 Task: Look for space in Archena, Spain from 10th June, 2023 to 25th June, 2023 for 4 adults in price range Rs.10000 to Rs.15000. Place can be private room with 4 bedrooms having 4 beds and 4 bathrooms. Property type can be house, flat, guest house, hotel. Amenities needed are: wifi, TV, free parkinig on premises, gym, breakfast. Booking option can be shelf check-in. Required host language is English.
Action: Mouse moved to (444, 98)
Screenshot: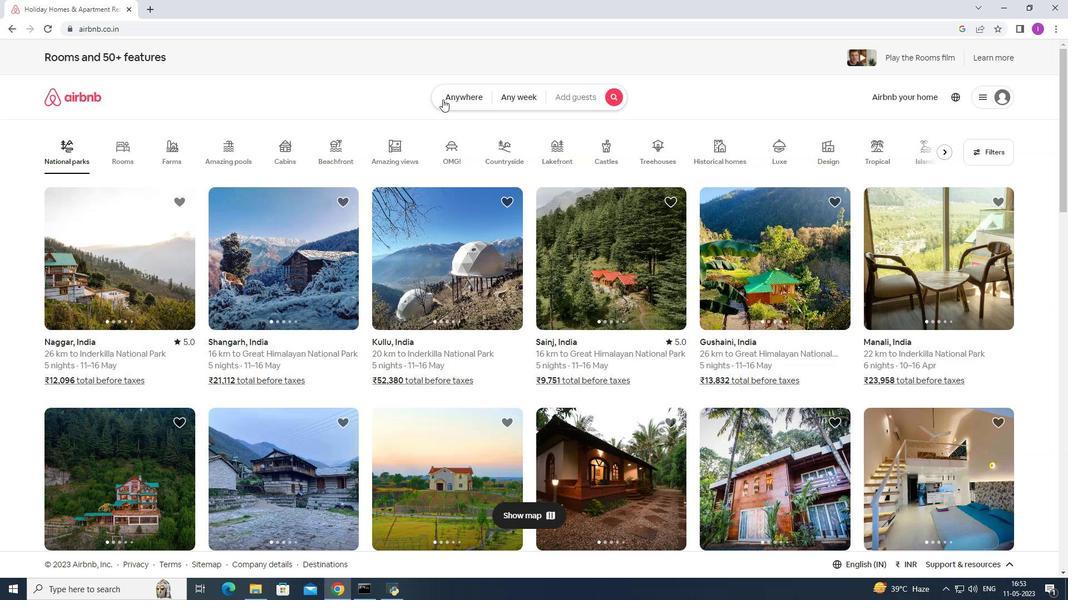 
Action: Mouse pressed left at (444, 98)
Screenshot: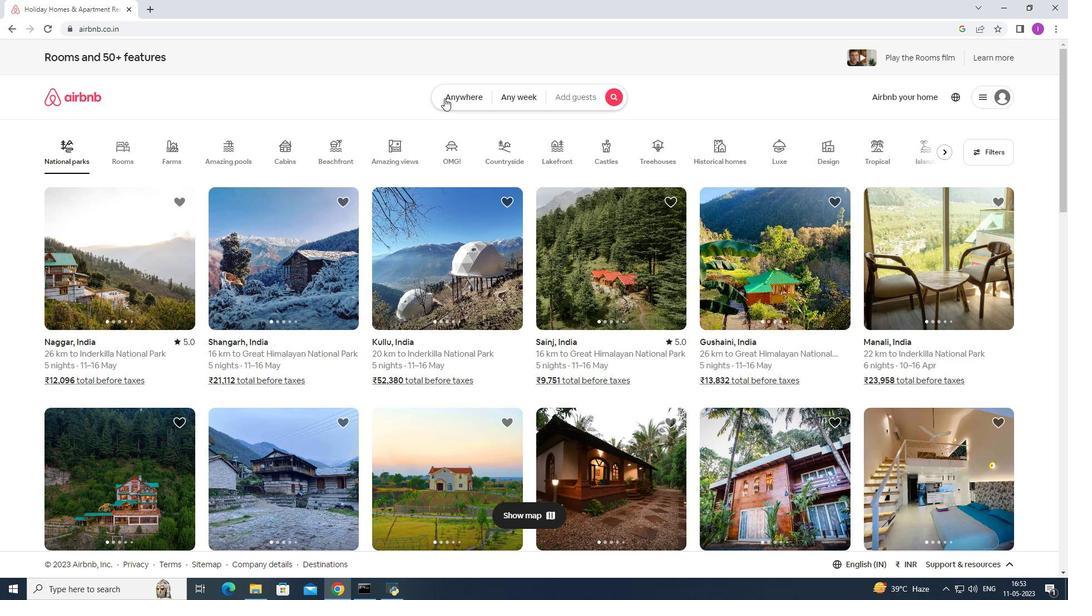 
Action: Mouse moved to (379, 134)
Screenshot: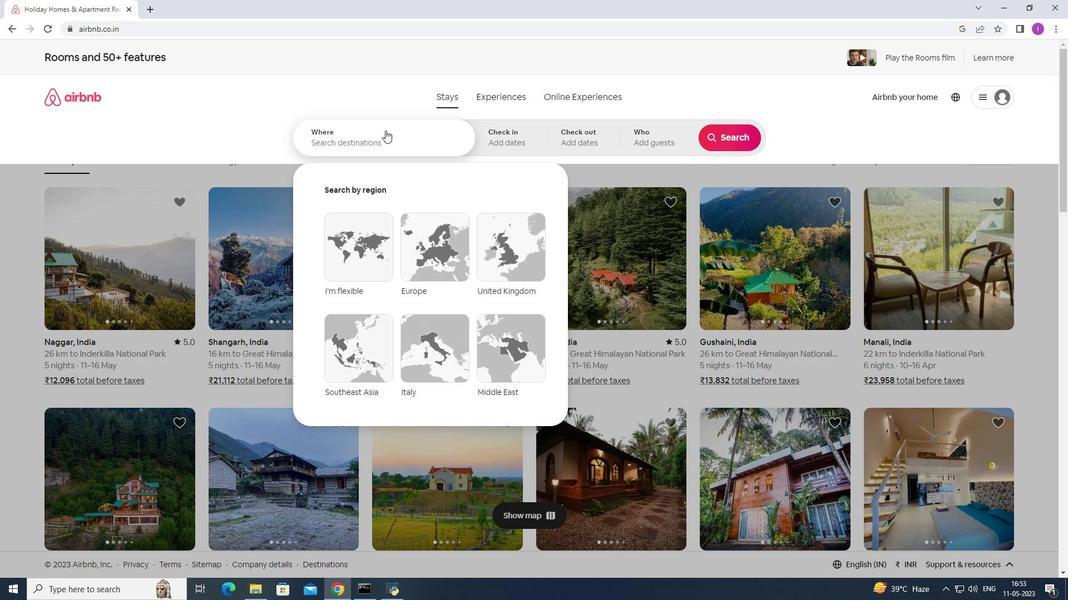 
Action: Mouse pressed left at (379, 134)
Screenshot: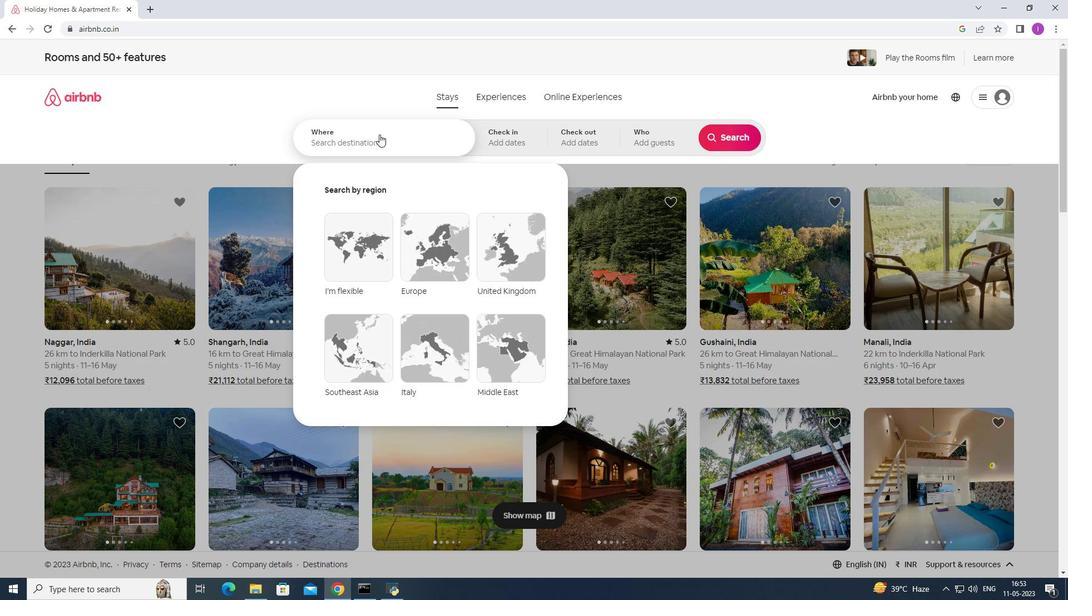 
Action: Mouse moved to (425, 119)
Screenshot: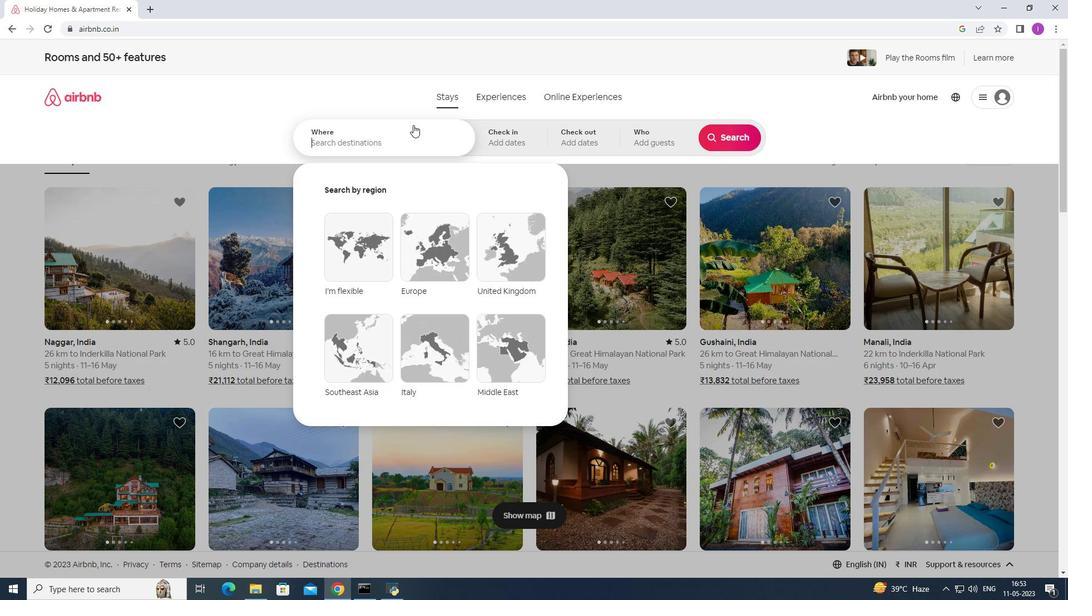 
Action: Key pressed <Key.shift>Archena,<Key.shift>Spain
Screenshot: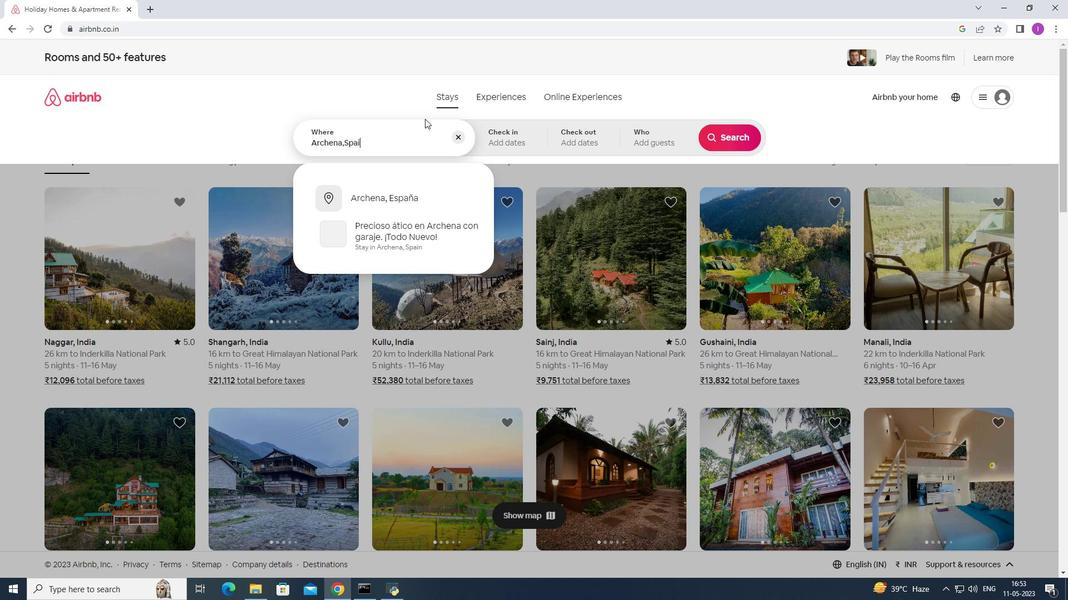 
Action: Mouse moved to (508, 146)
Screenshot: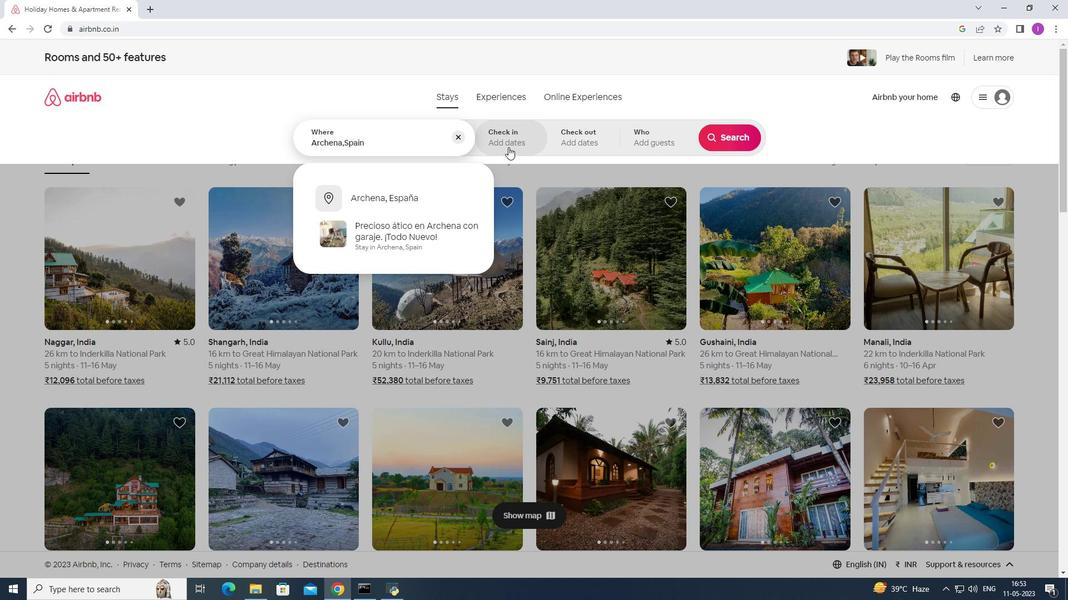
Action: Mouse pressed left at (508, 146)
Screenshot: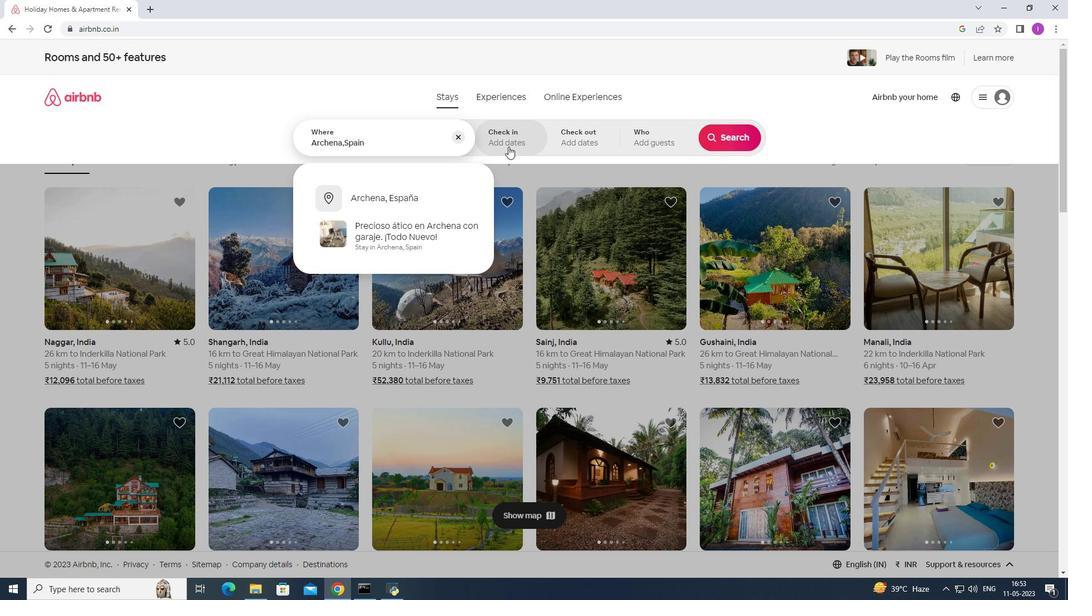 
Action: Mouse moved to (728, 229)
Screenshot: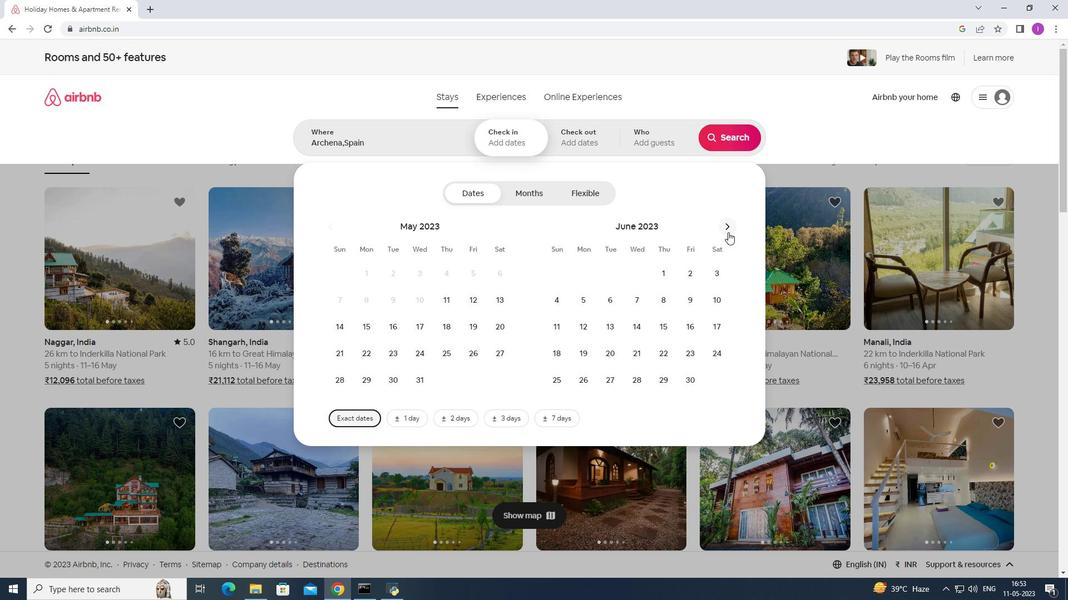 
Action: Mouse pressed left at (728, 229)
Screenshot: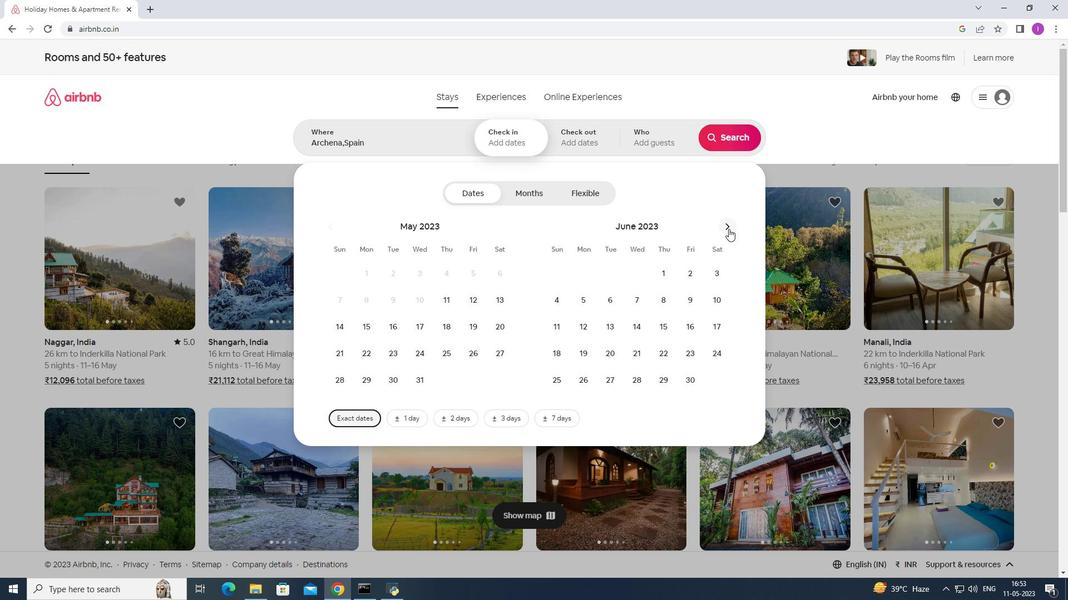 
Action: Mouse pressed left at (728, 229)
Screenshot: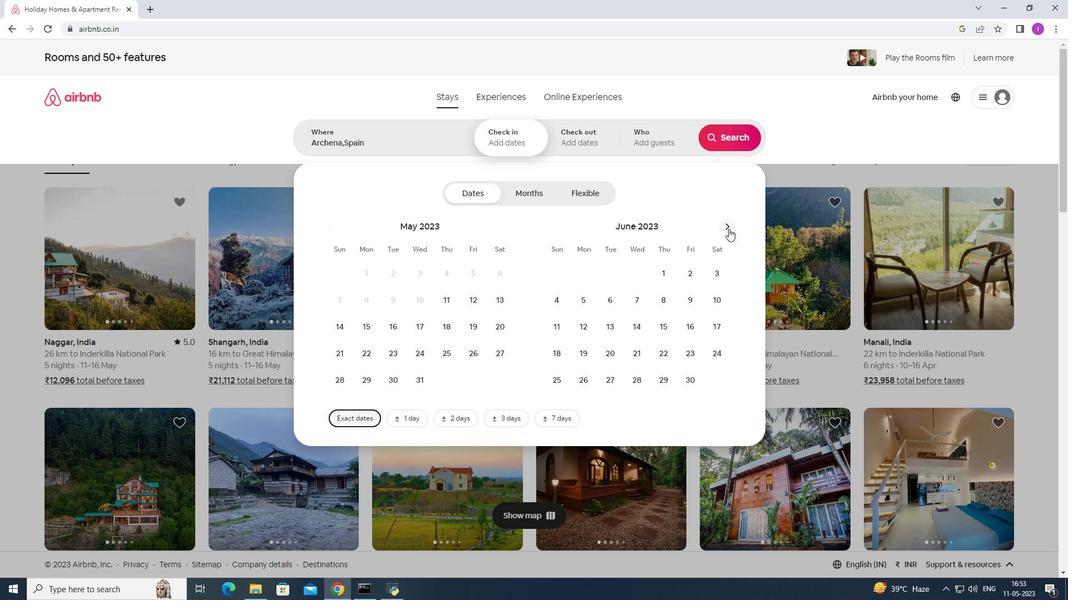 
Action: Mouse moved to (506, 298)
Screenshot: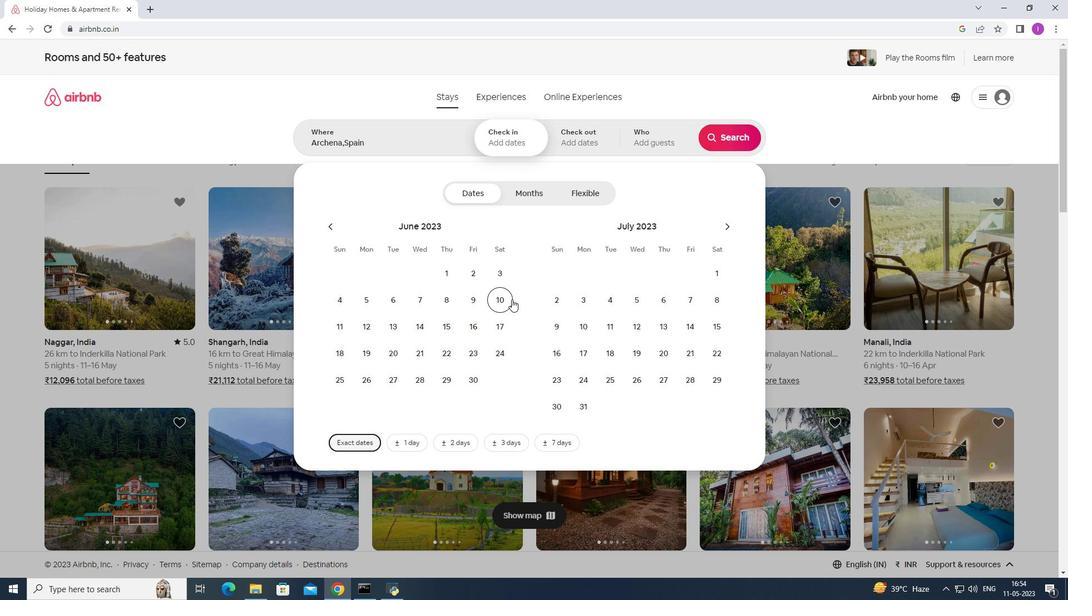 
Action: Mouse pressed left at (506, 298)
Screenshot: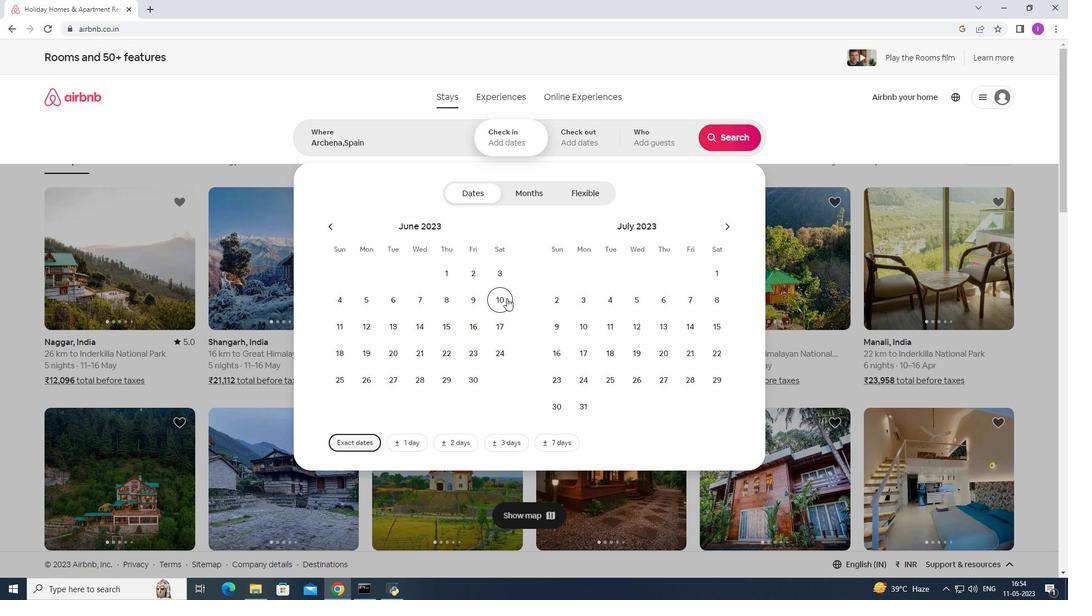 
Action: Mouse moved to (340, 382)
Screenshot: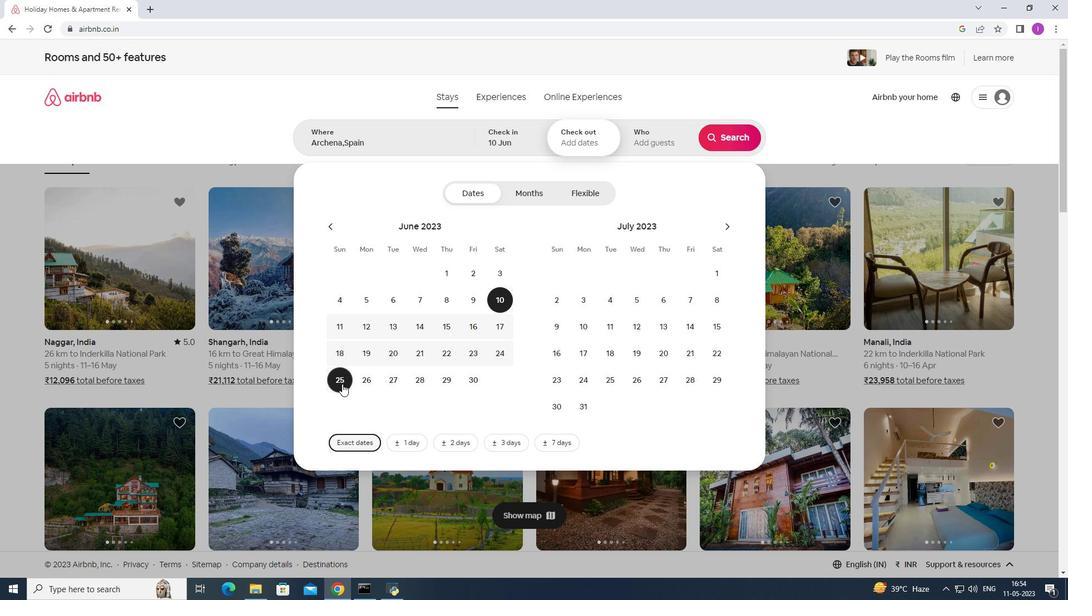 
Action: Mouse pressed left at (340, 382)
Screenshot: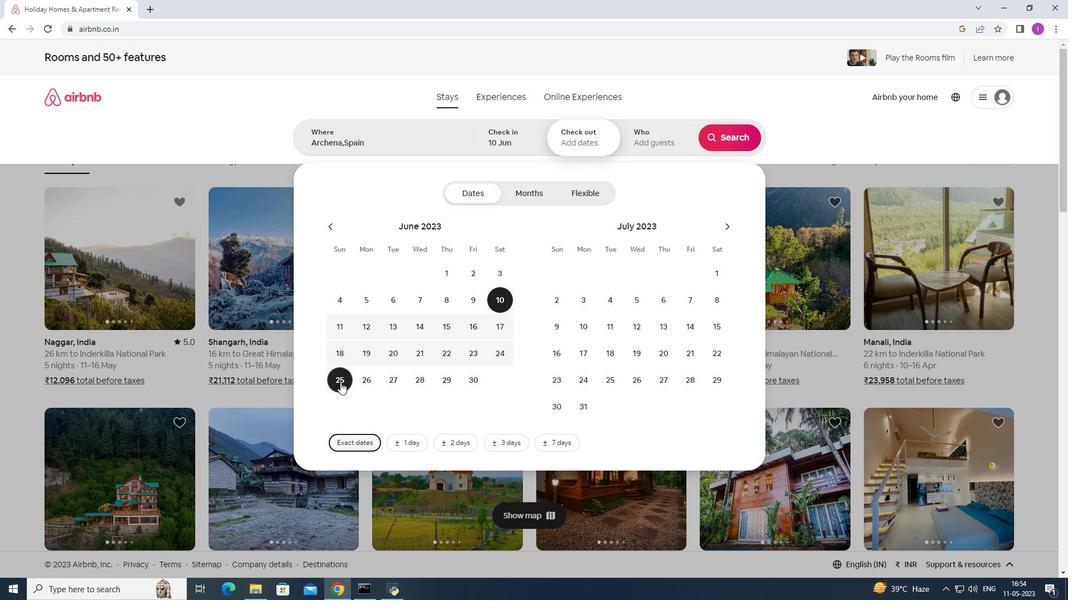 
Action: Mouse moved to (649, 146)
Screenshot: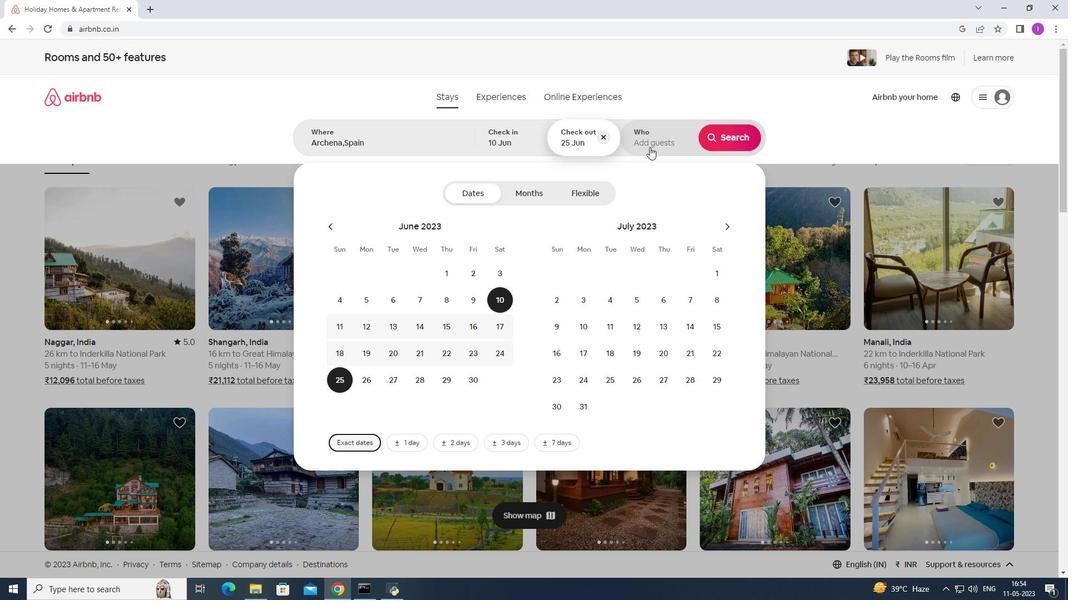 
Action: Mouse pressed left at (649, 146)
Screenshot: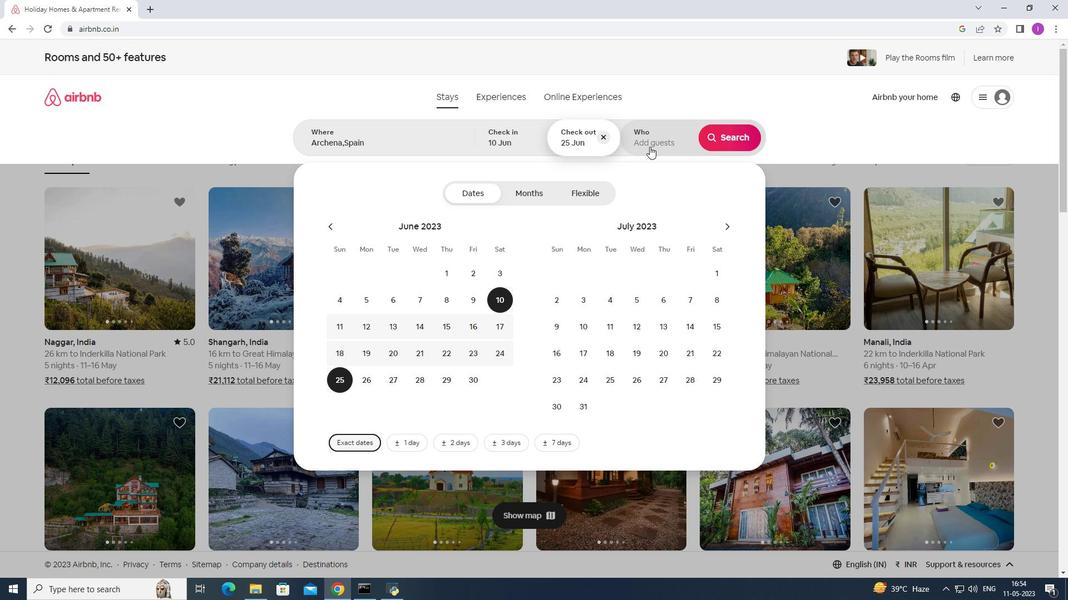 
Action: Mouse moved to (732, 194)
Screenshot: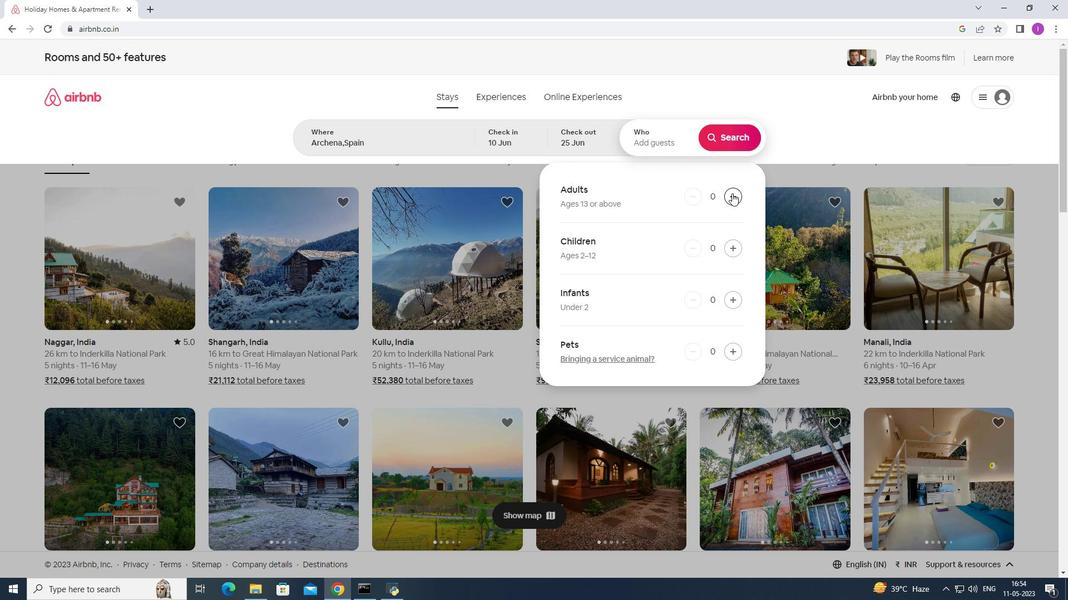 
Action: Mouse pressed left at (732, 194)
Screenshot: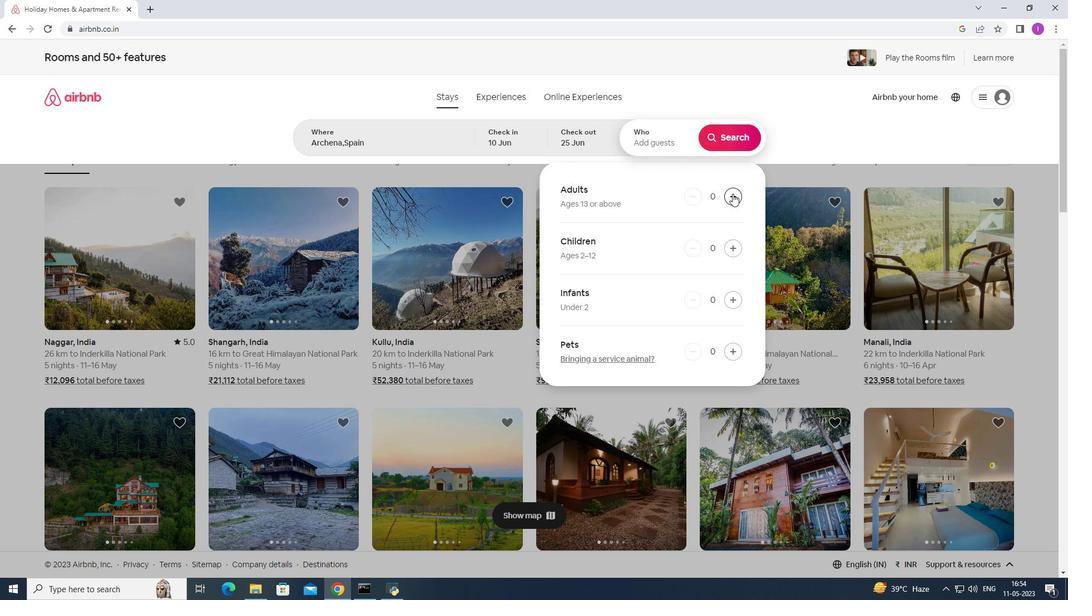 
Action: Mouse pressed left at (732, 194)
Screenshot: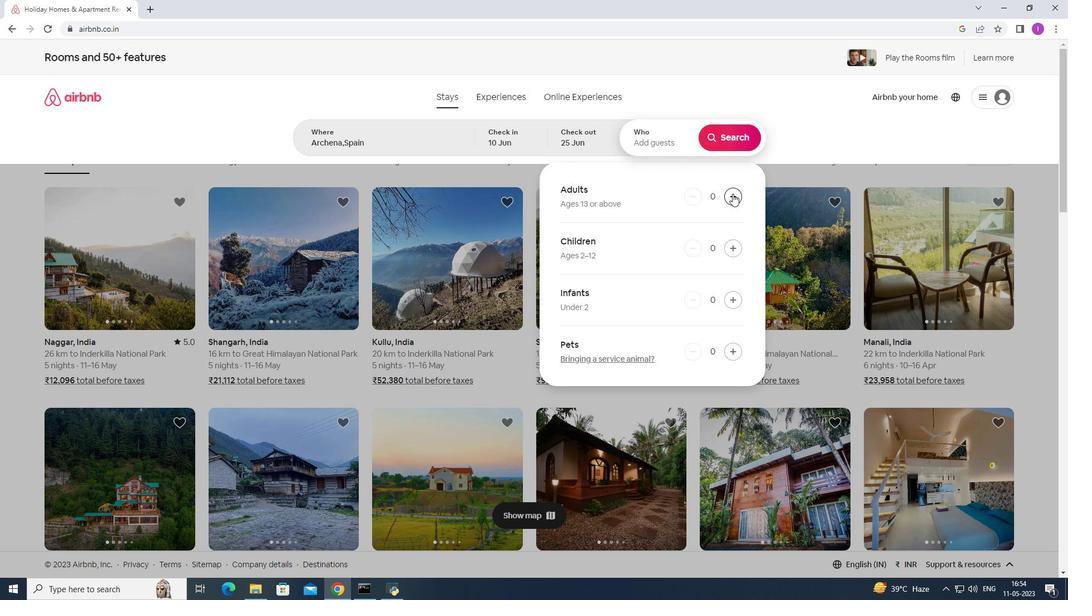 
Action: Mouse pressed left at (732, 194)
Screenshot: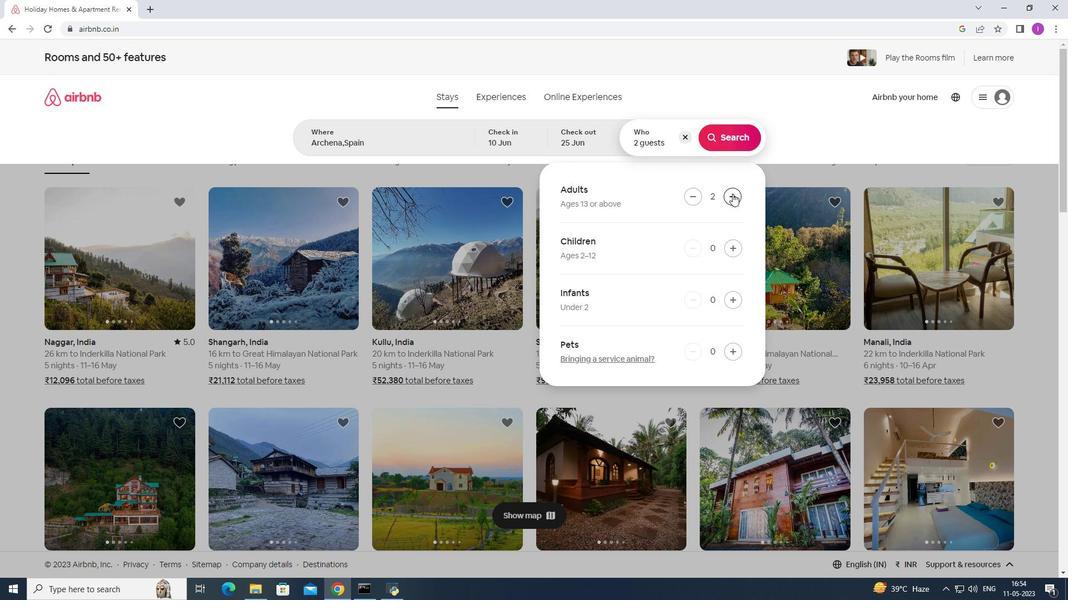 
Action: Mouse pressed left at (732, 194)
Screenshot: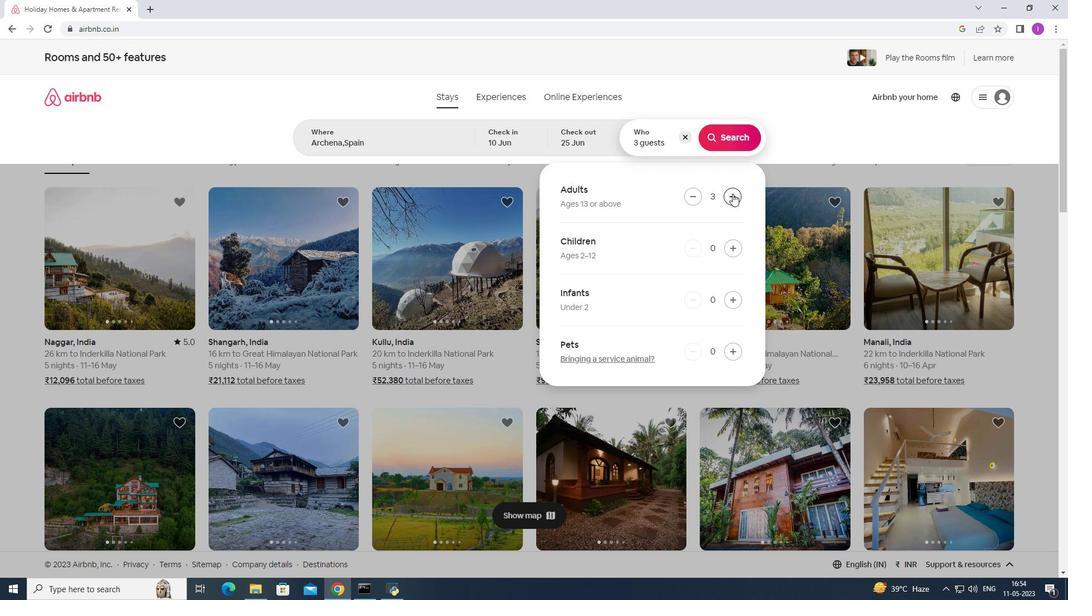
Action: Mouse moved to (720, 138)
Screenshot: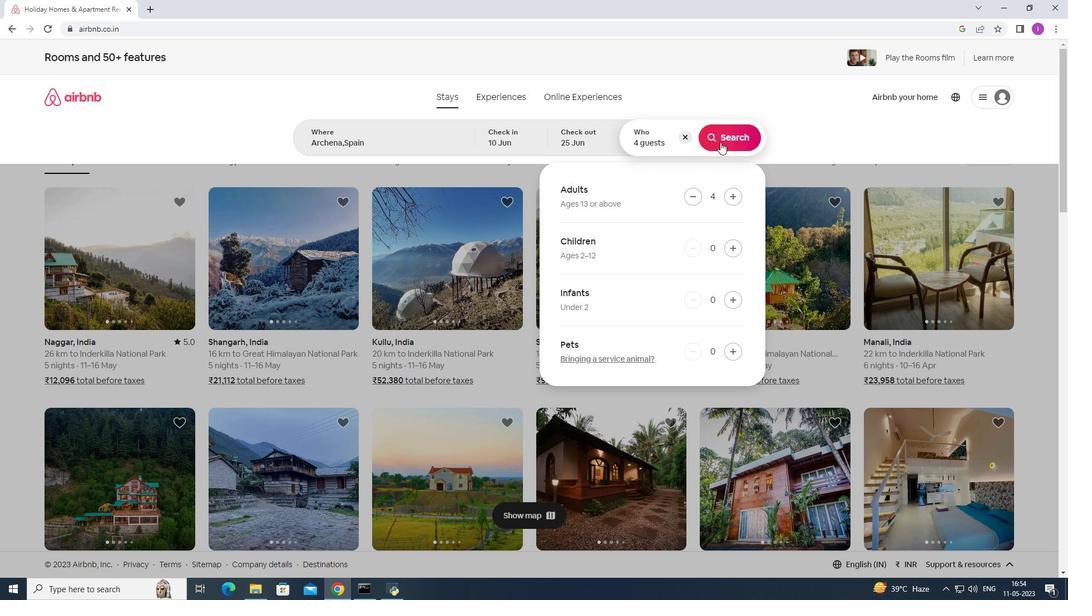 
Action: Mouse pressed left at (720, 138)
Screenshot: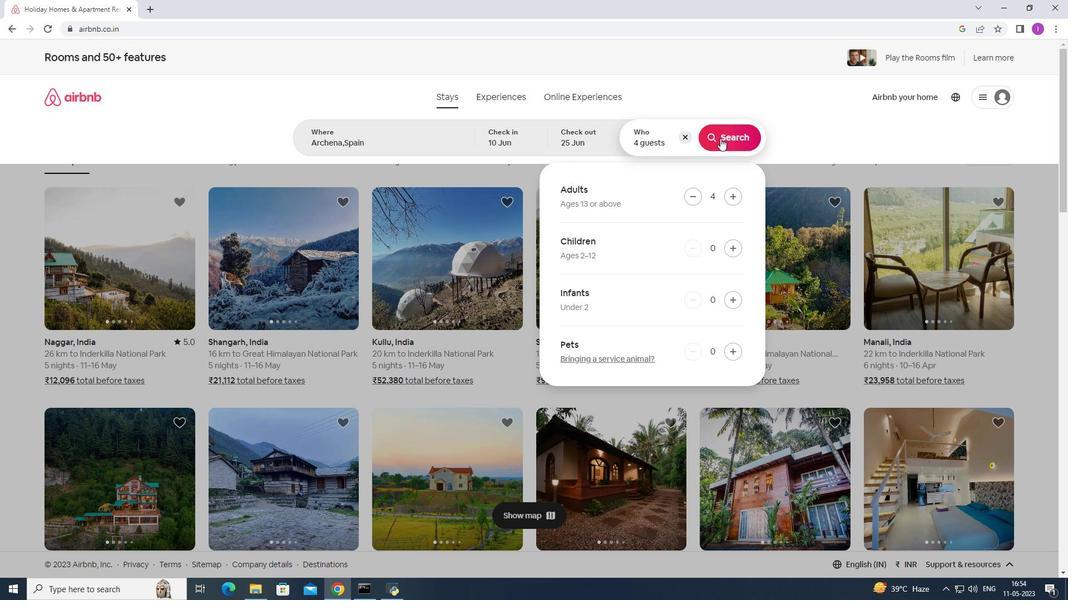 
Action: Mouse moved to (1039, 106)
Screenshot: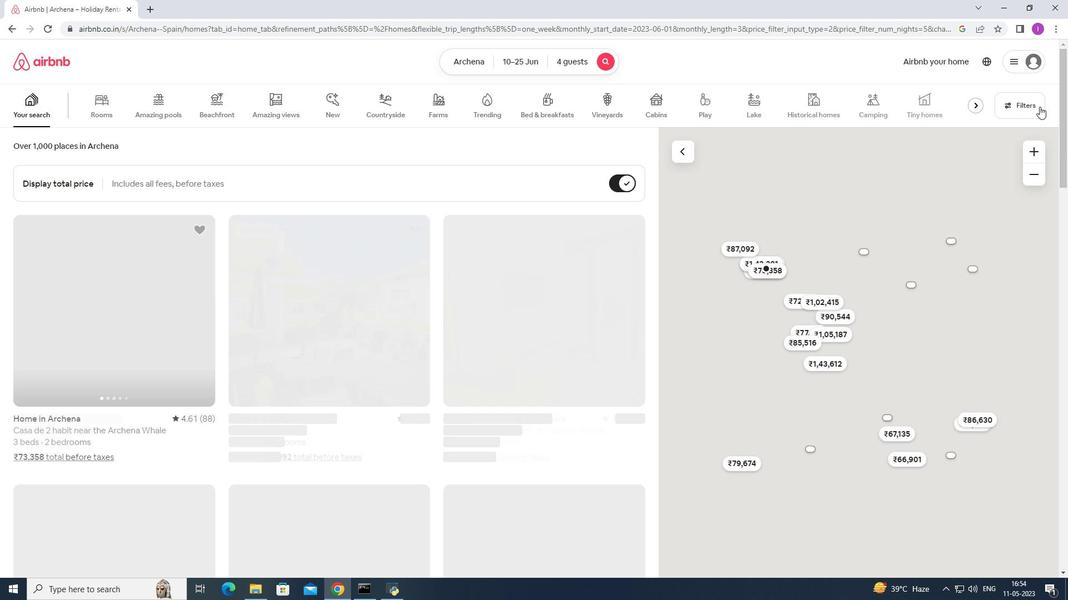 
Action: Mouse pressed left at (1039, 106)
Screenshot: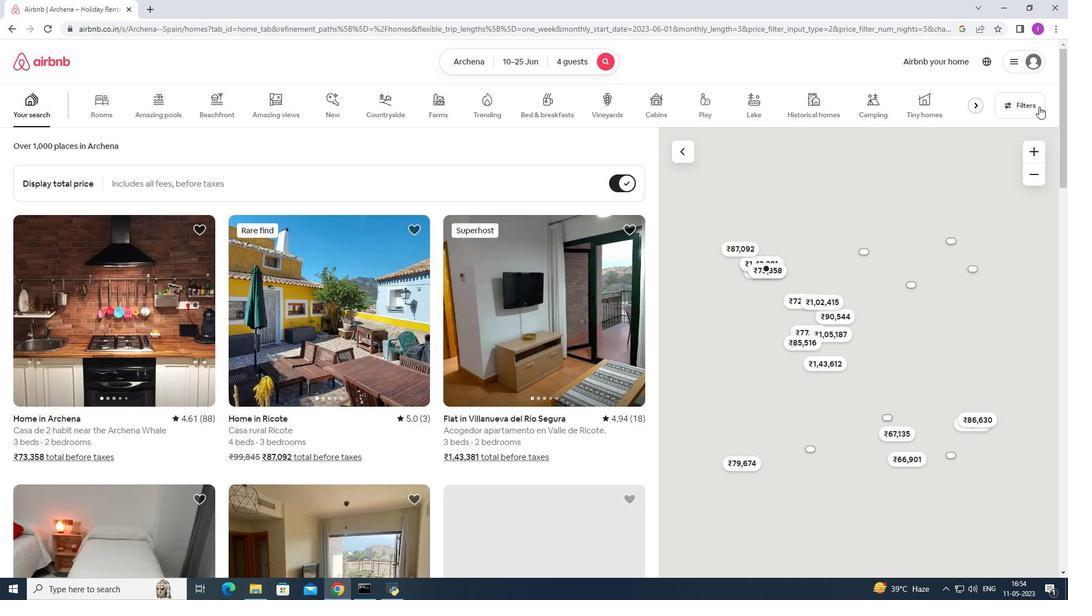 
Action: Mouse moved to (615, 373)
Screenshot: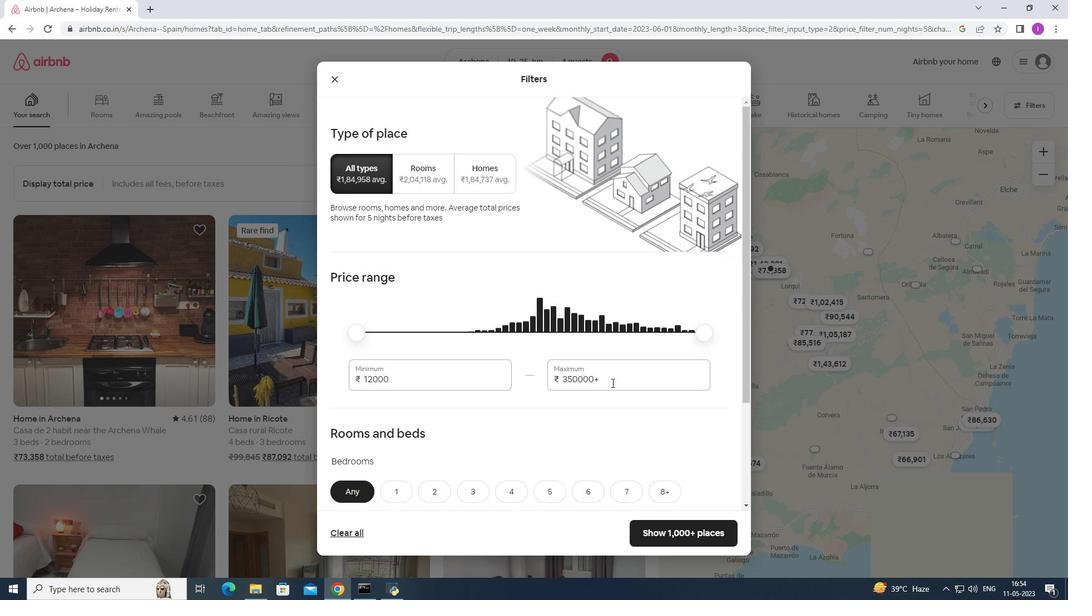 
Action: Mouse pressed left at (615, 373)
Screenshot: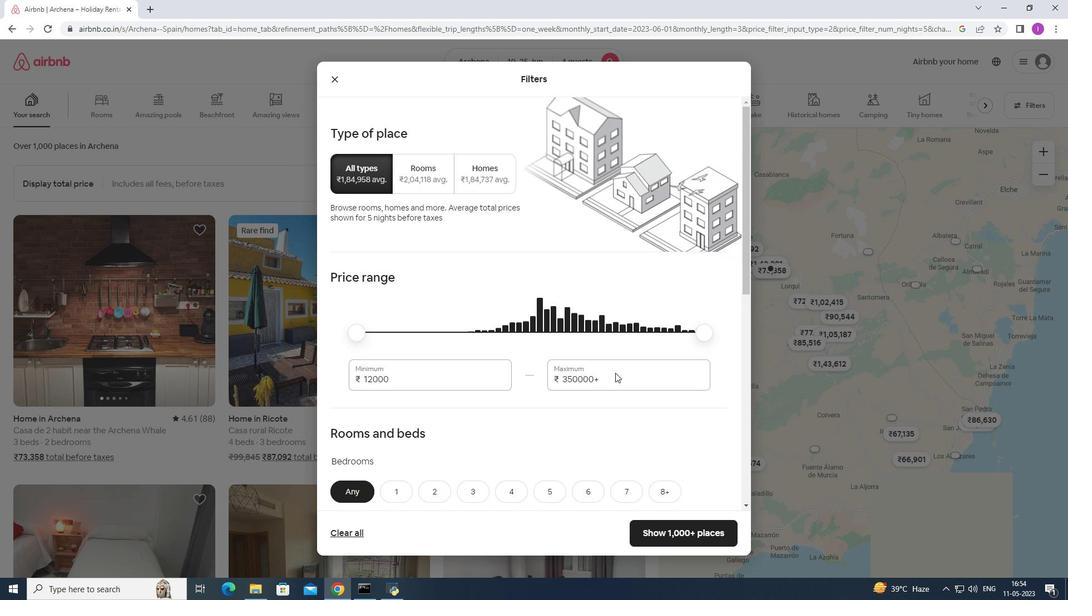 
Action: Mouse moved to (614, 374)
Screenshot: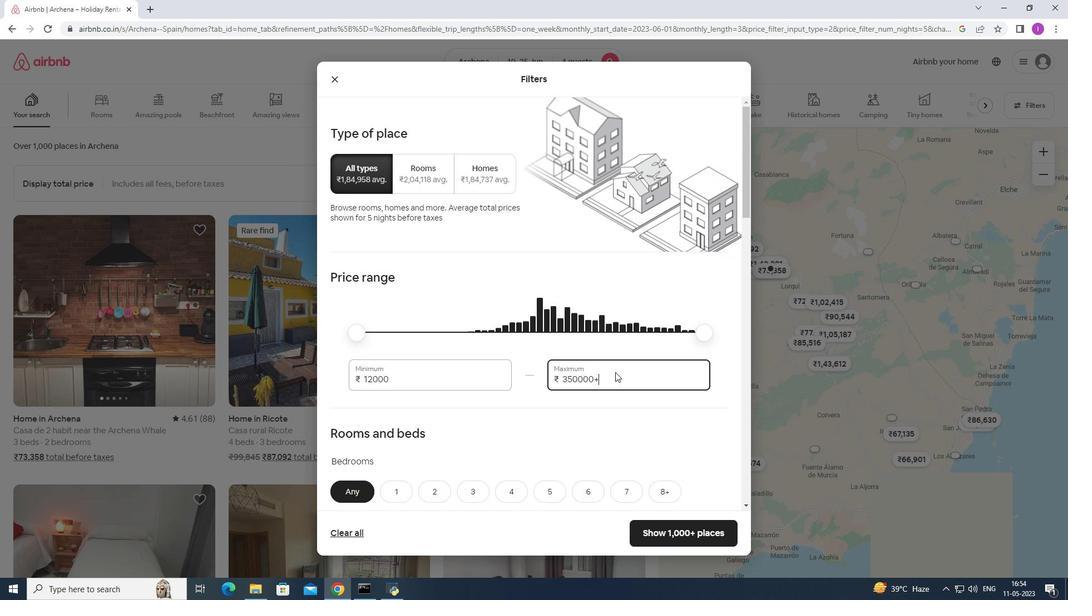 
Action: Mouse pressed left at (614, 374)
Screenshot: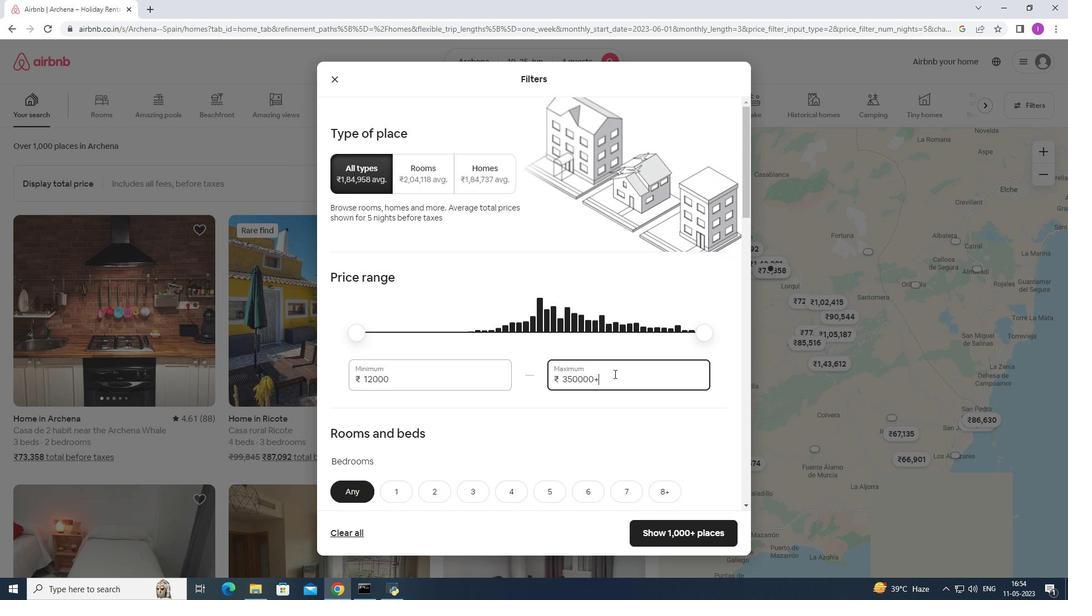 
Action: Mouse moved to (716, 397)
Screenshot: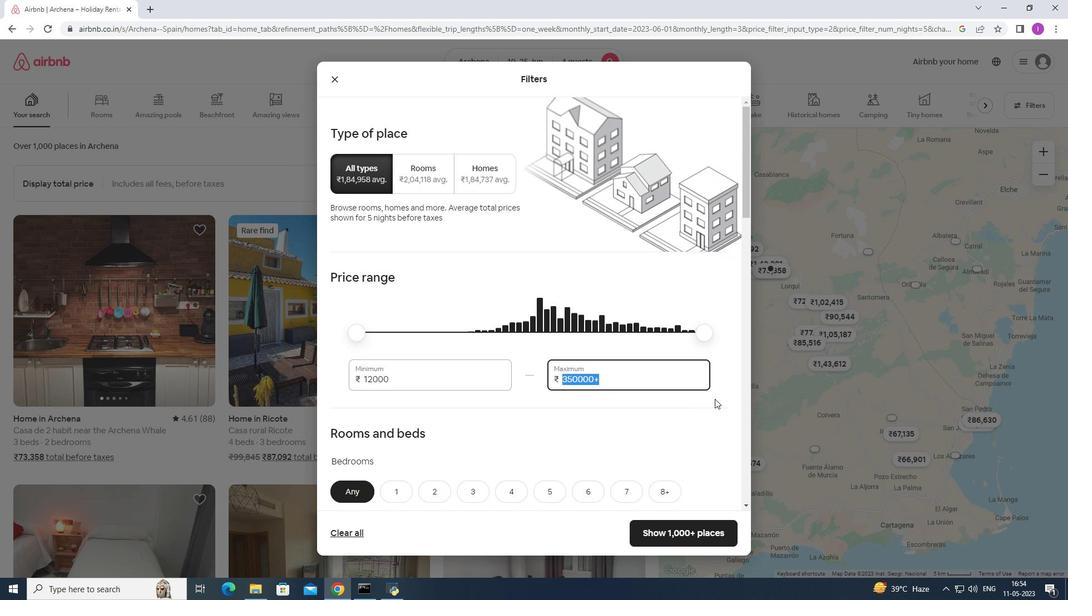 
Action: Key pressed 15000
Screenshot: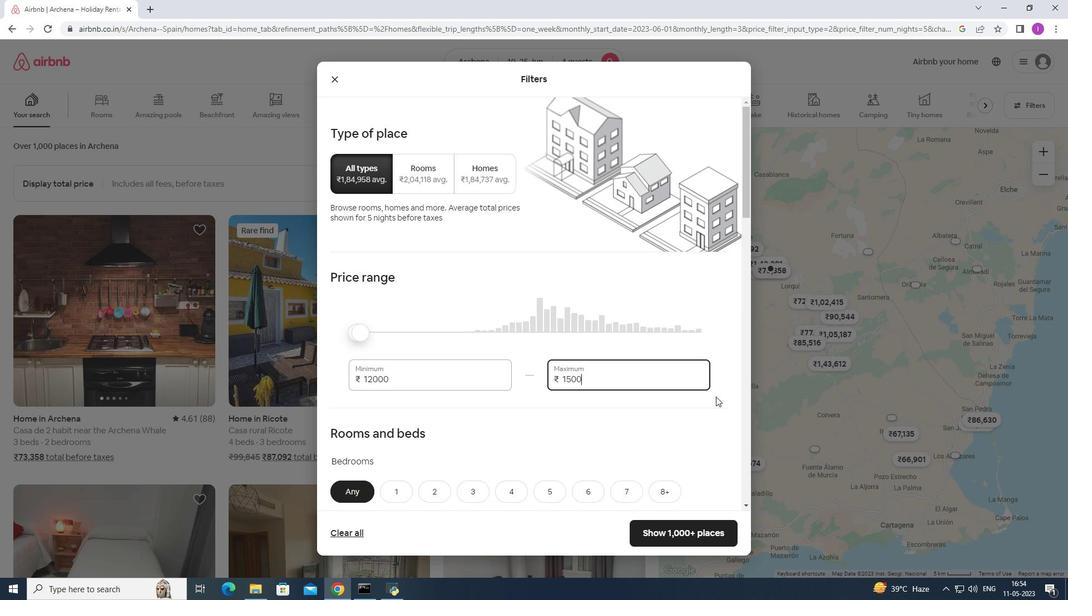 
Action: Mouse moved to (401, 378)
Screenshot: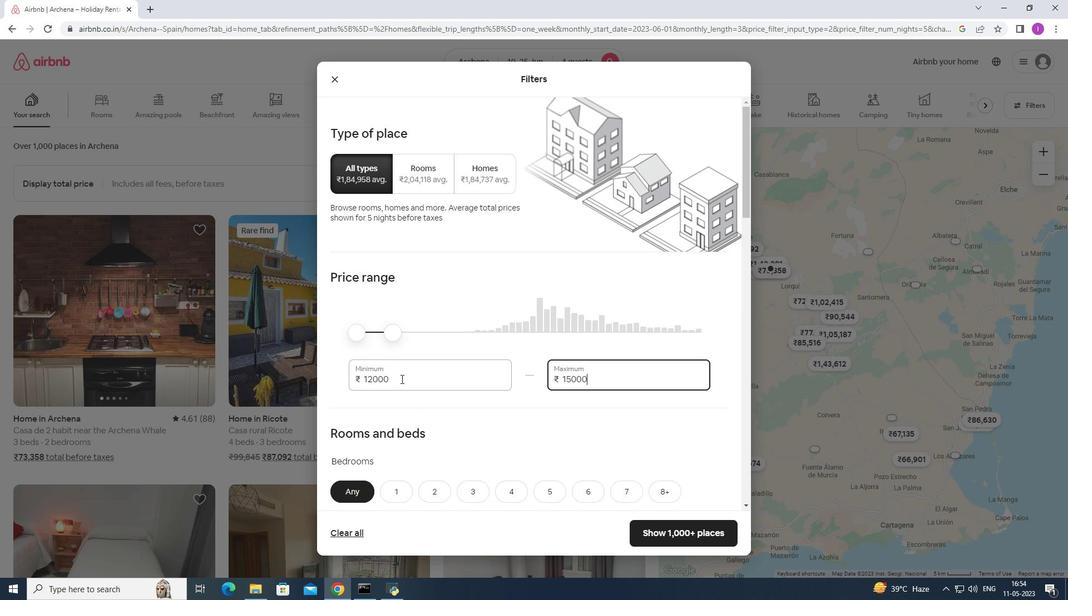 
Action: Mouse pressed left at (401, 378)
Screenshot: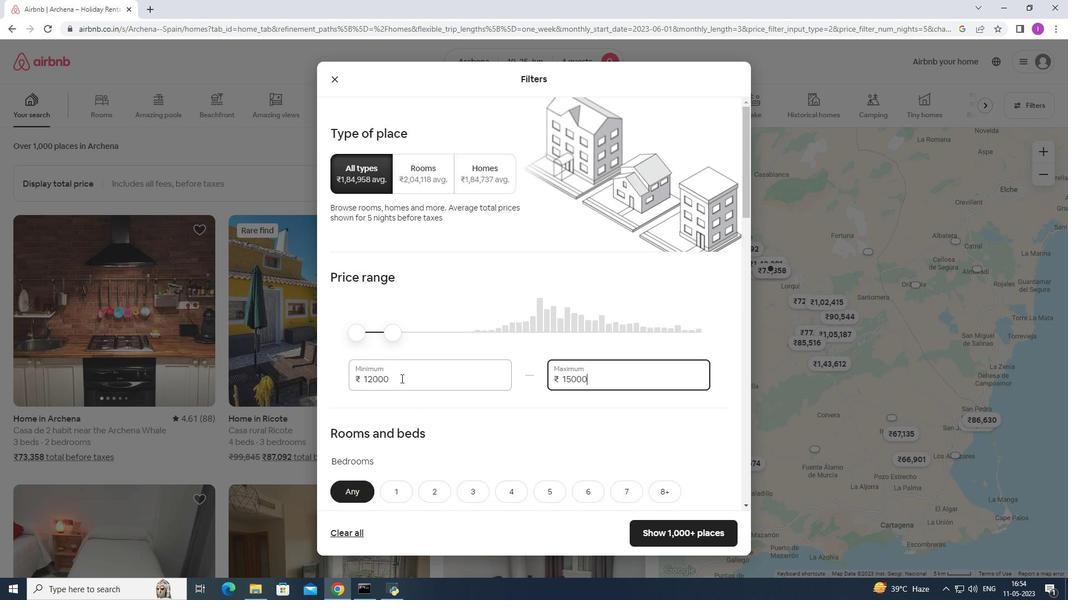 
Action: Mouse moved to (402, 398)
Screenshot: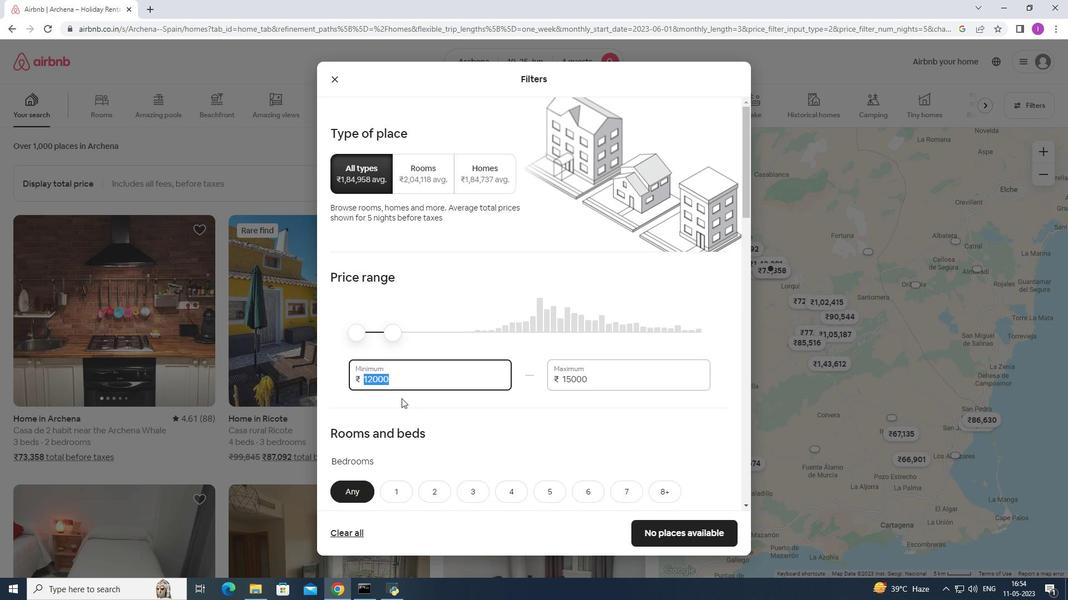 
Action: Key pressed 000
Screenshot: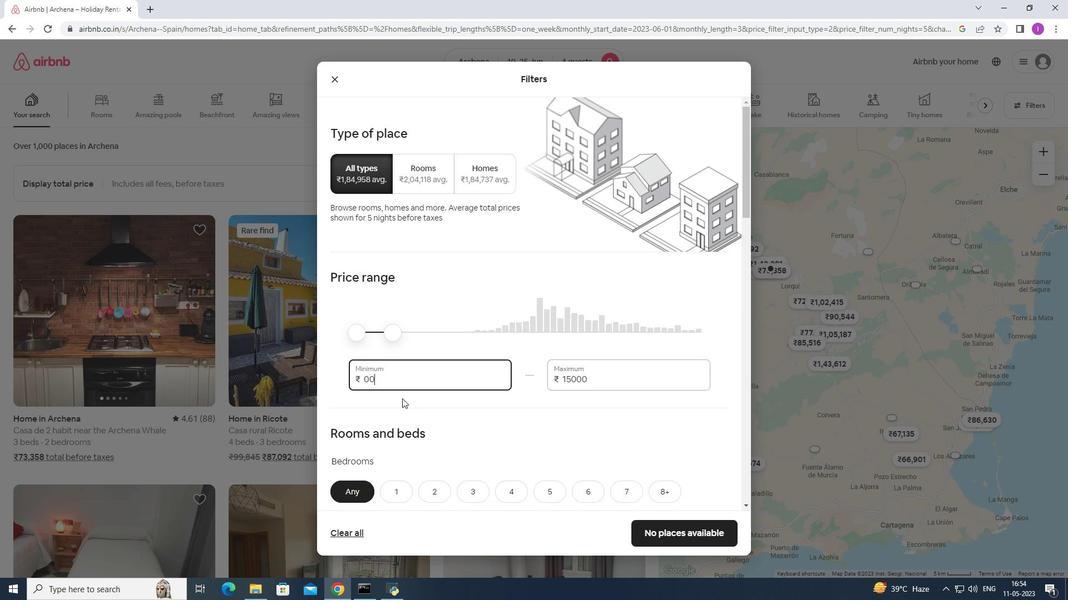 
Action: Mouse moved to (391, 385)
Screenshot: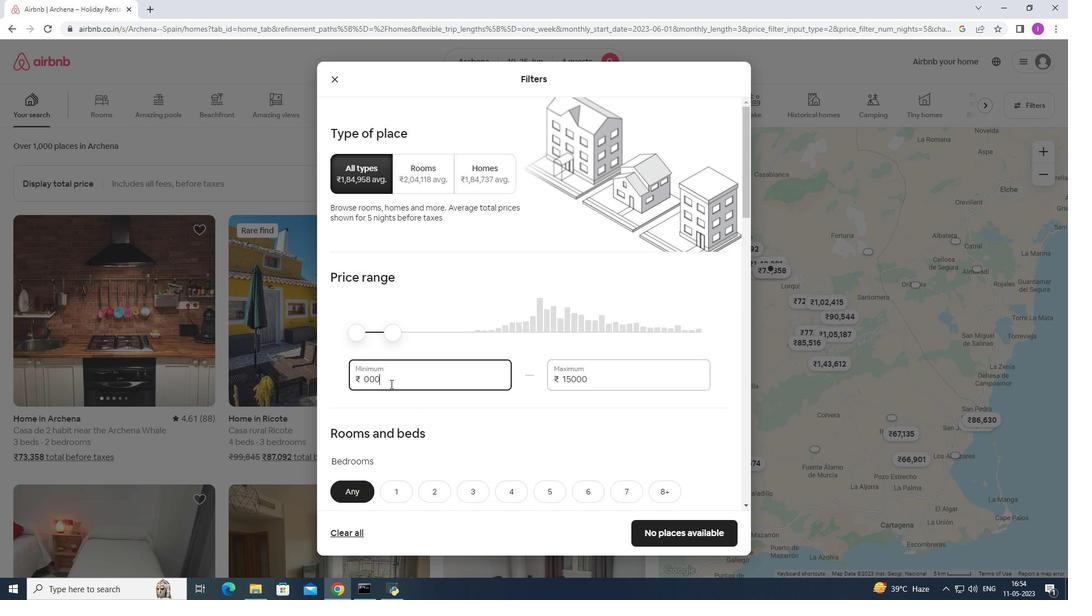 
Action: Key pressed <Key.backspace>
Screenshot: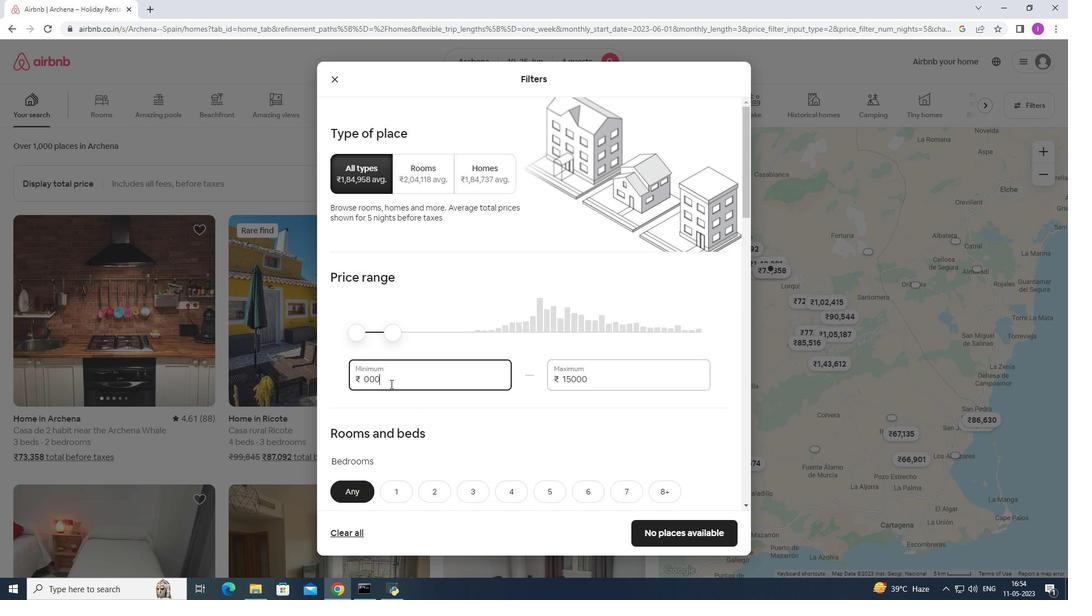 
Action: Mouse moved to (391, 386)
Screenshot: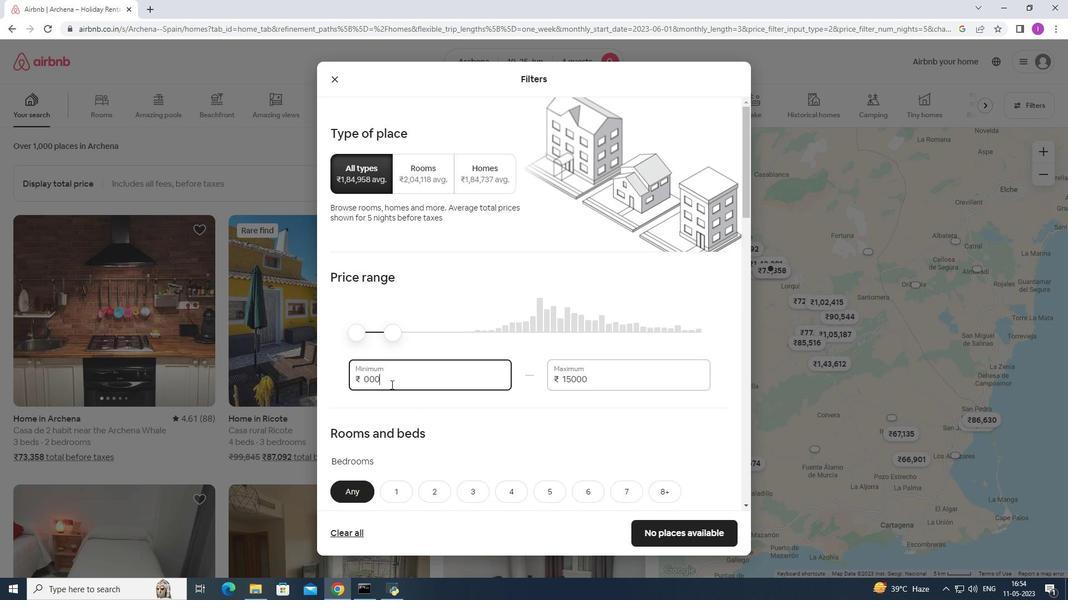 
Action: Key pressed <Key.backspace>
Screenshot: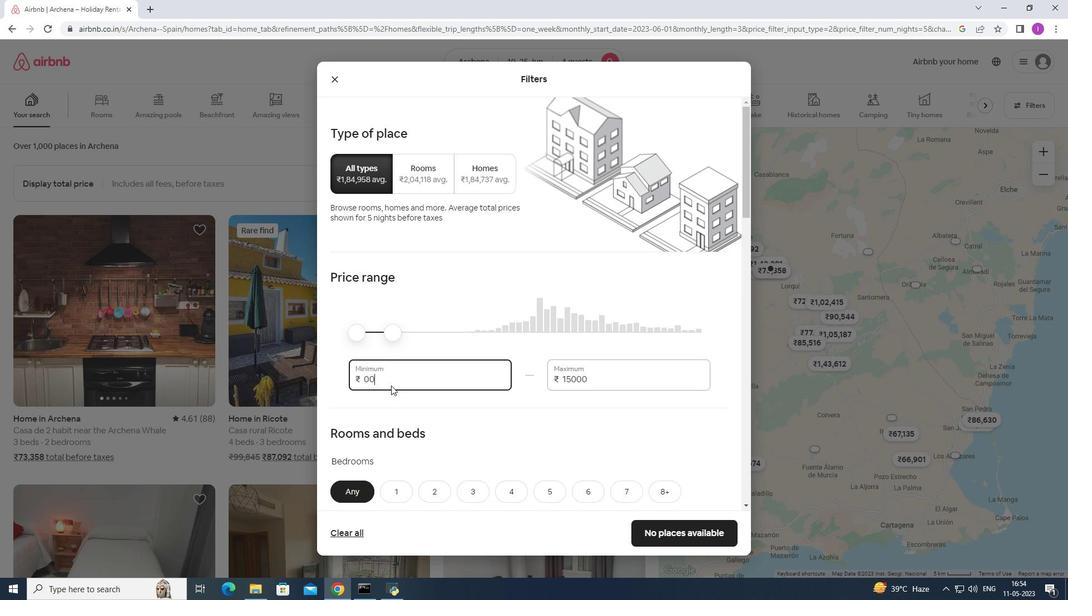 
Action: Mouse moved to (391, 386)
Screenshot: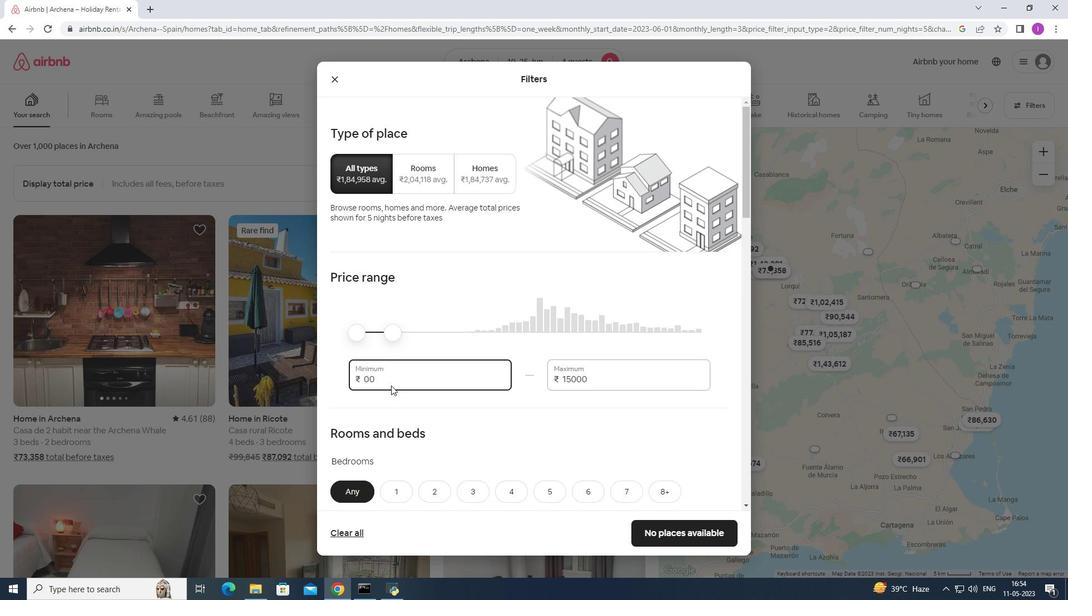 
Action: Key pressed <Key.backspace>
Screenshot: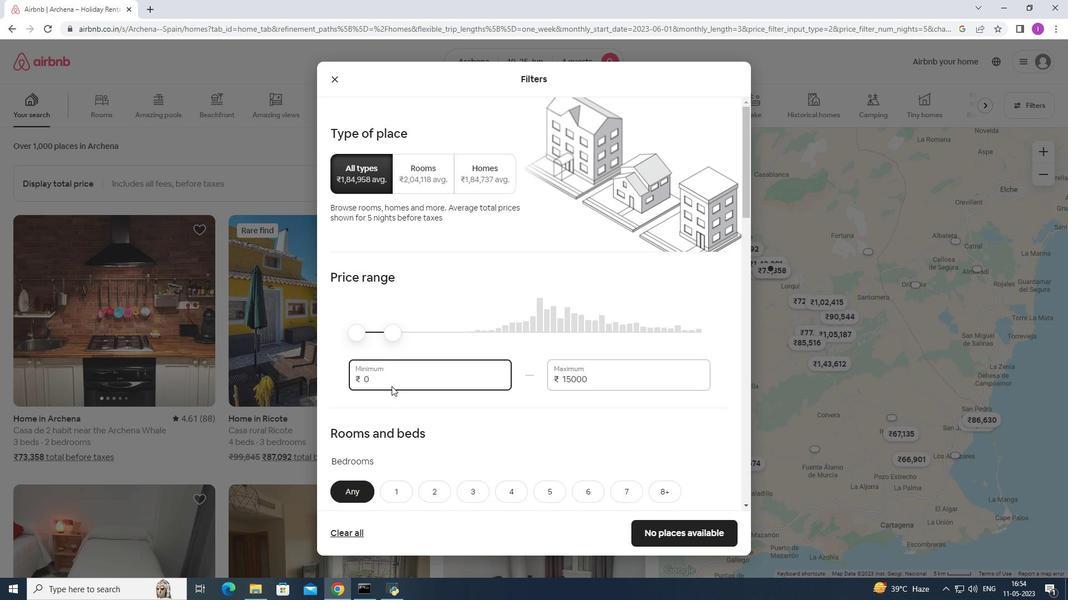 
Action: Mouse moved to (398, 385)
Screenshot: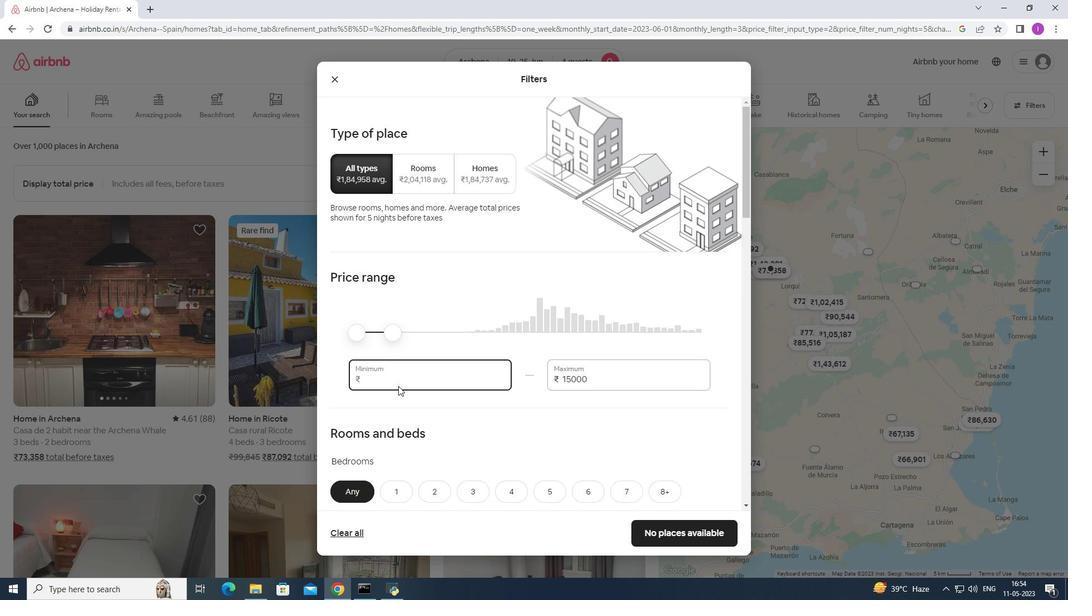 
Action: Key pressed 1
Screenshot: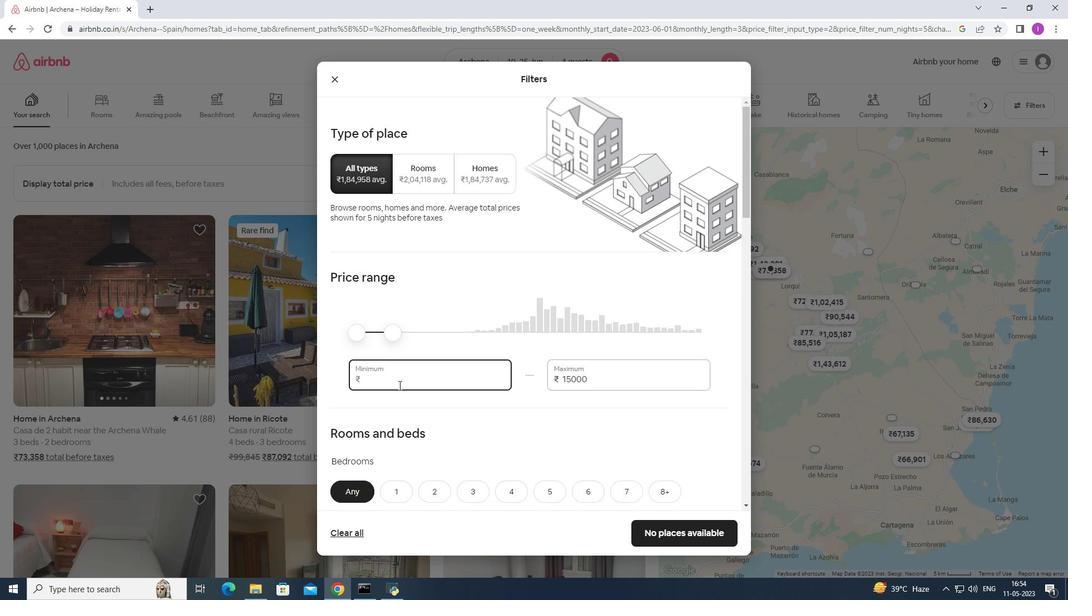 
Action: Mouse moved to (400, 386)
Screenshot: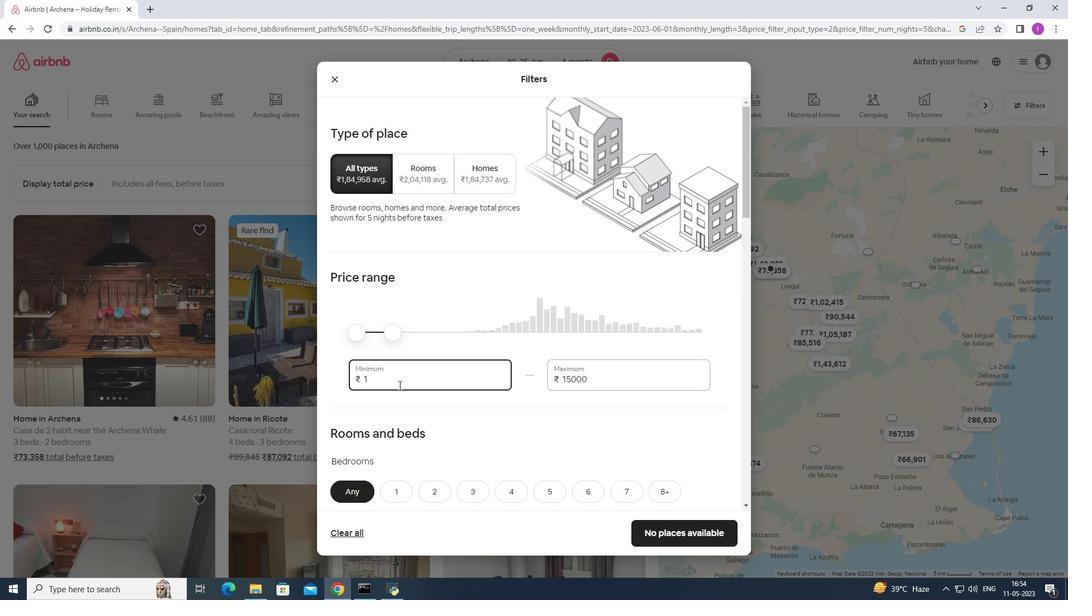 
Action: Key pressed 00
Screenshot: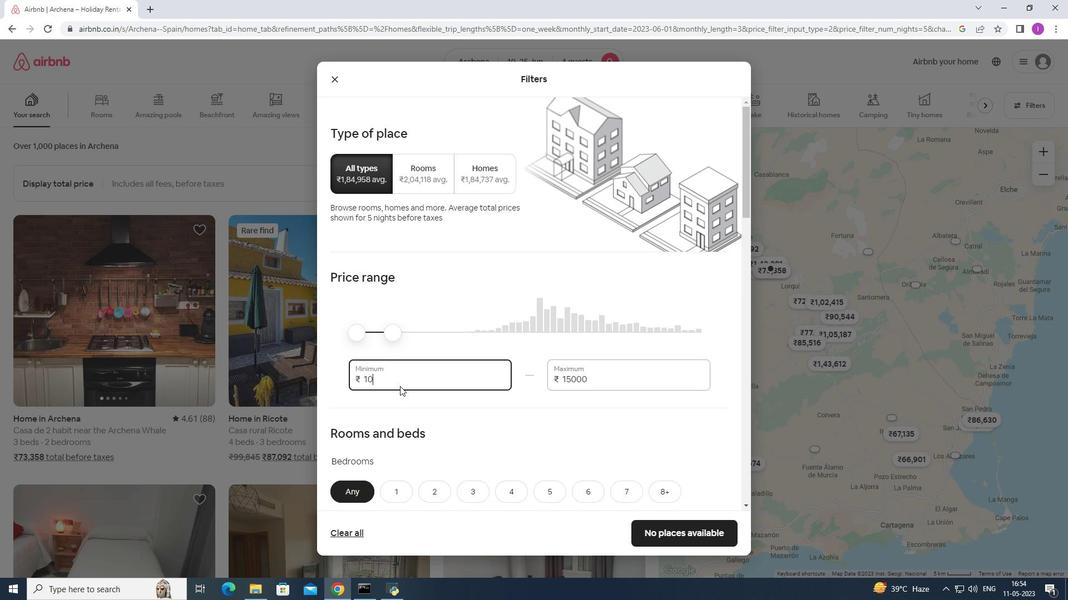
Action: Mouse moved to (400, 386)
Screenshot: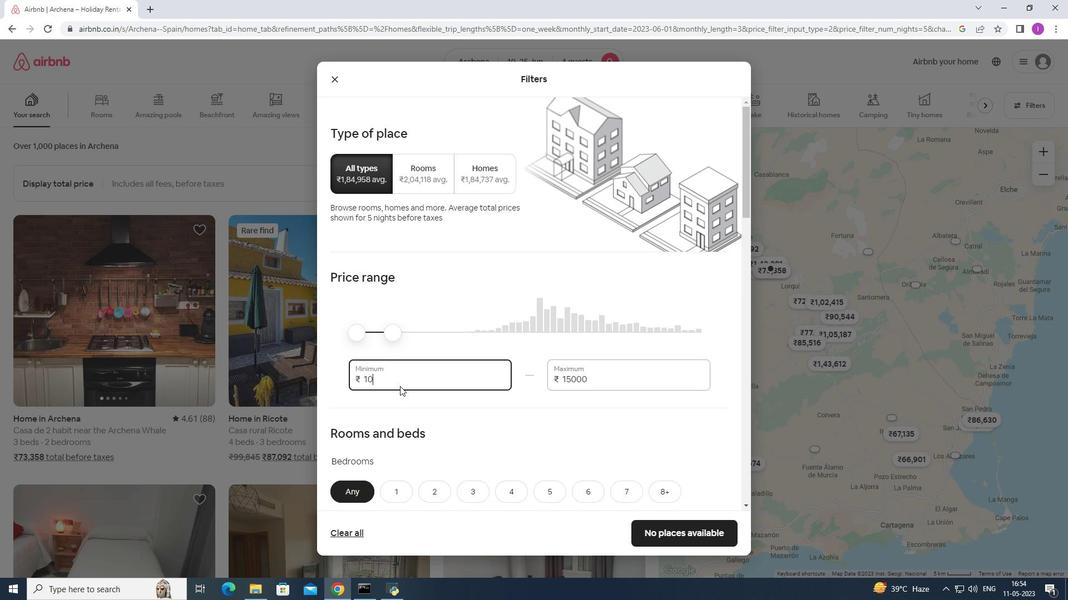 
Action: Key pressed 00
Screenshot: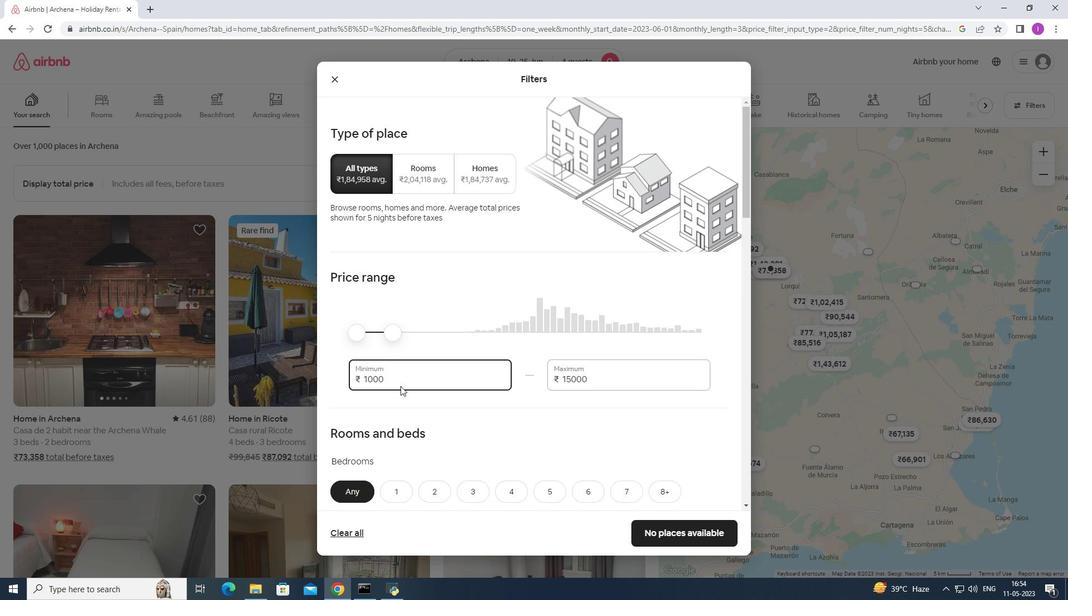 
Action: Mouse moved to (376, 416)
Screenshot: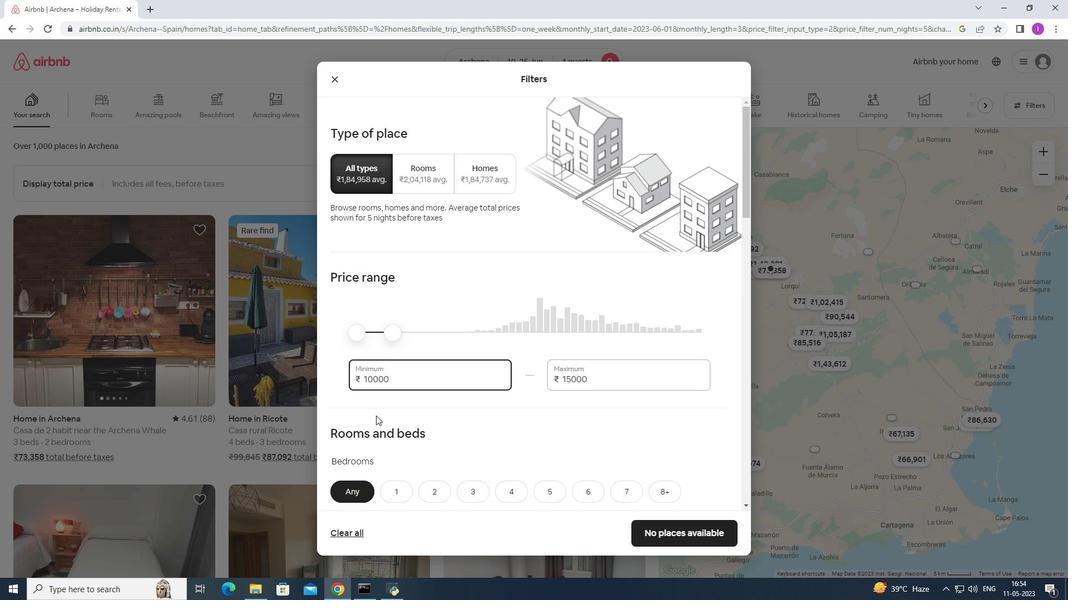 
Action: Mouse scrolled (376, 415) with delta (0, 0)
Screenshot: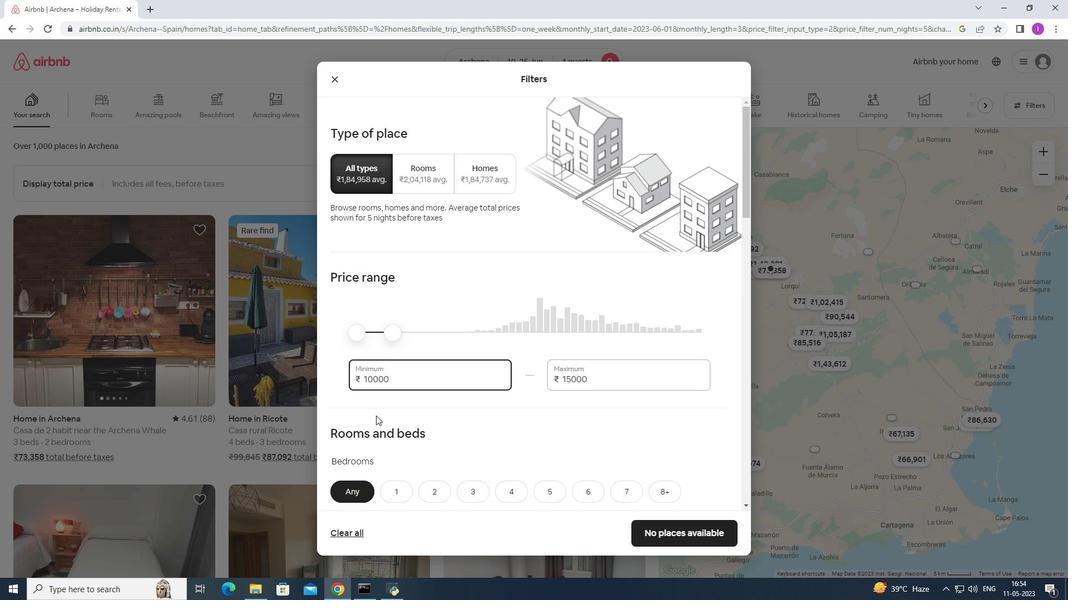
Action: Mouse moved to (381, 414)
Screenshot: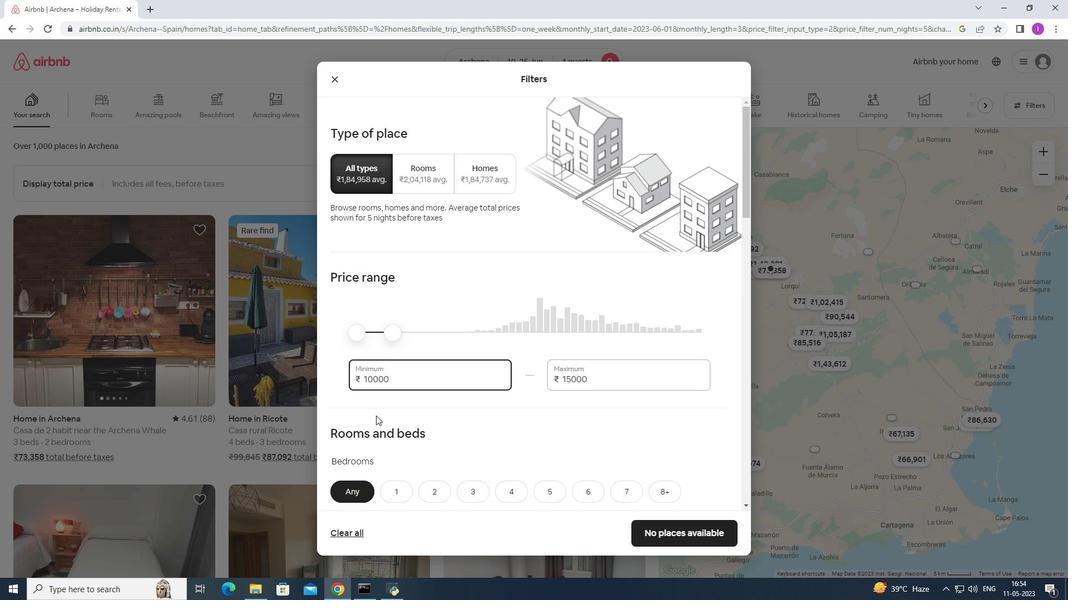 
Action: Mouse scrolled (381, 413) with delta (0, 0)
Screenshot: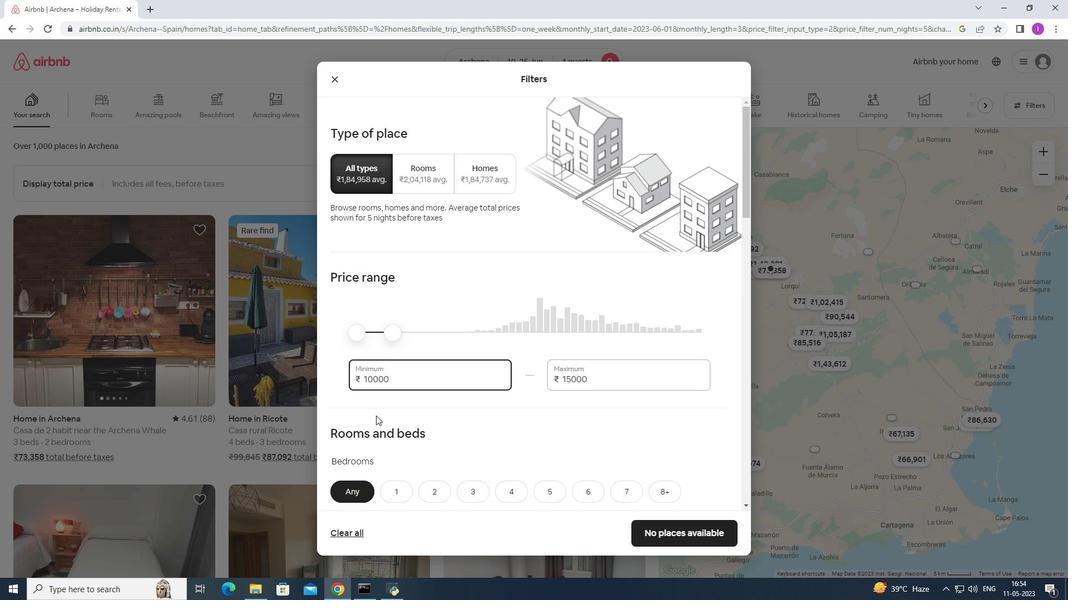 
Action: Mouse moved to (517, 378)
Screenshot: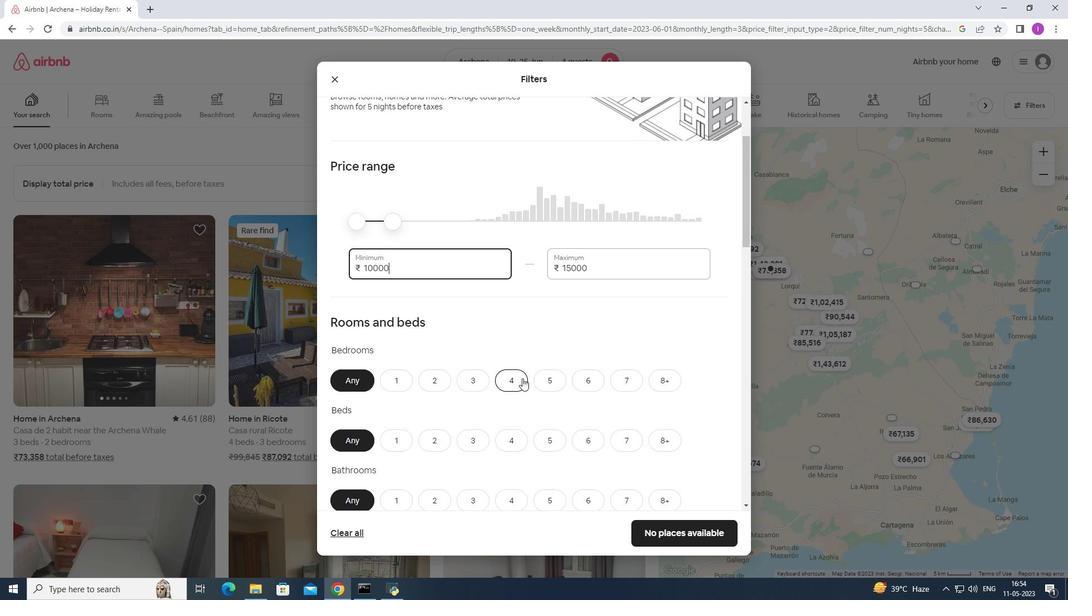 
Action: Mouse pressed left at (517, 378)
Screenshot: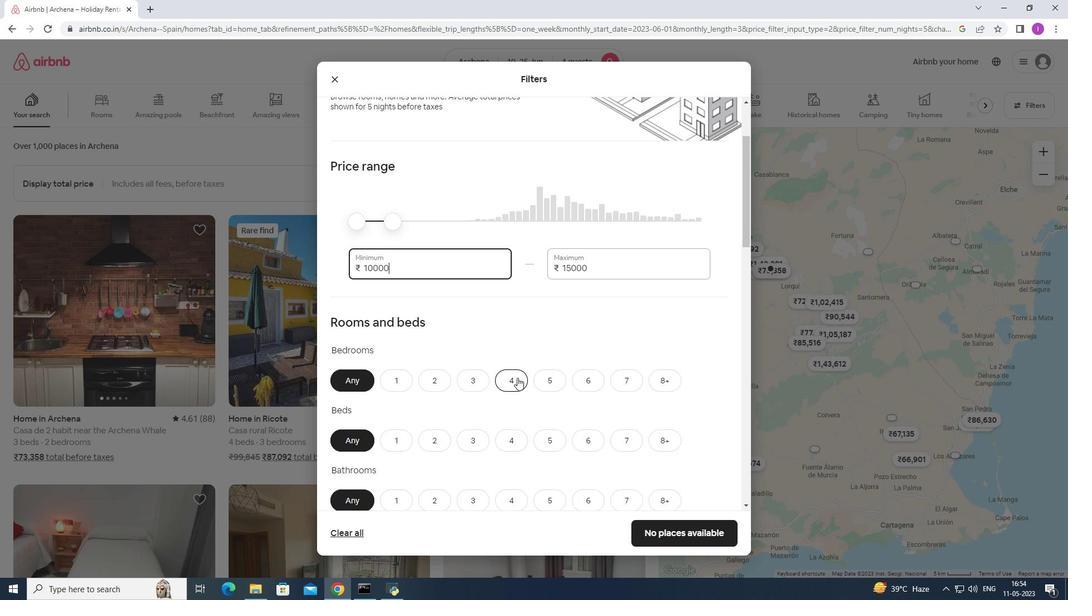 
Action: Mouse moved to (516, 441)
Screenshot: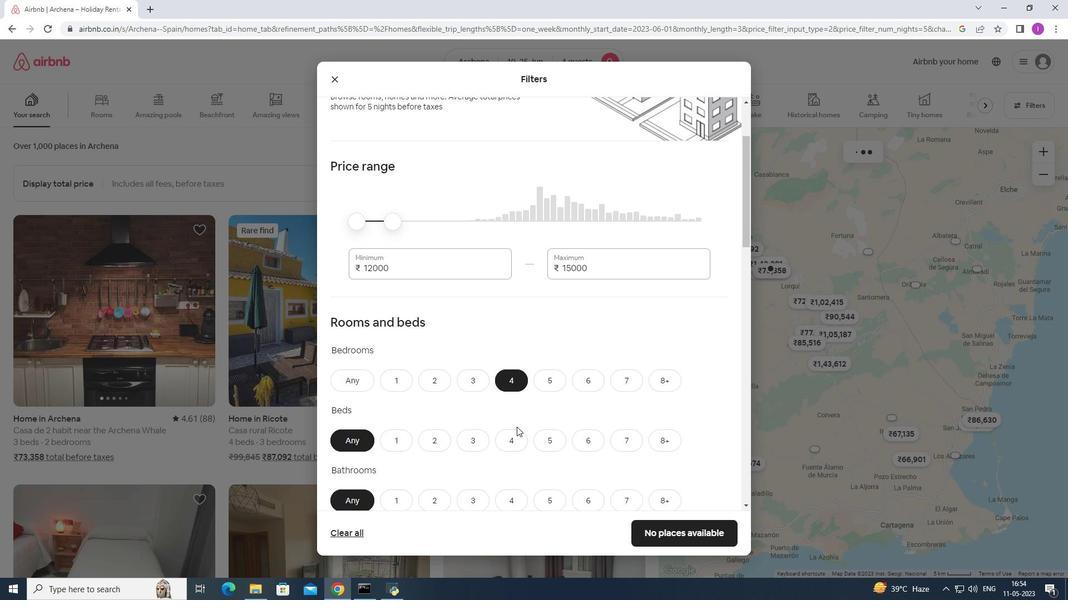 
Action: Mouse pressed left at (516, 441)
Screenshot: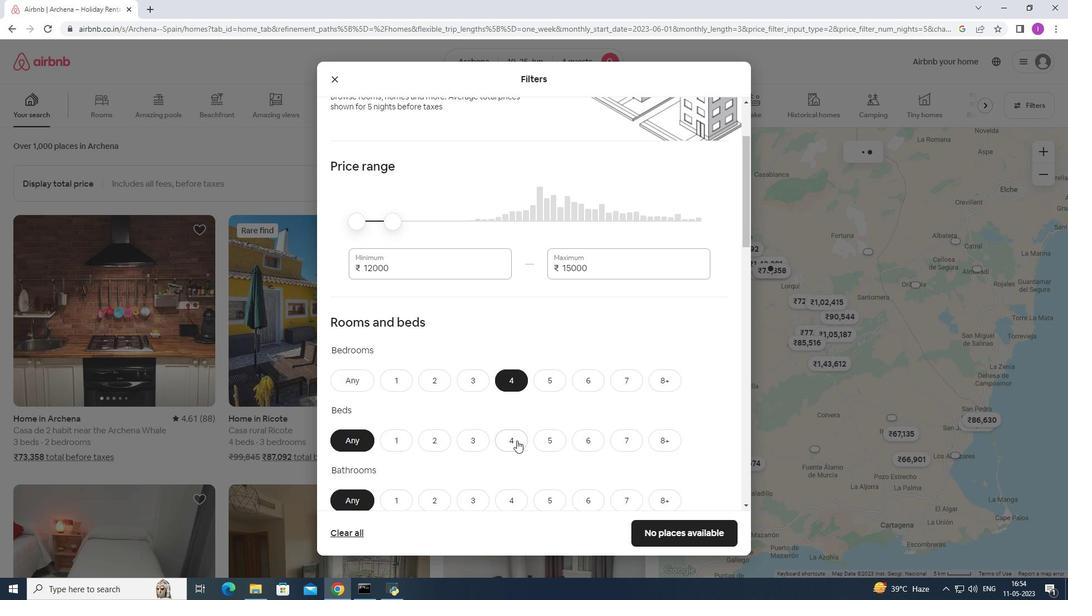 
Action: Mouse moved to (511, 497)
Screenshot: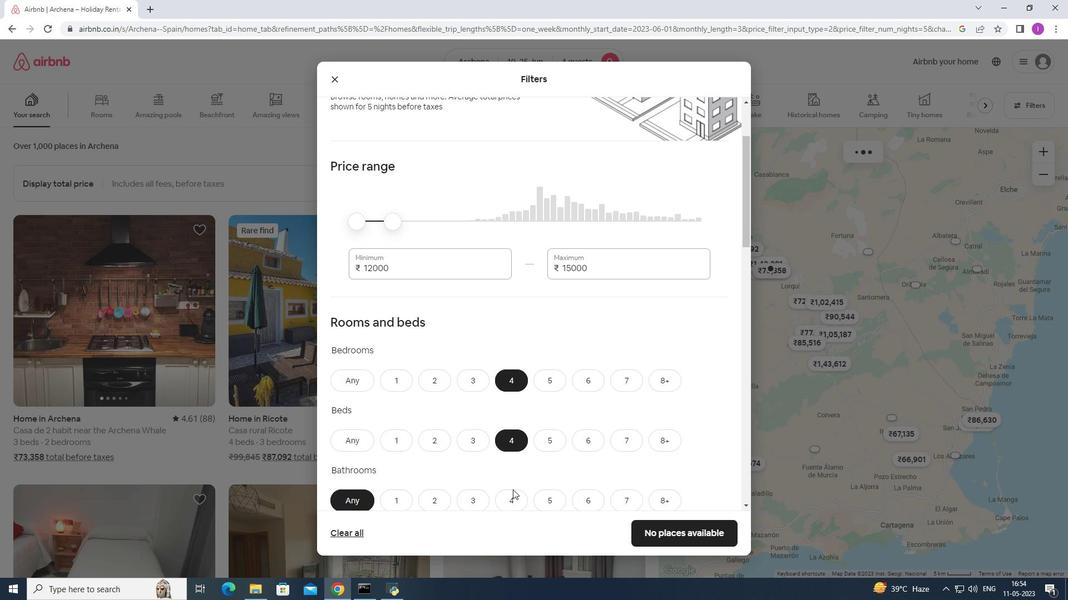 
Action: Mouse pressed left at (511, 497)
Screenshot: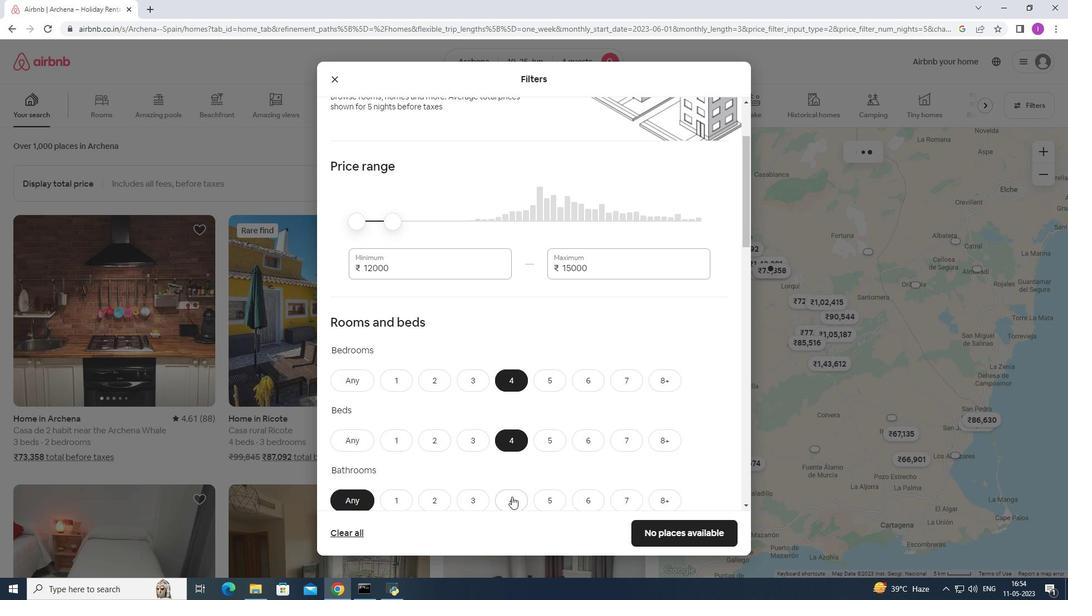 
Action: Mouse moved to (490, 429)
Screenshot: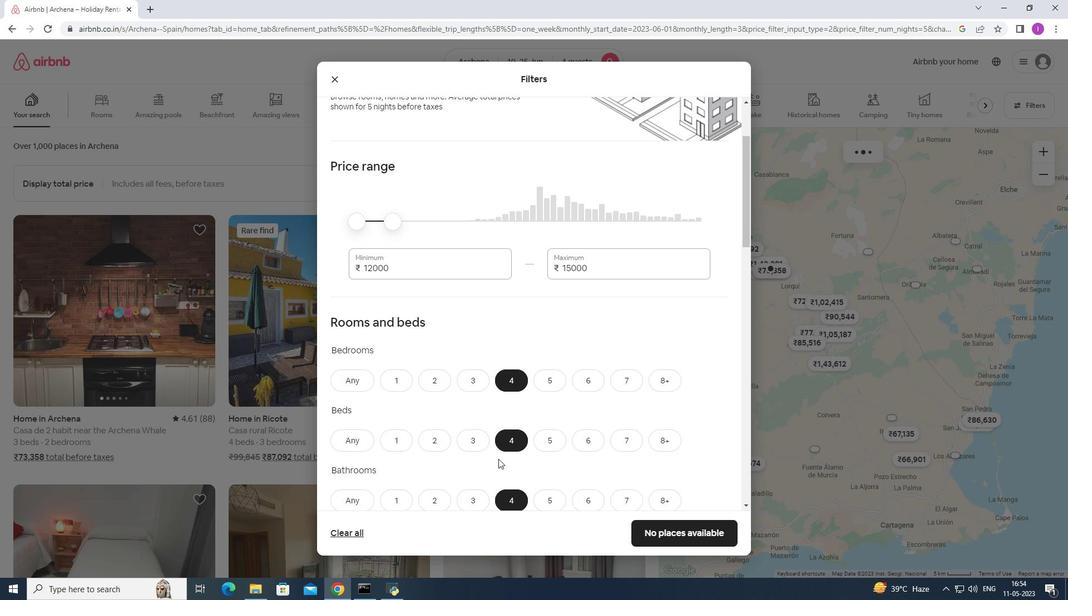 
Action: Mouse scrolled (490, 429) with delta (0, 0)
Screenshot: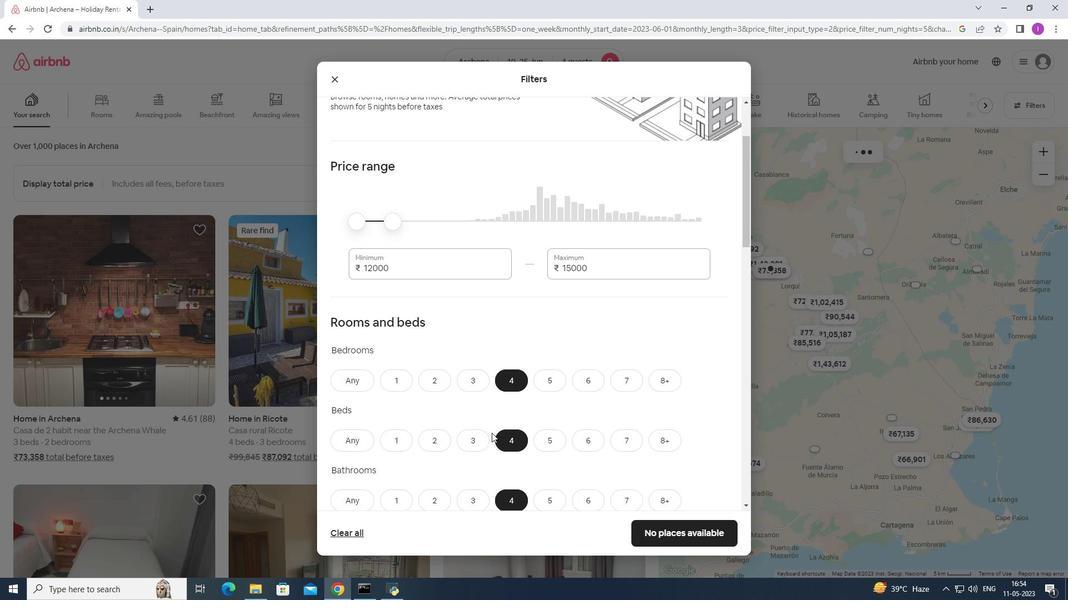 
Action: Mouse scrolled (490, 429) with delta (0, 0)
Screenshot: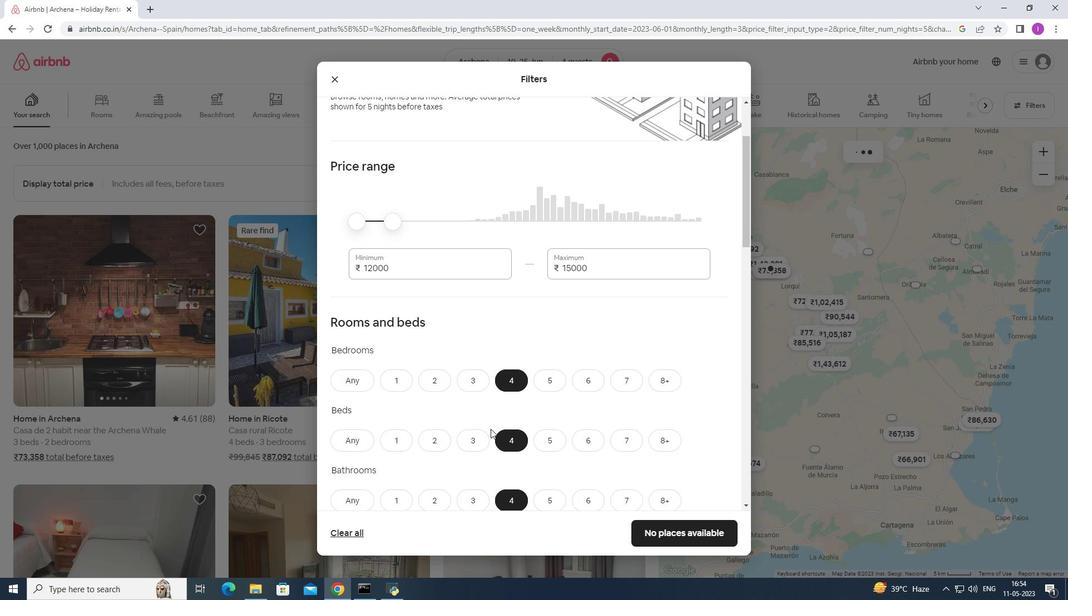 
Action: Mouse scrolled (490, 429) with delta (0, 0)
Screenshot: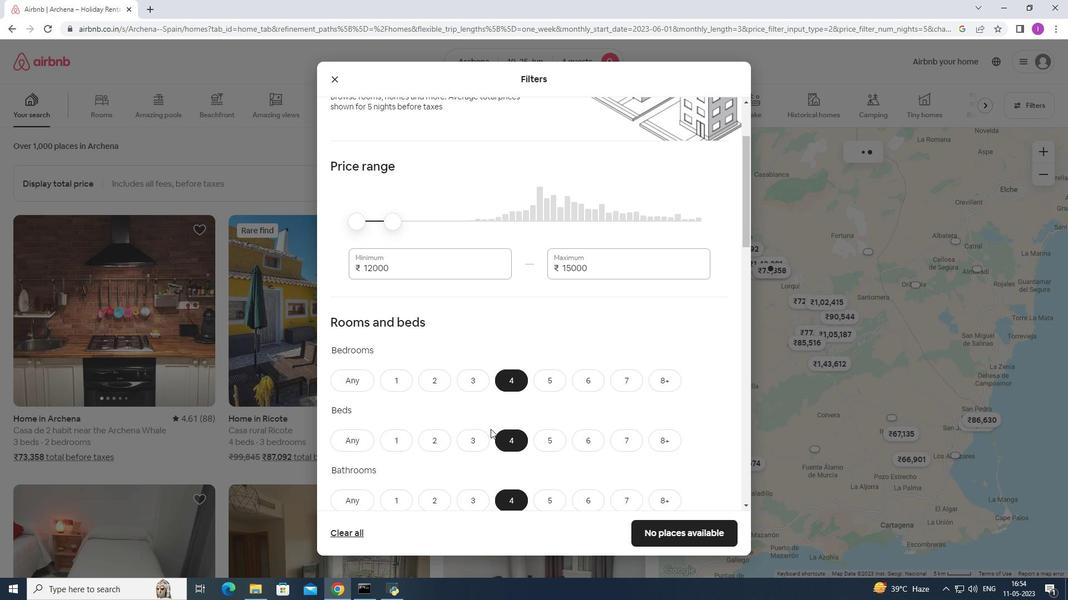 
Action: Mouse scrolled (490, 429) with delta (0, 0)
Screenshot: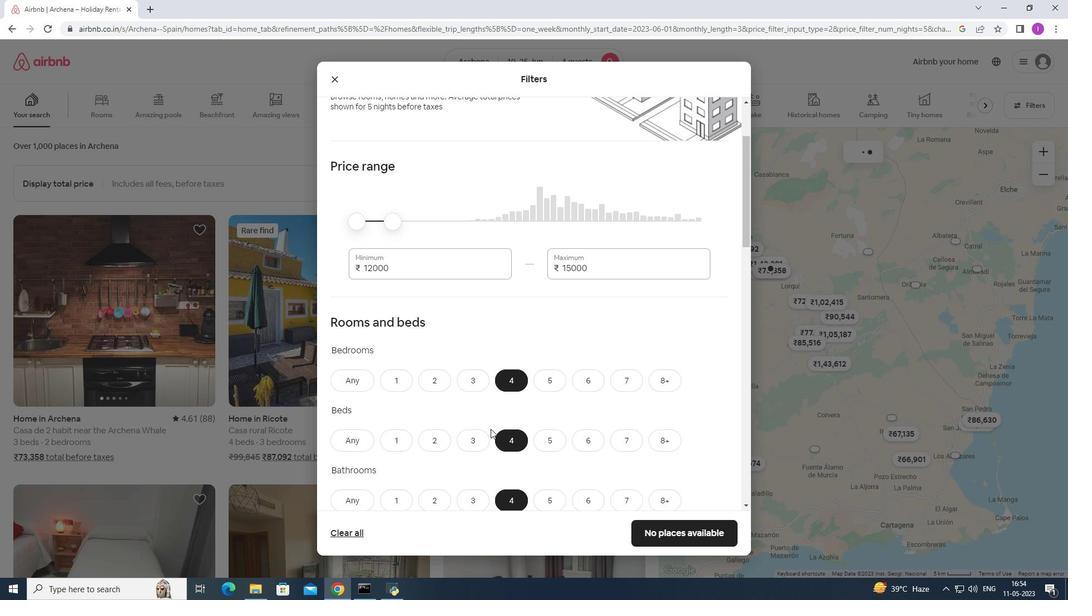 
Action: Mouse moved to (365, 398)
Screenshot: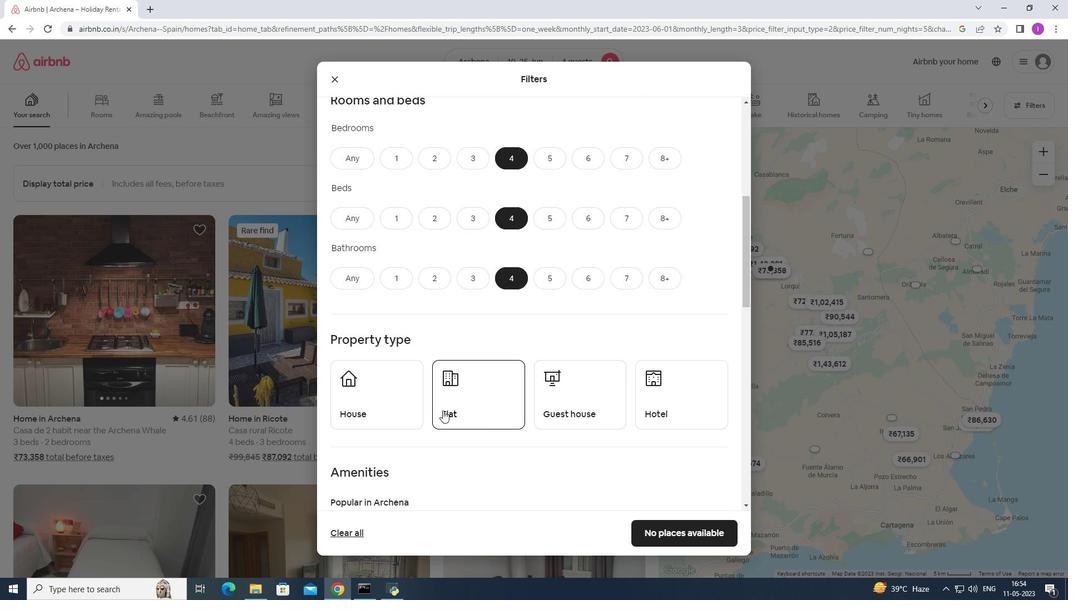 
Action: Mouse pressed left at (365, 398)
Screenshot: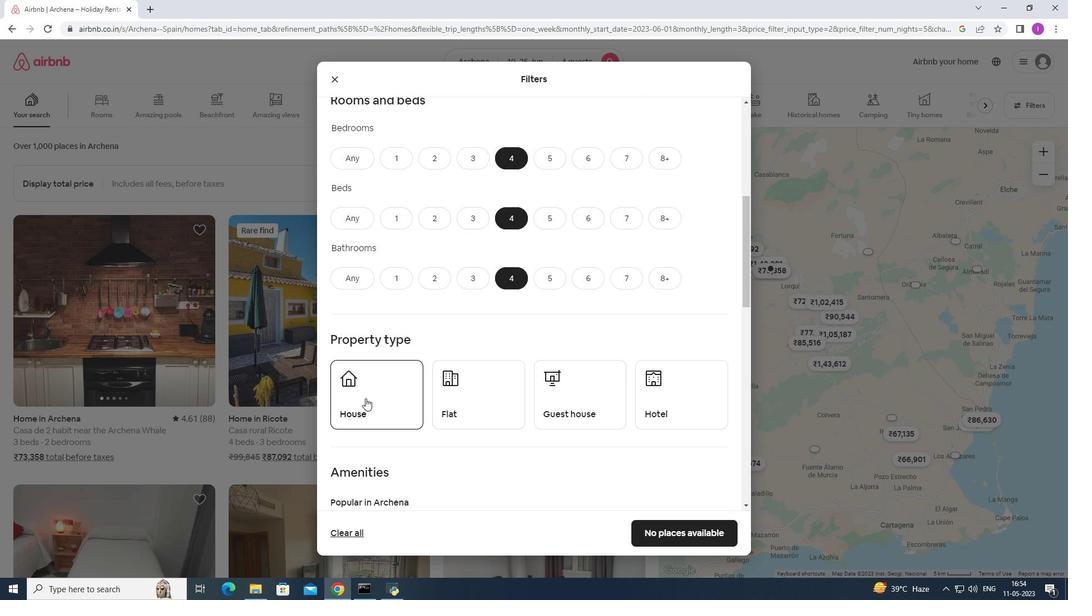 
Action: Mouse moved to (466, 398)
Screenshot: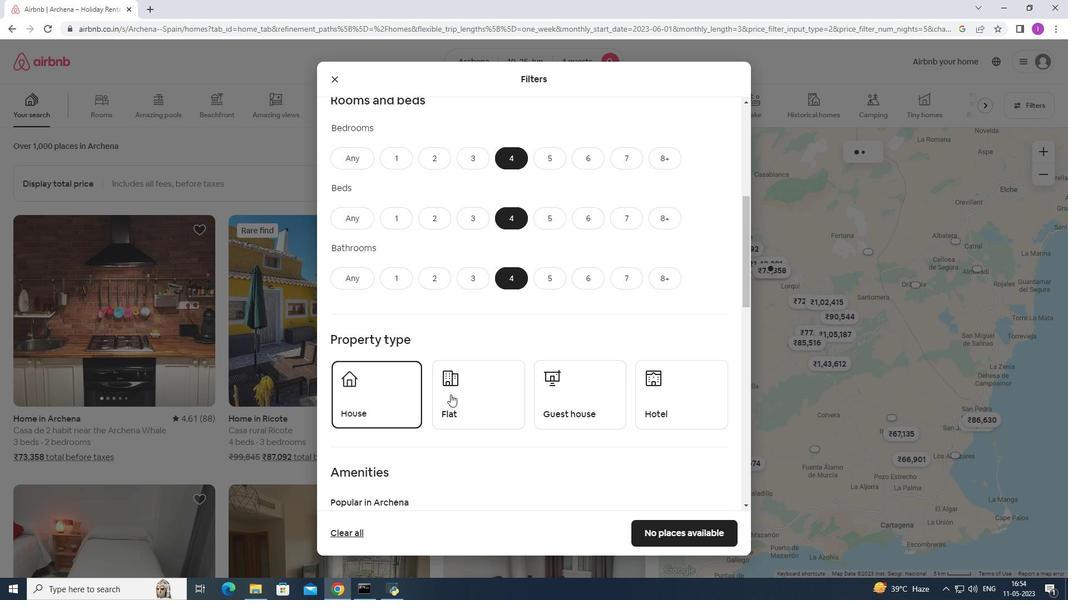 
Action: Mouse pressed left at (466, 398)
Screenshot: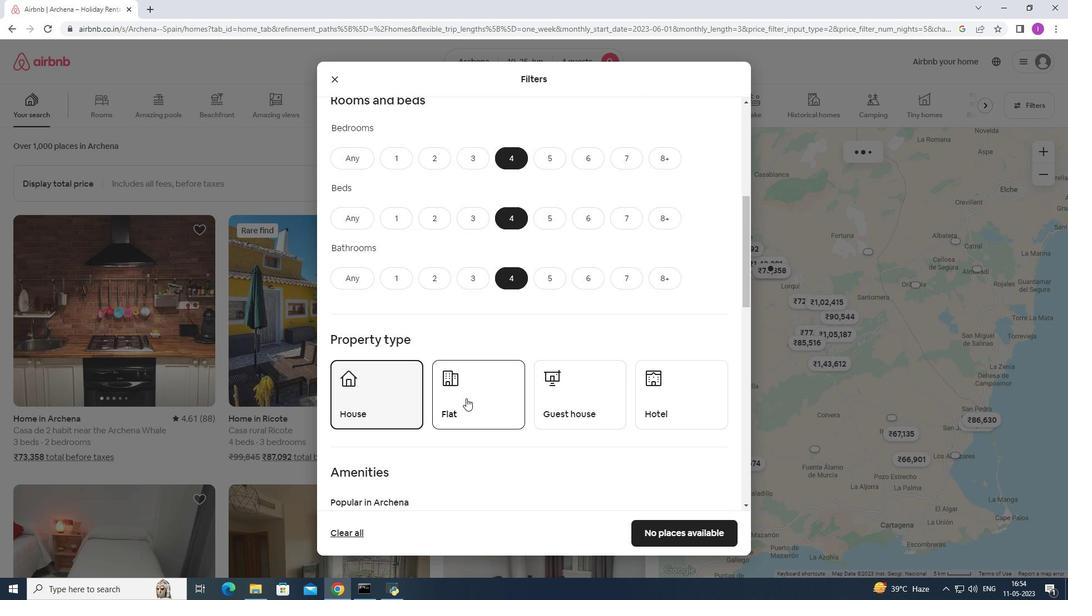 
Action: Mouse moved to (567, 398)
Screenshot: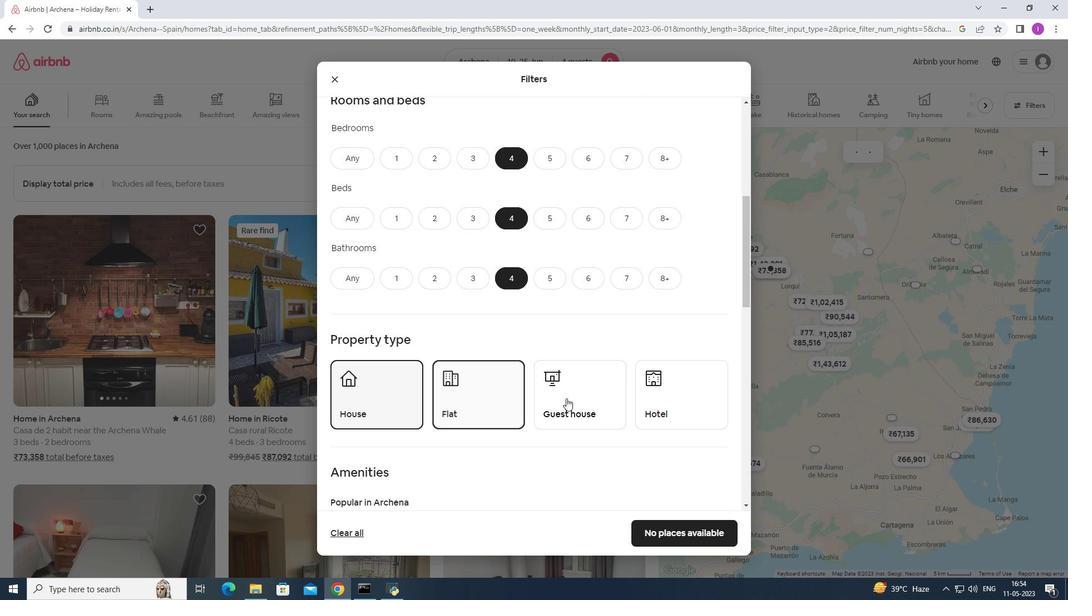 
Action: Mouse pressed left at (567, 398)
Screenshot: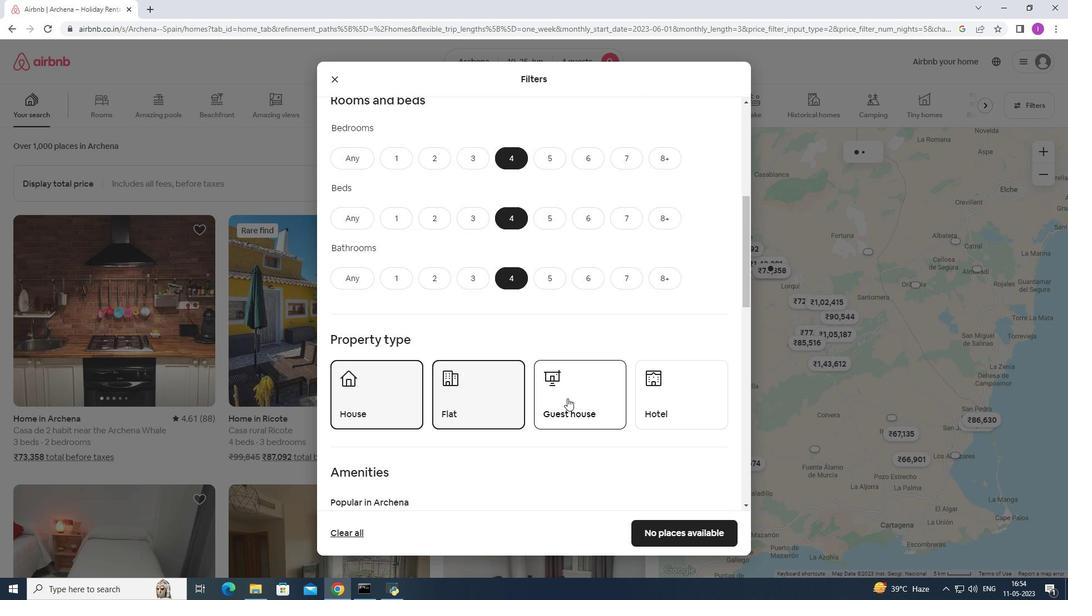
Action: Mouse moved to (645, 405)
Screenshot: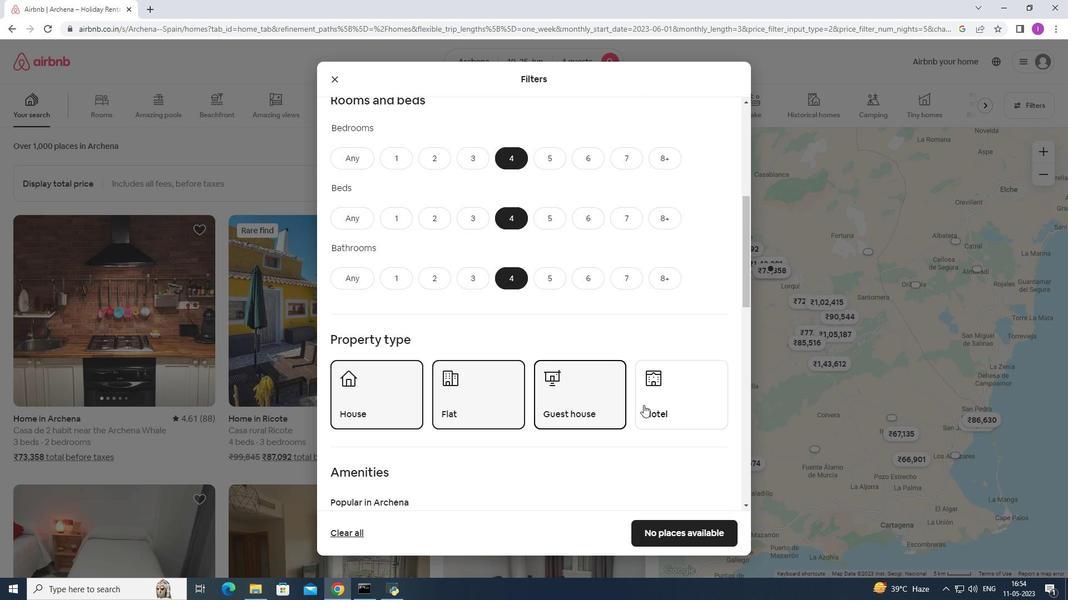 
Action: Mouse pressed left at (645, 405)
Screenshot: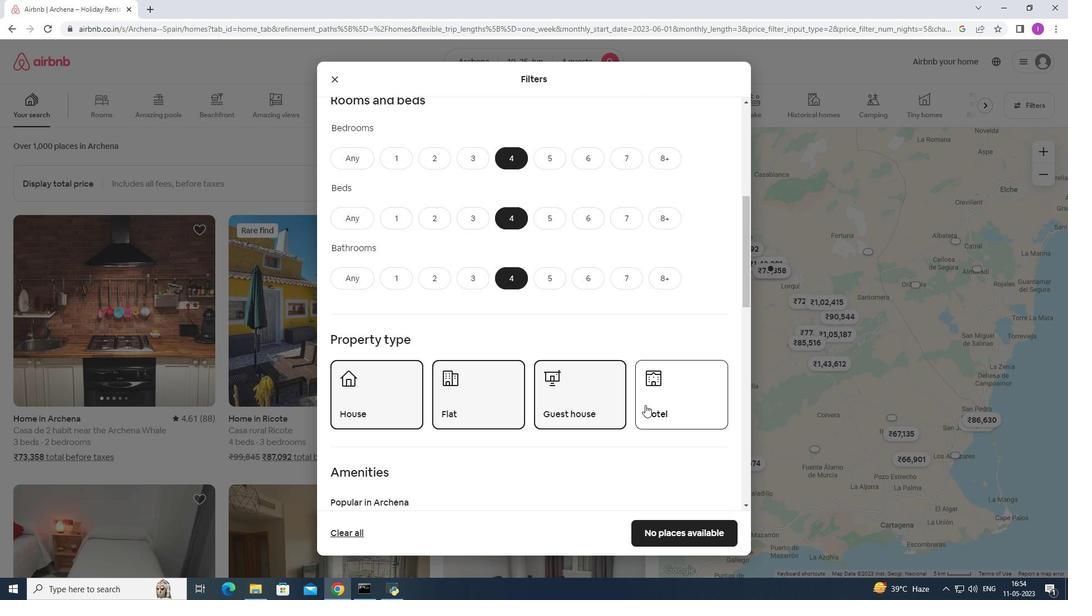 
Action: Mouse moved to (598, 422)
Screenshot: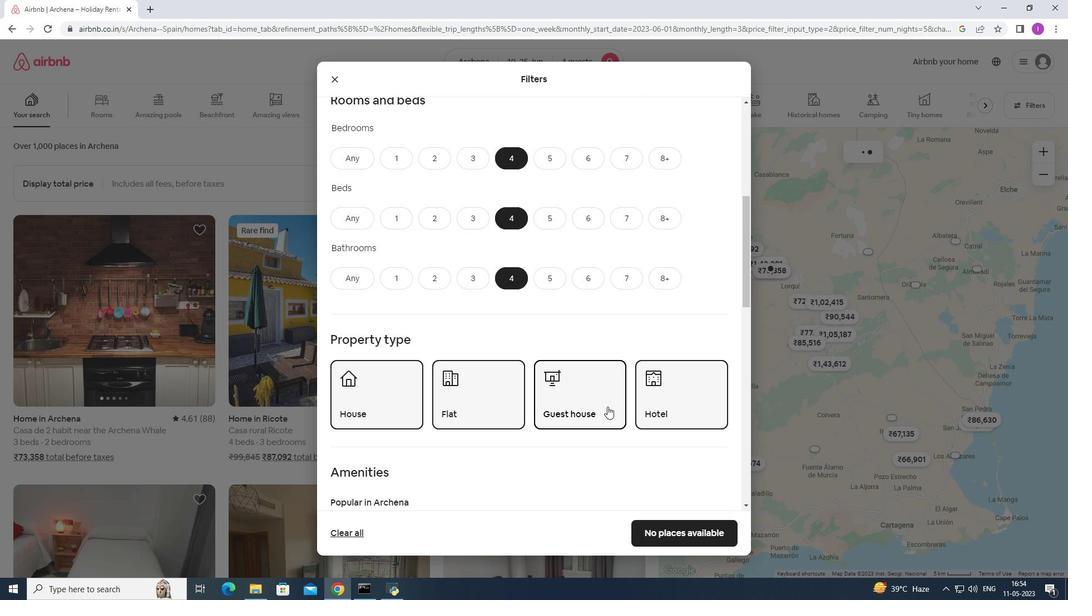 
Action: Mouse scrolled (598, 421) with delta (0, 0)
Screenshot: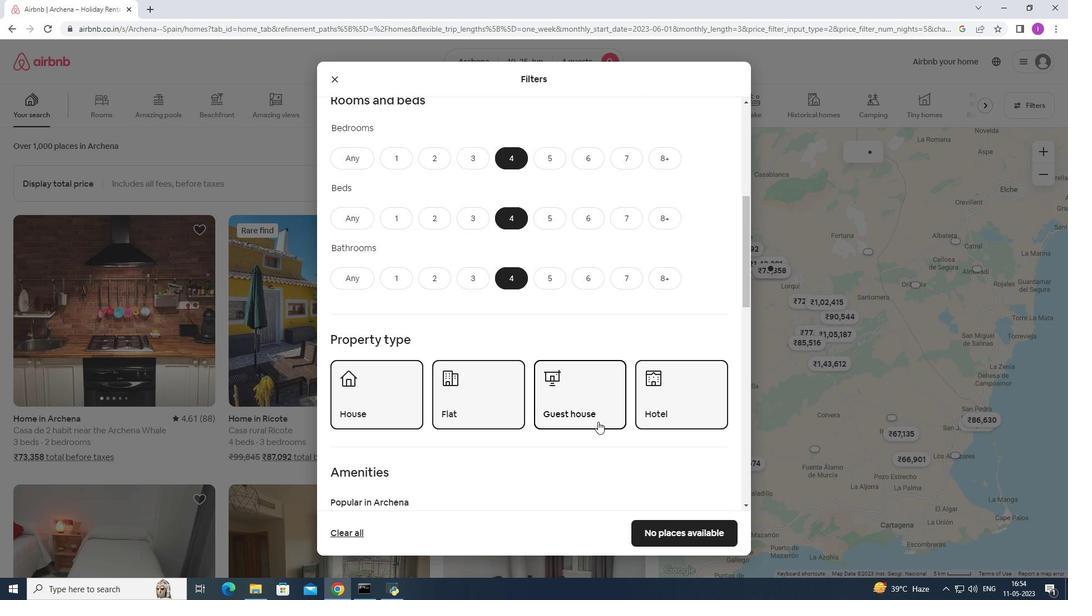 
Action: Mouse scrolled (598, 421) with delta (0, 0)
Screenshot: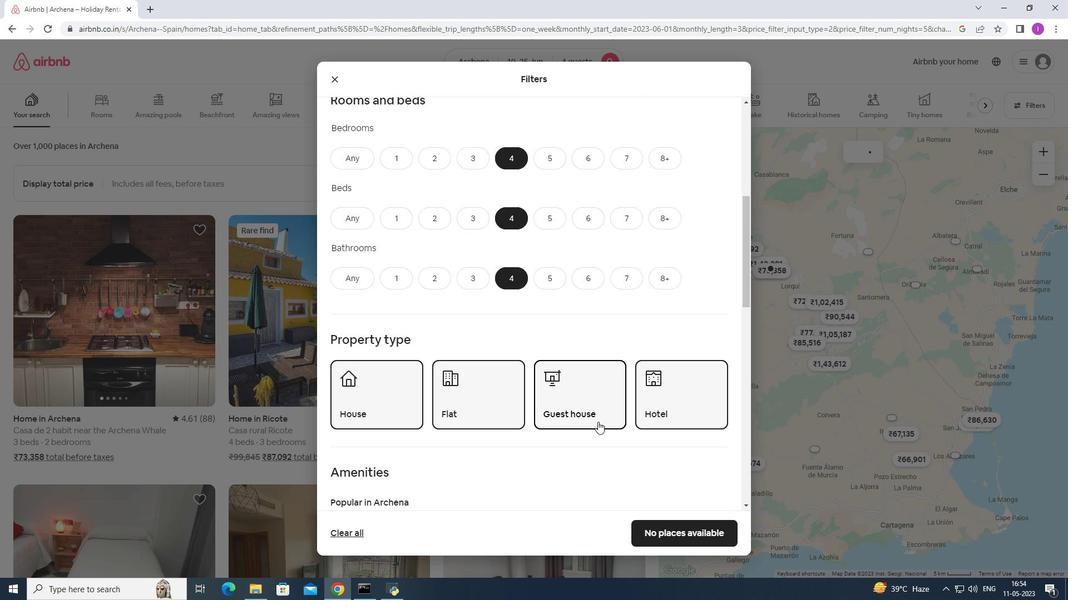 
Action: Mouse scrolled (598, 421) with delta (0, 0)
Screenshot: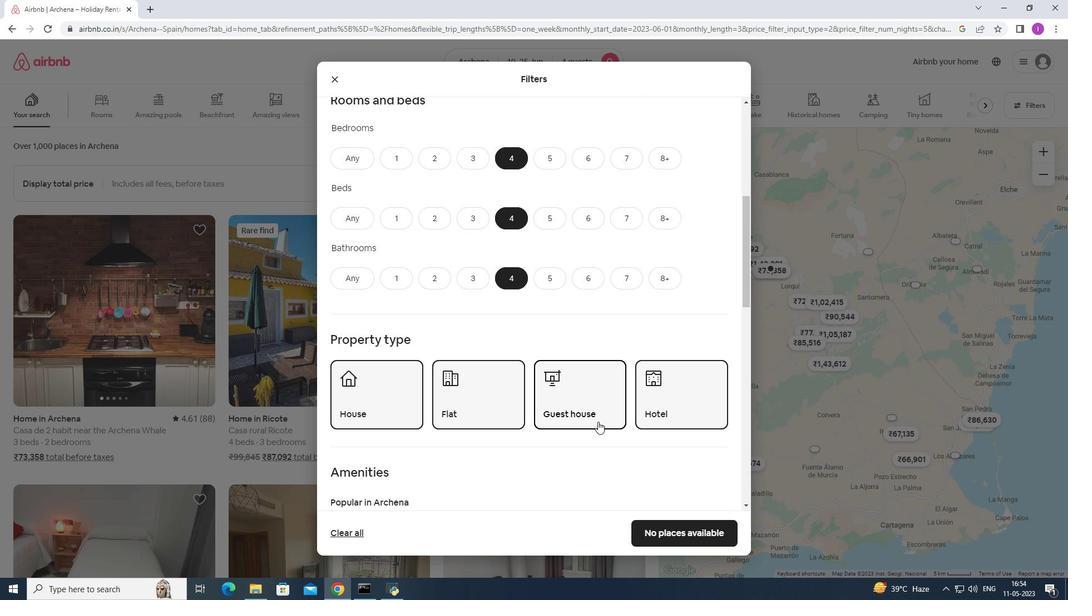 
Action: Mouse moved to (357, 441)
Screenshot: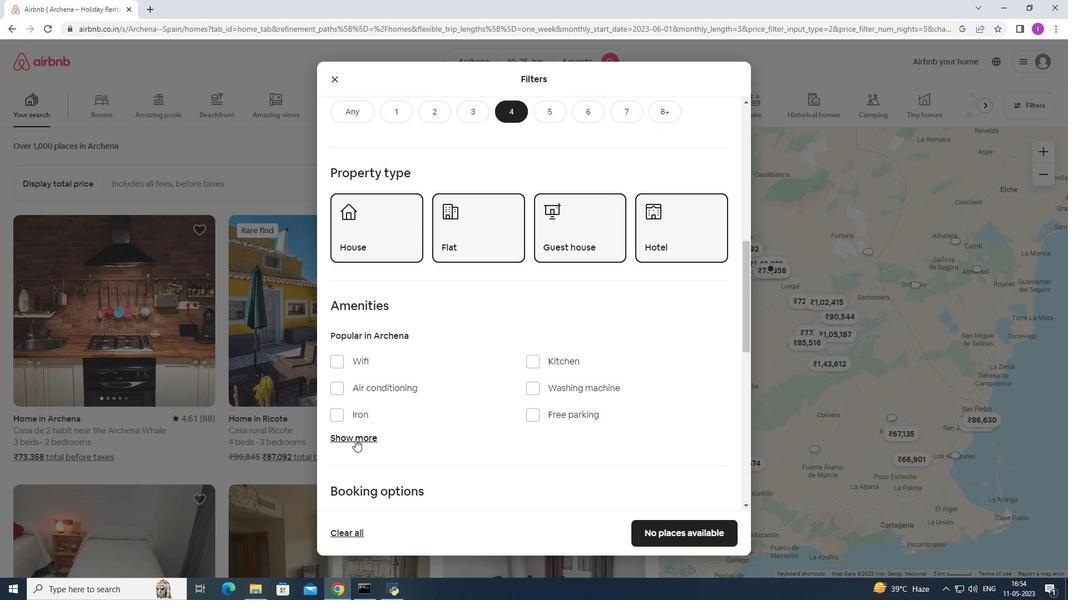 
Action: Mouse pressed left at (357, 441)
Screenshot: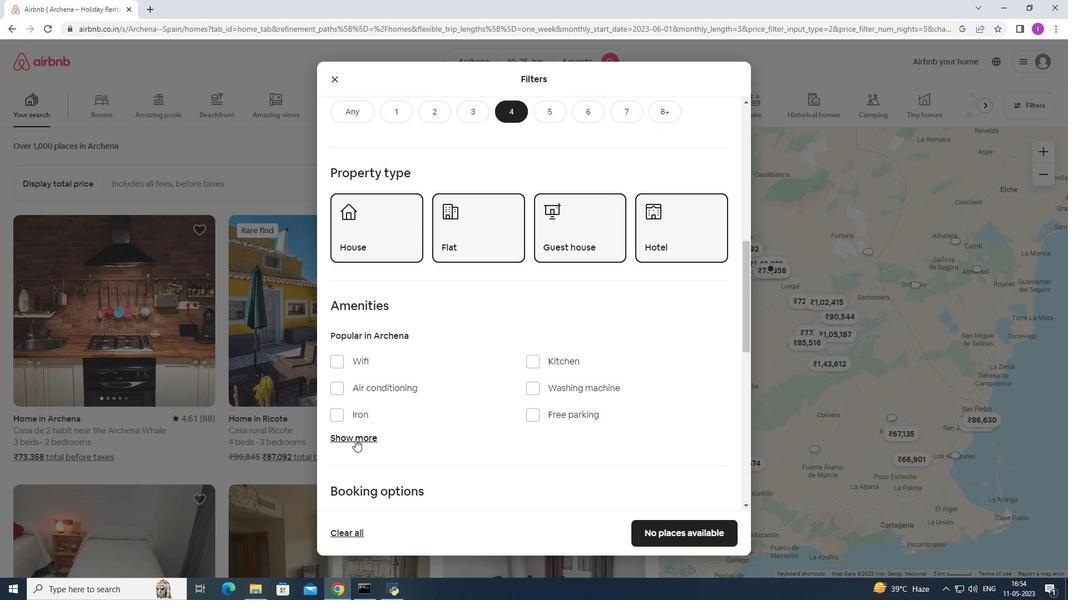 
Action: Mouse moved to (339, 365)
Screenshot: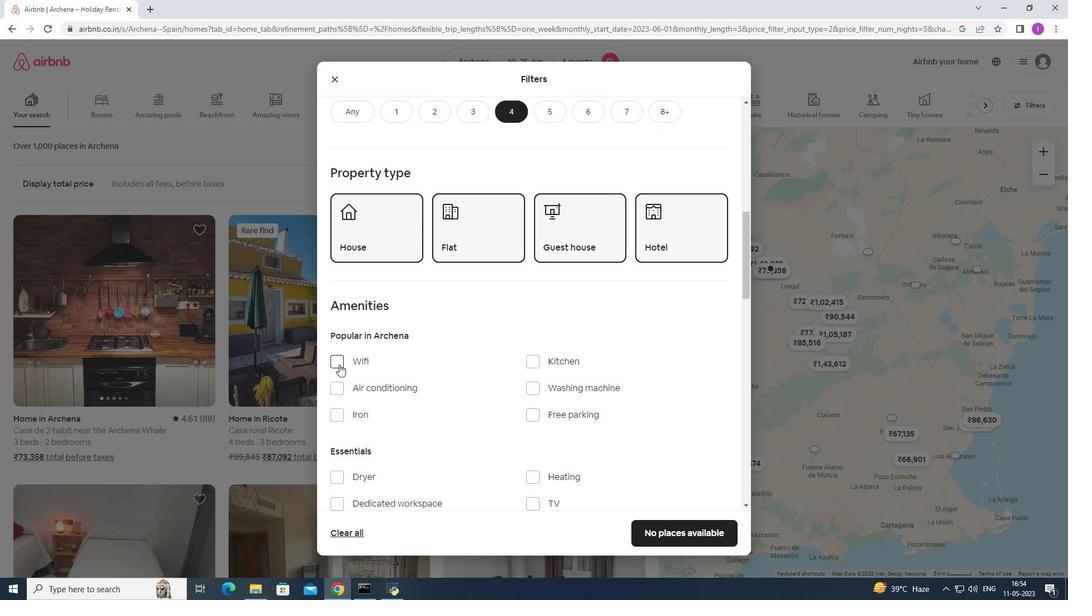 
Action: Mouse pressed left at (339, 365)
Screenshot: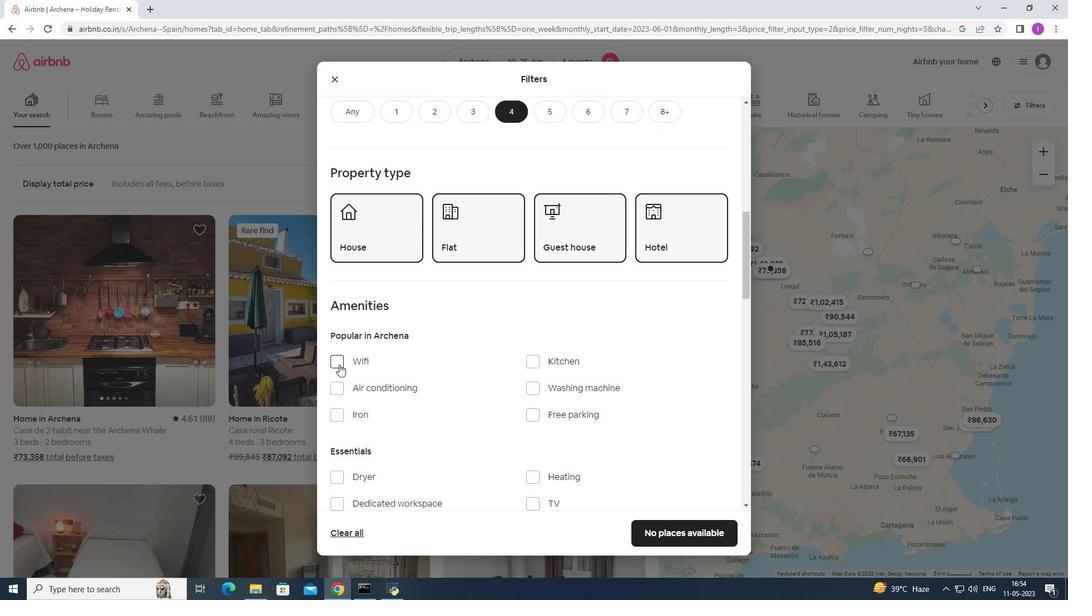 
Action: Mouse pressed left at (339, 365)
Screenshot: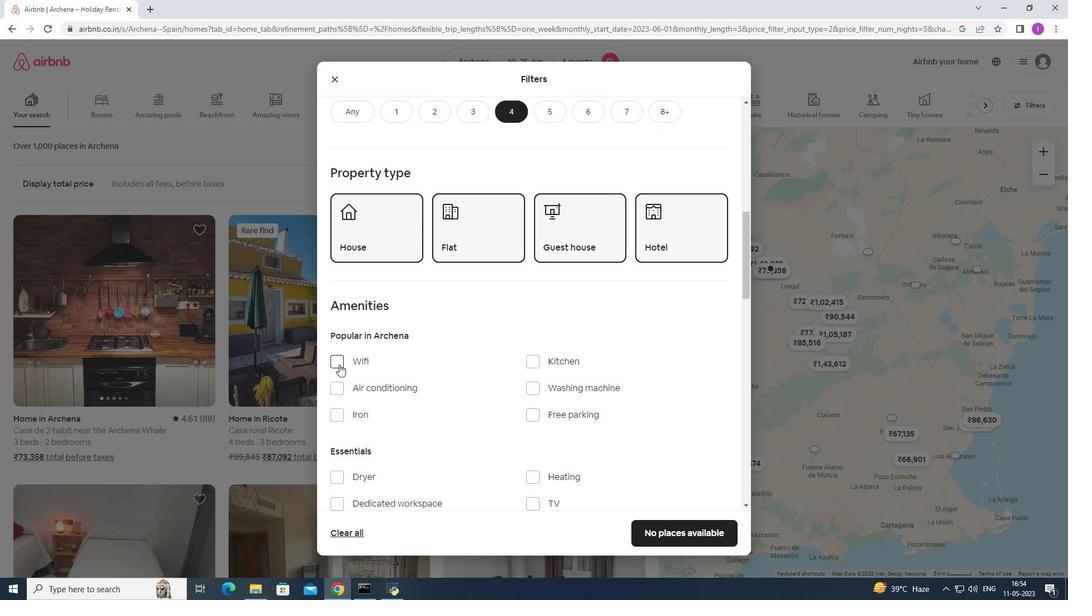 
Action: Mouse moved to (543, 415)
Screenshot: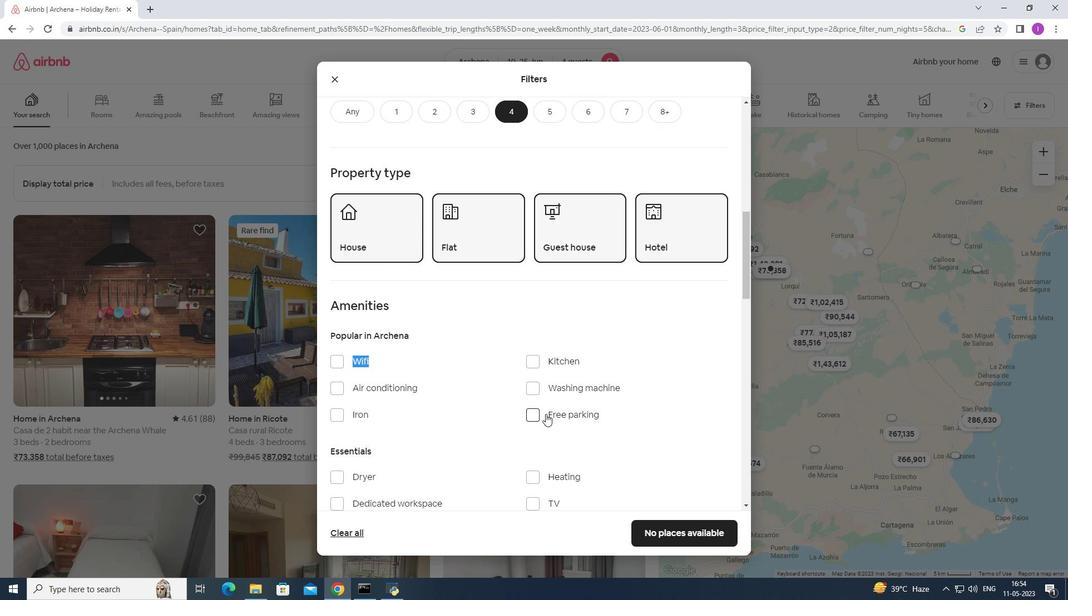
Action: Mouse pressed left at (543, 415)
Screenshot: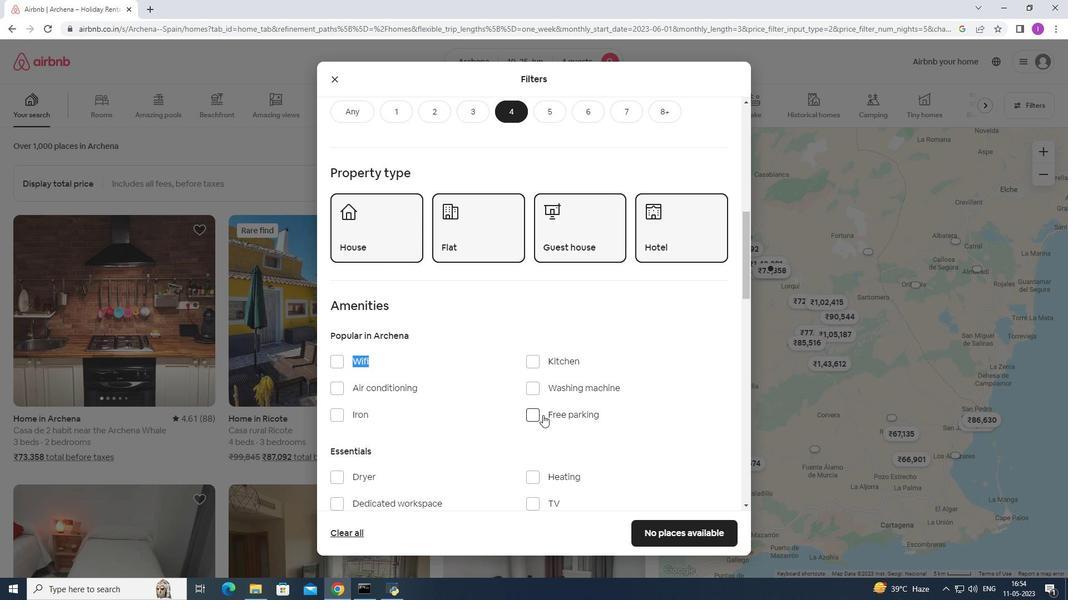 
Action: Mouse moved to (334, 358)
Screenshot: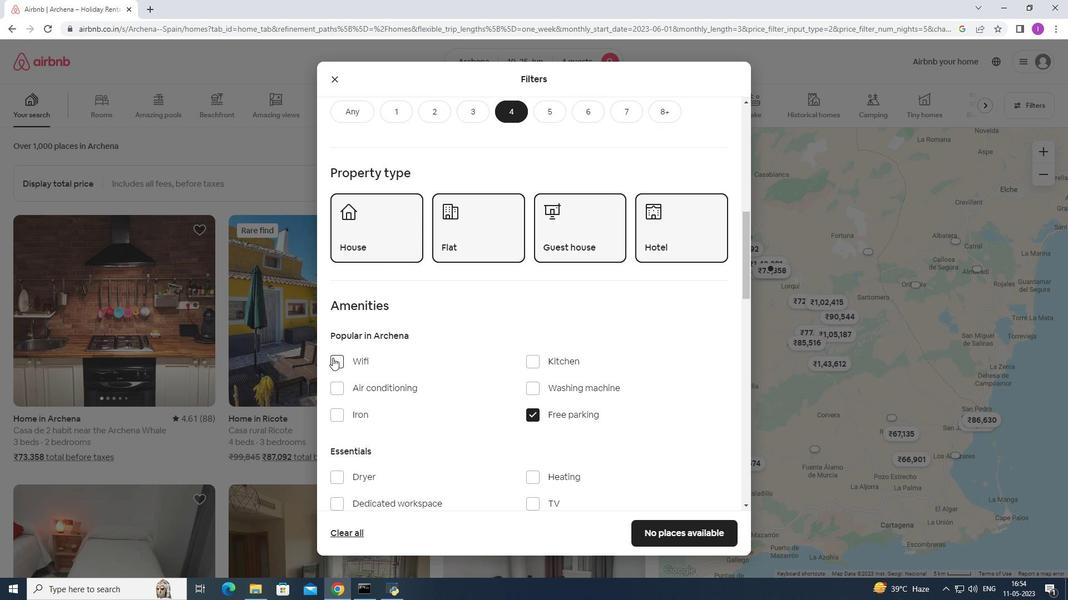 
Action: Mouse pressed left at (334, 358)
Screenshot: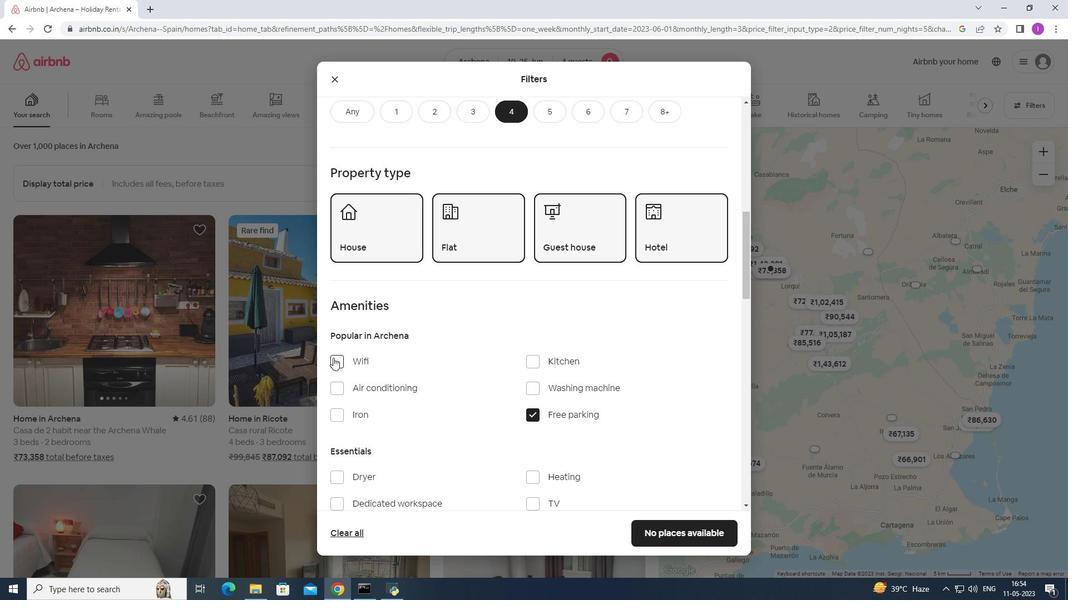 
Action: Mouse moved to (344, 417)
Screenshot: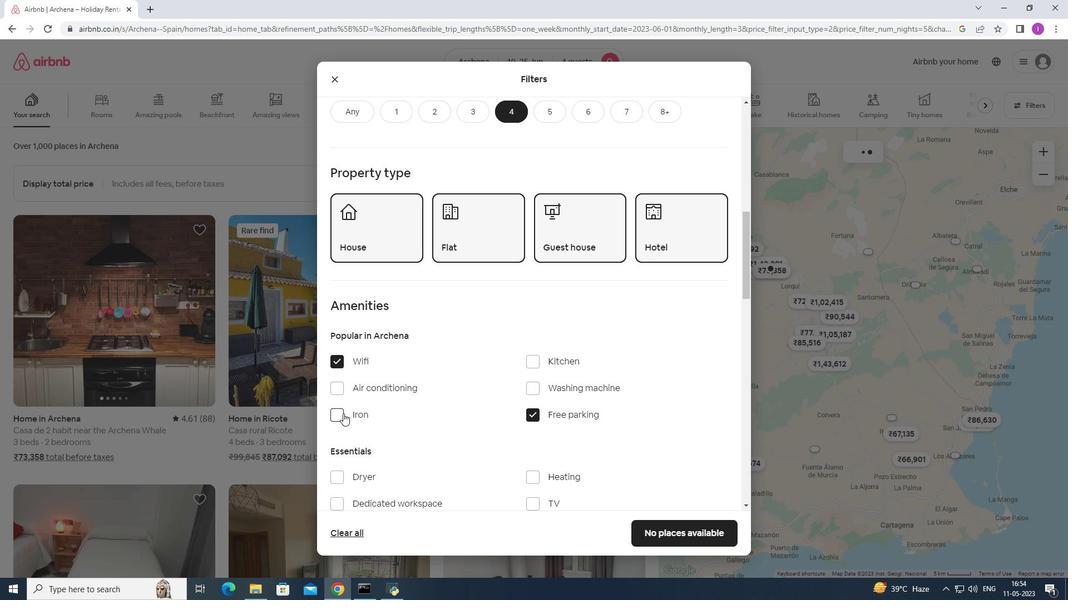 
Action: Mouse scrolled (344, 417) with delta (0, 0)
Screenshot: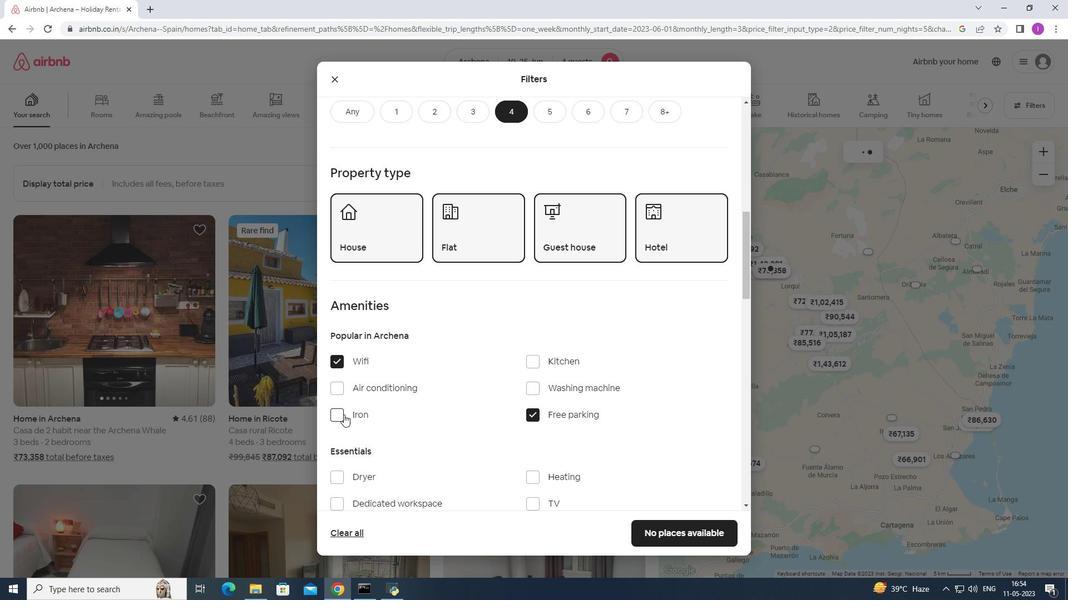 
Action: Mouse moved to (401, 406)
Screenshot: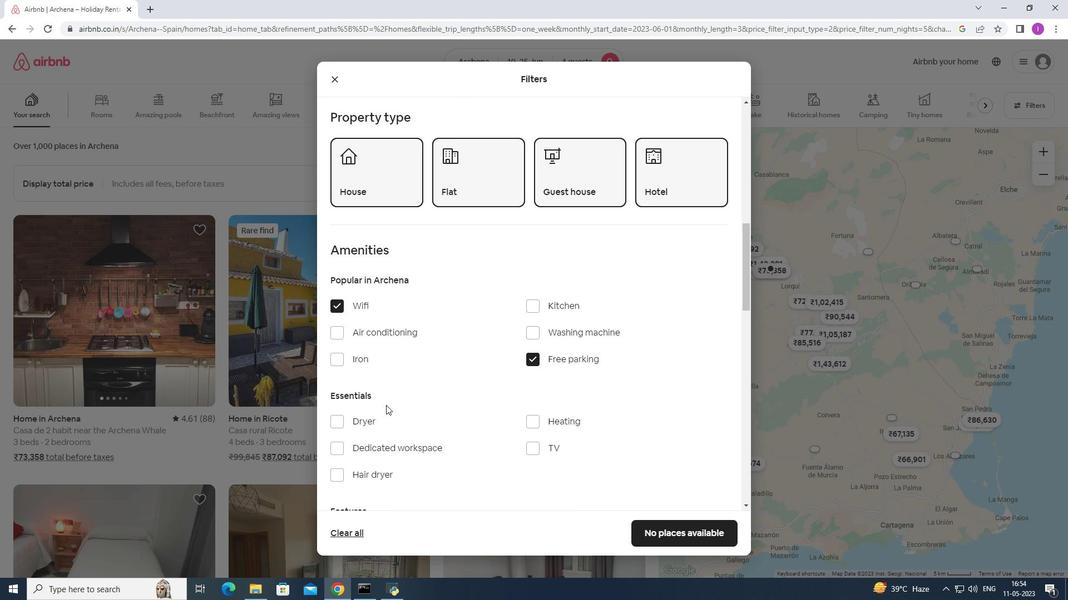 
Action: Mouse scrolled (401, 405) with delta (0, 0)
Screenshot: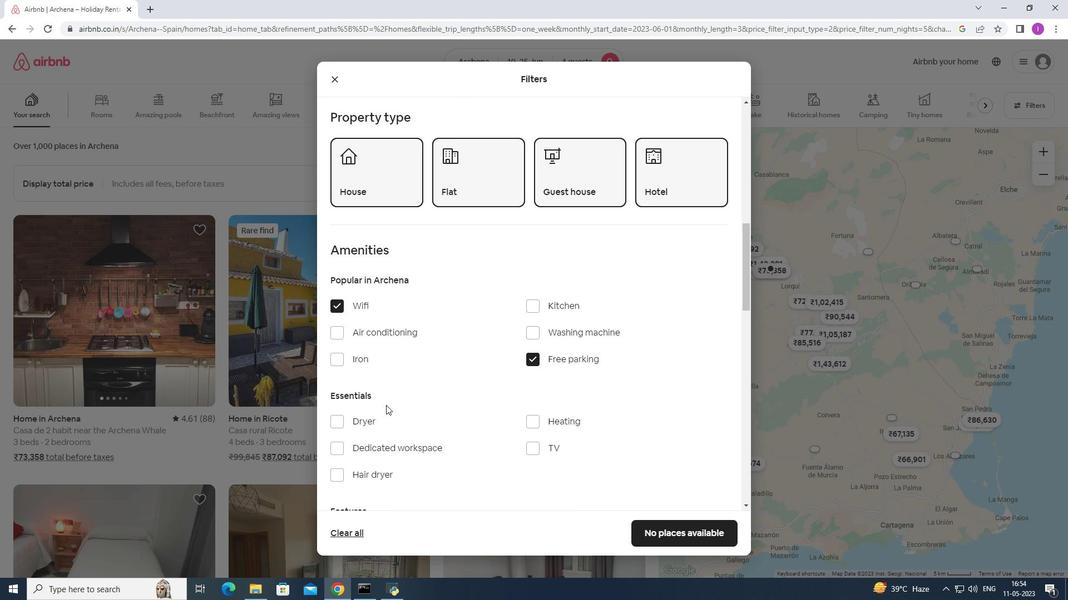 
Action: Mouse moved to (403, 407)
Screenshot: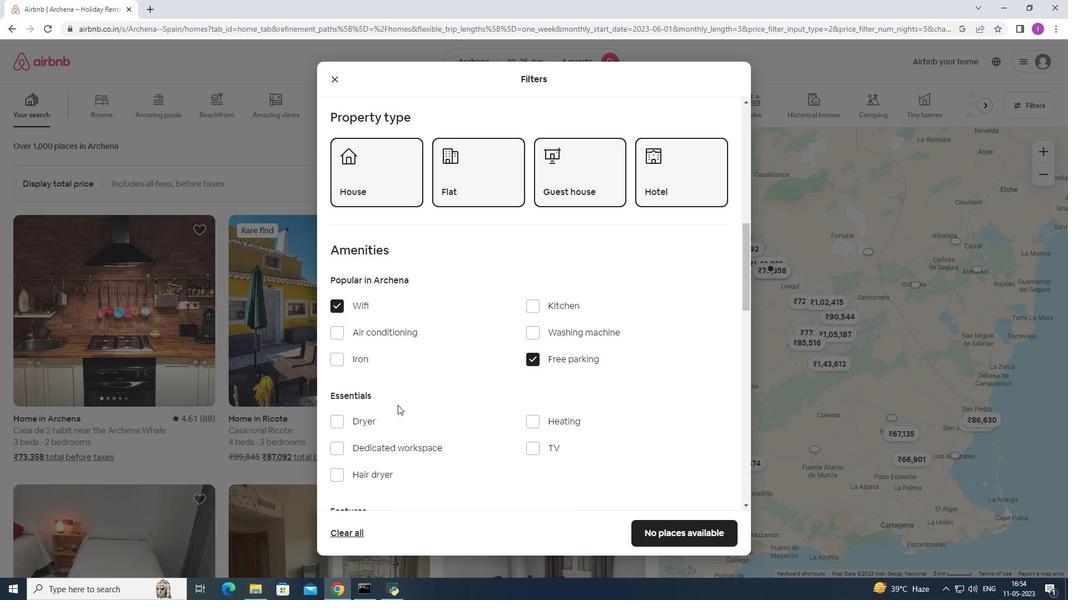 
Action: Mouse scrolled (403, 406) with delta (0, 0)
Screenshot: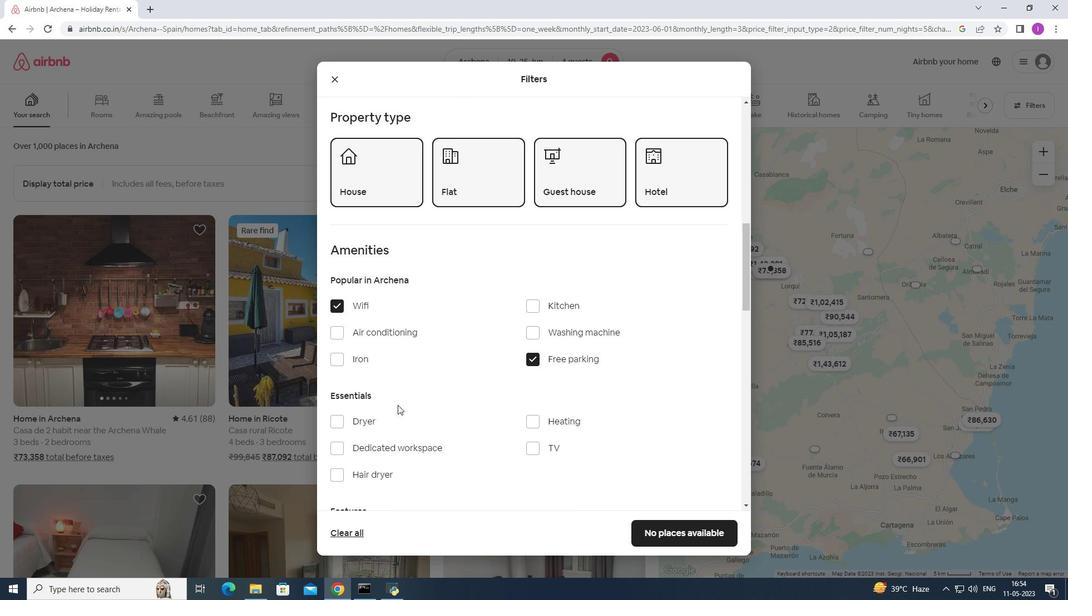 
Action: Mouse moved to (530, 340)
Screenshot: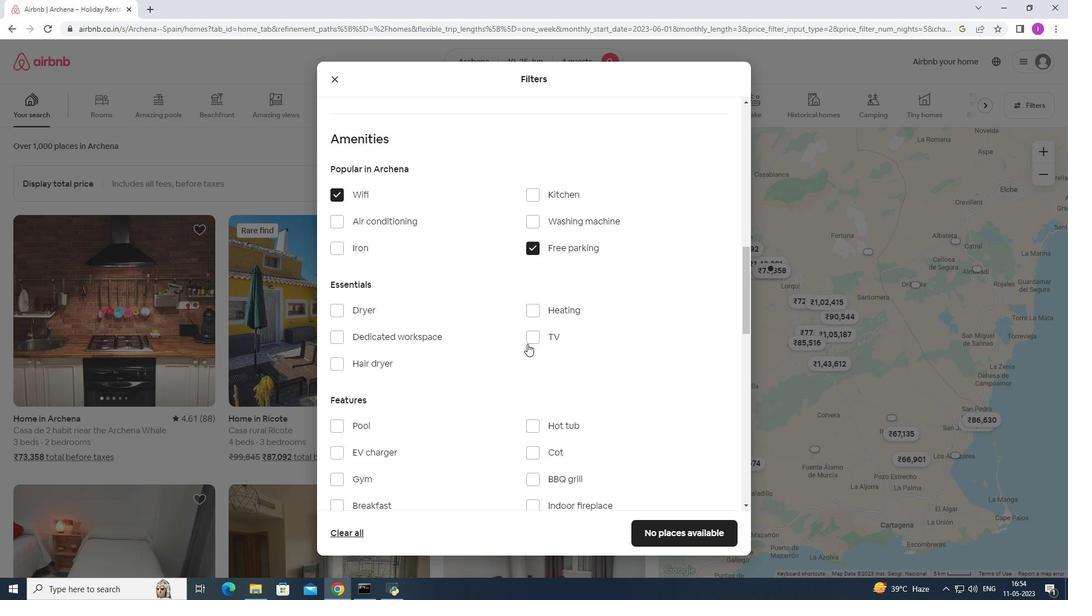 
Action: Mouse pressed left at (530, 340)
Screenshot: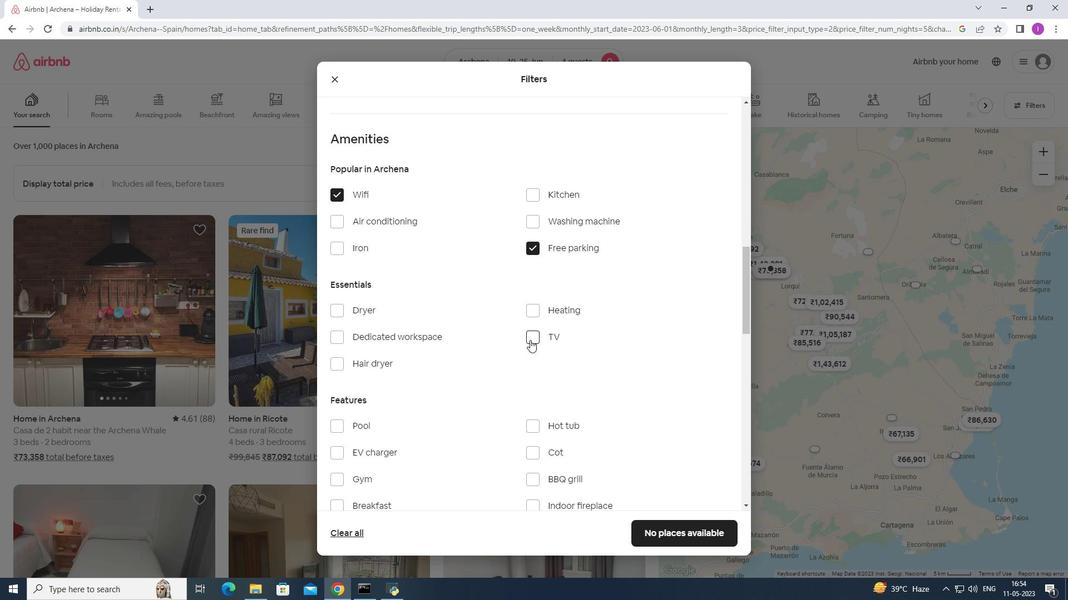 
Action: Mouse moved to (446, 435)
Screenshot: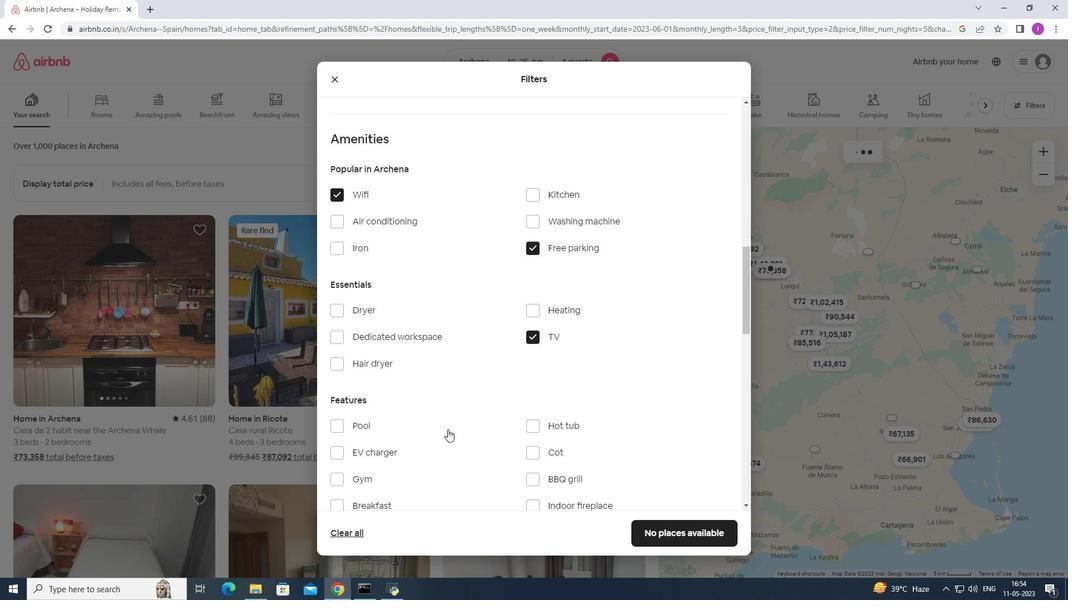 
Action: Mouse scrolled (446, 435) with delta (0, 0)
Screenshot: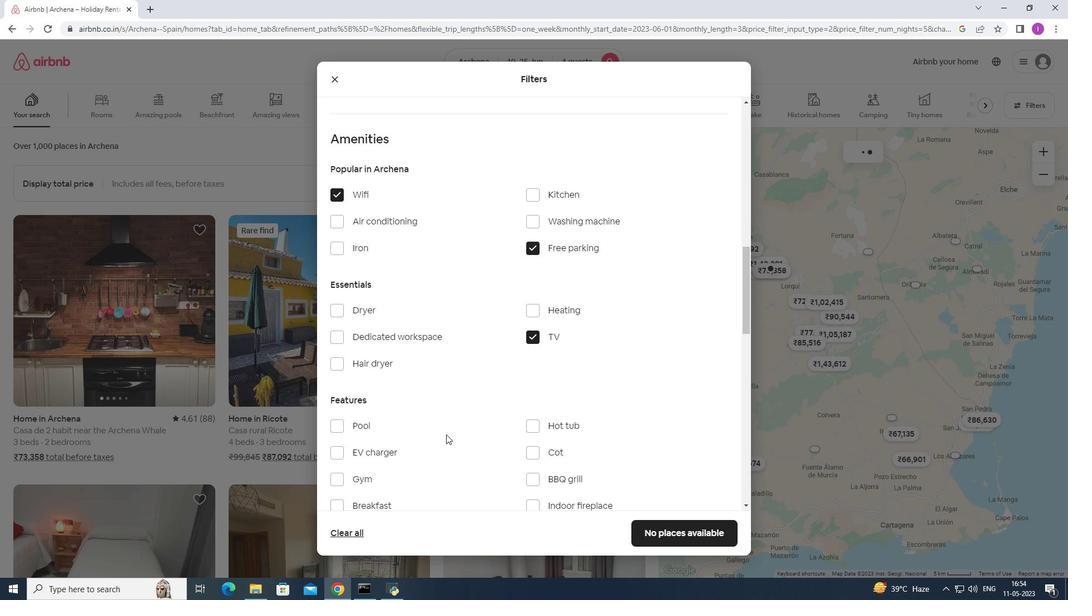 
Action: Mouse scrolled (446, 435) with delta (0, 0)
Screenshot: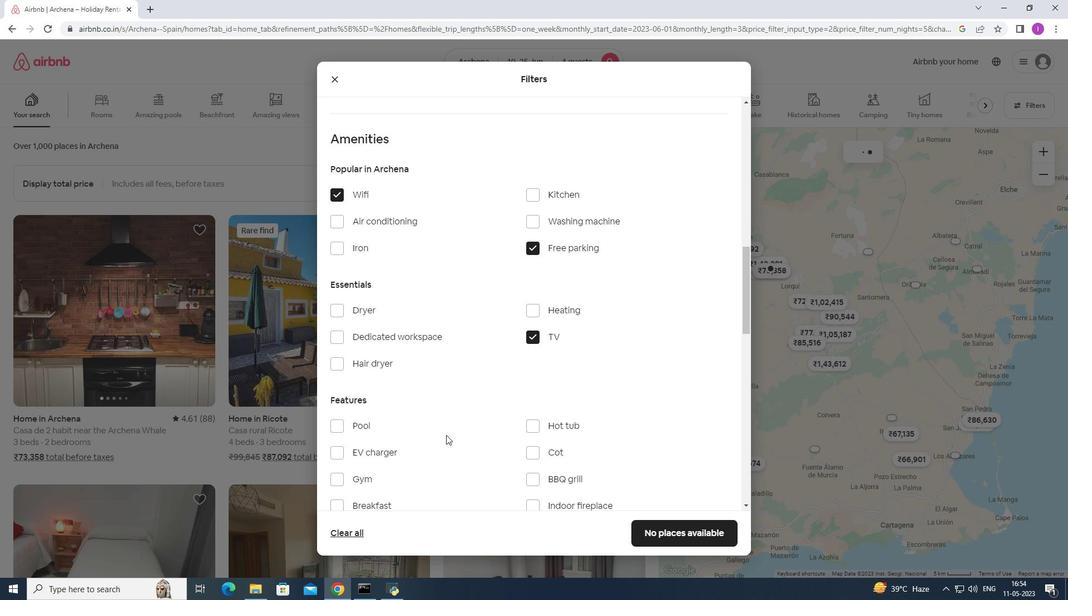
Action: Mouse moved to (334, 366)
Screenshot: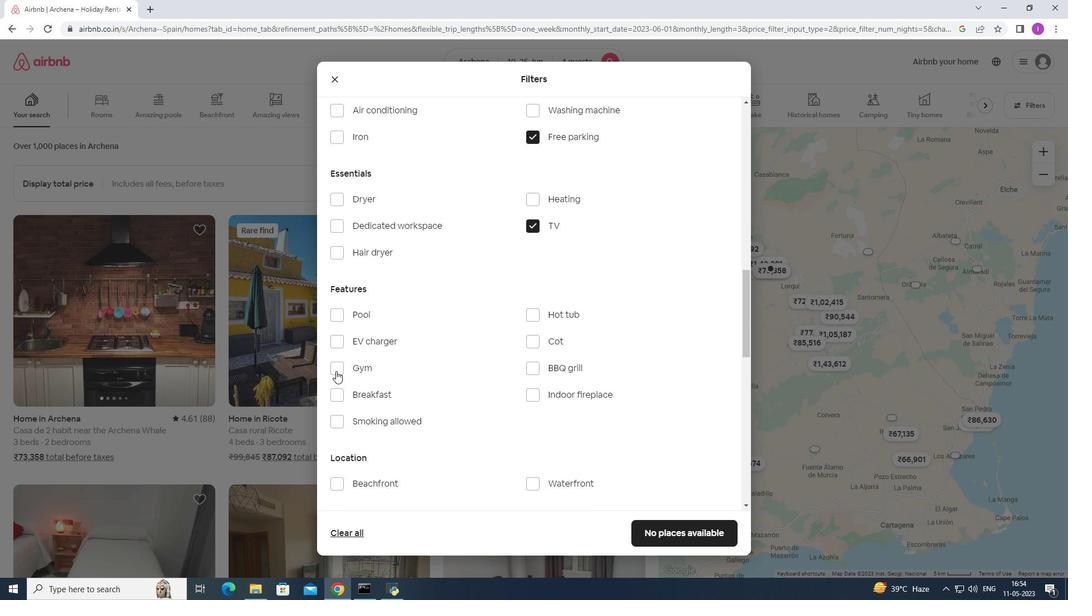 
Action: Mouse pressed left at (334, 366)
Screenshot: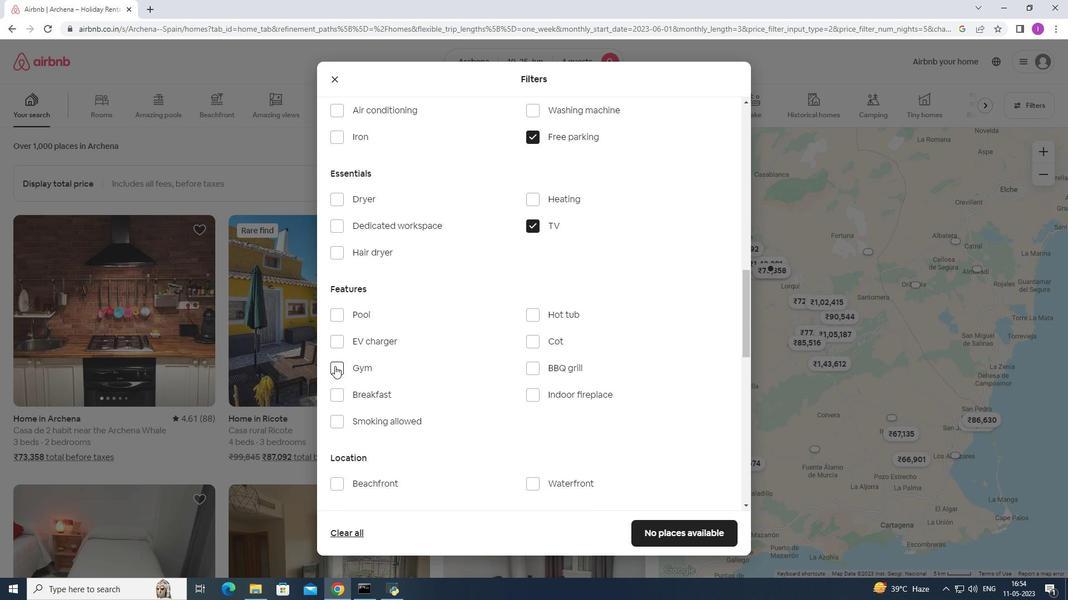 
Action: Mouse moved to (338, 397)
Screenshot: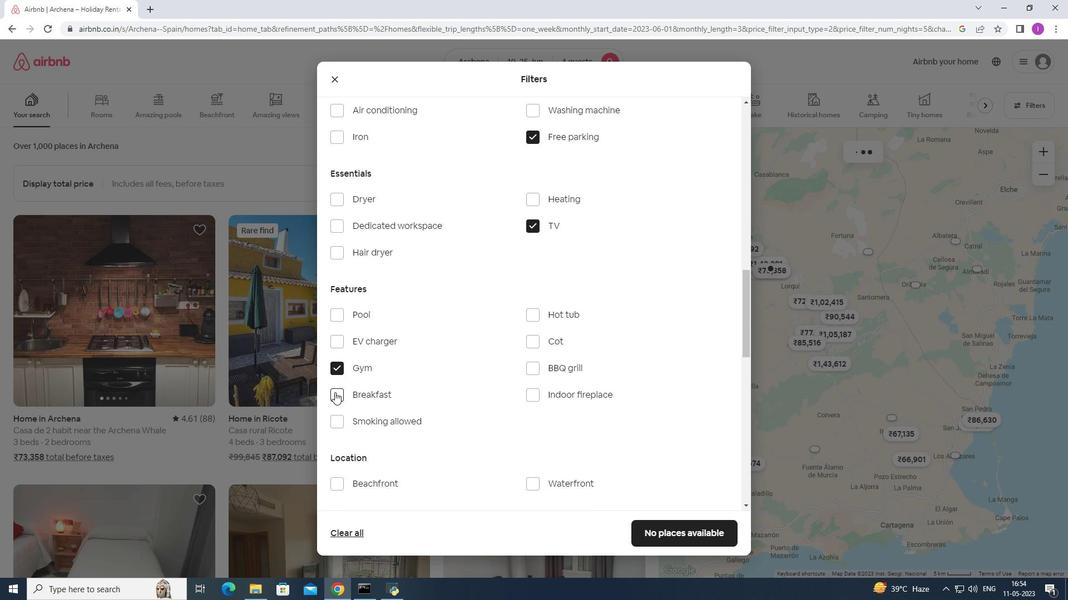 
Action: Mouse pressed left at (338, 397)
Screenshot: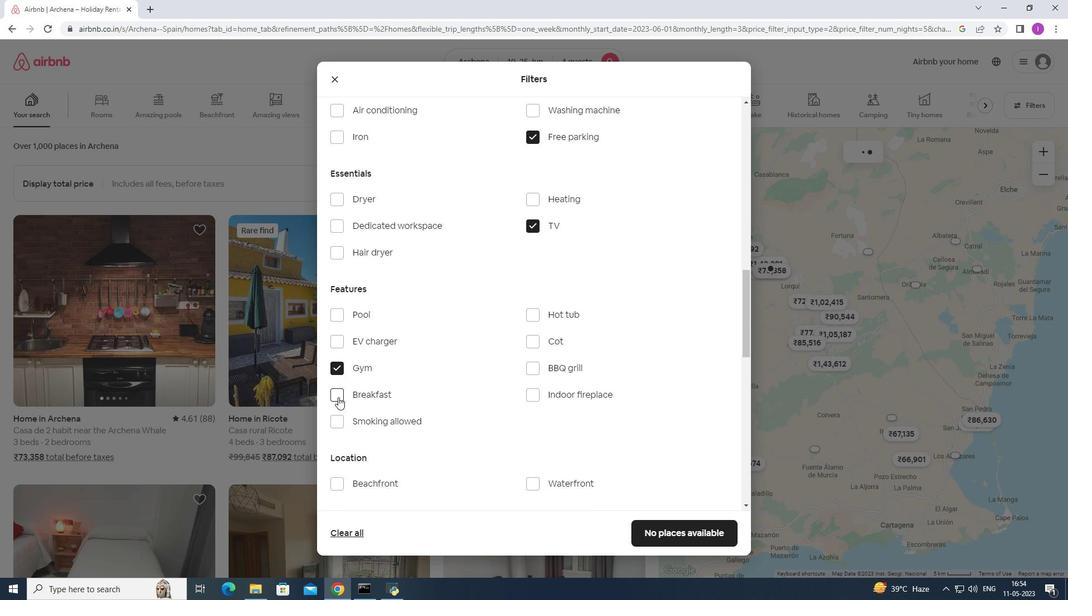 
Action: Mouse moved to (440, 383)
Screenshot: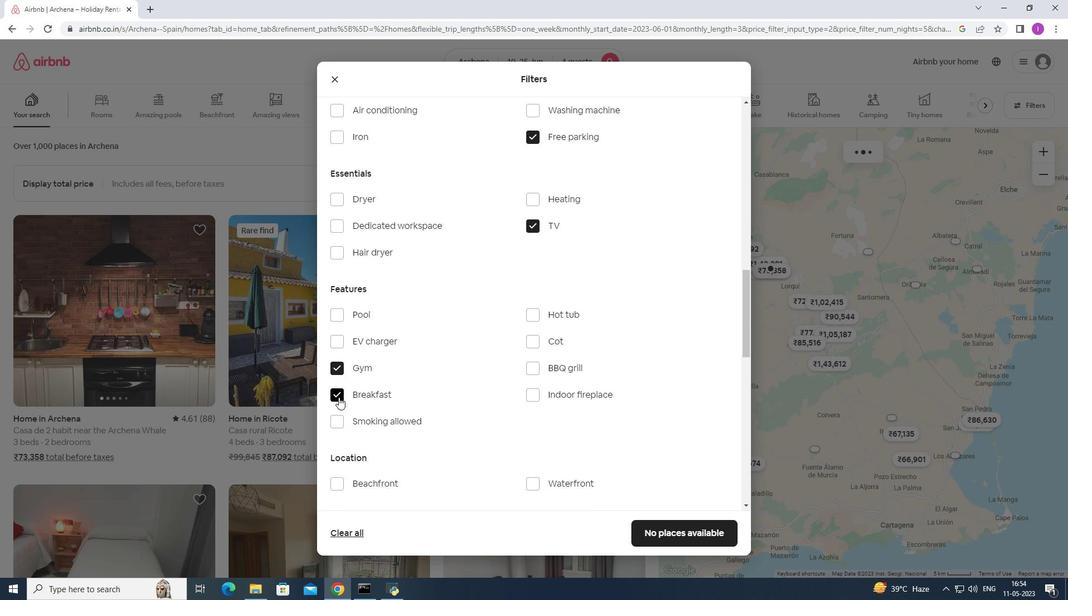 
Action: Mouse scrolled (440, 383) with delta (0, 0)
Screenshot: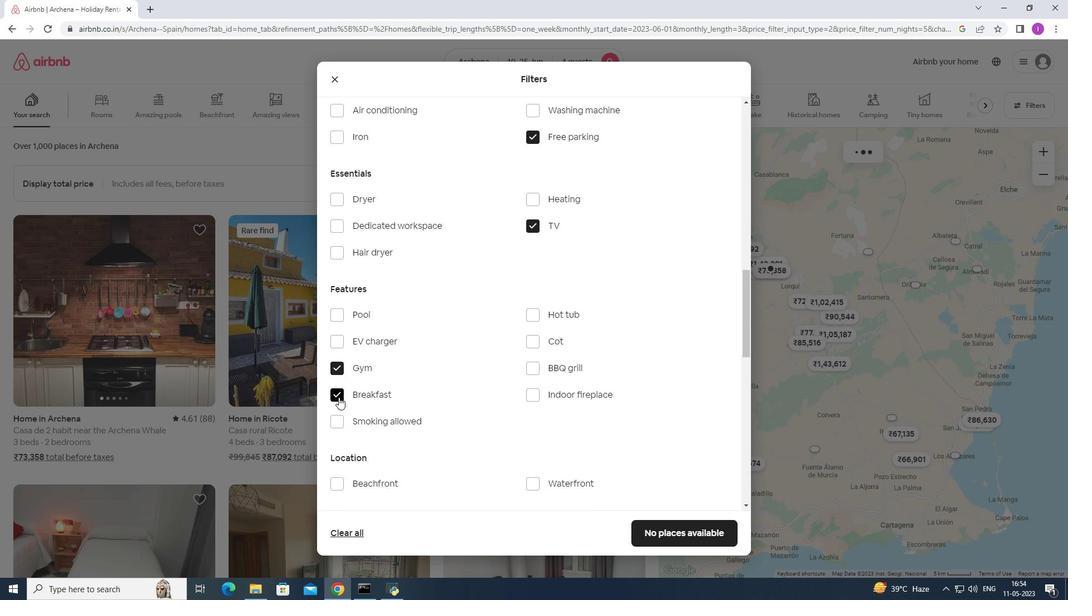 
Action: Mouse scrolled (440, 383) with delta (0, 0)
Screenshot: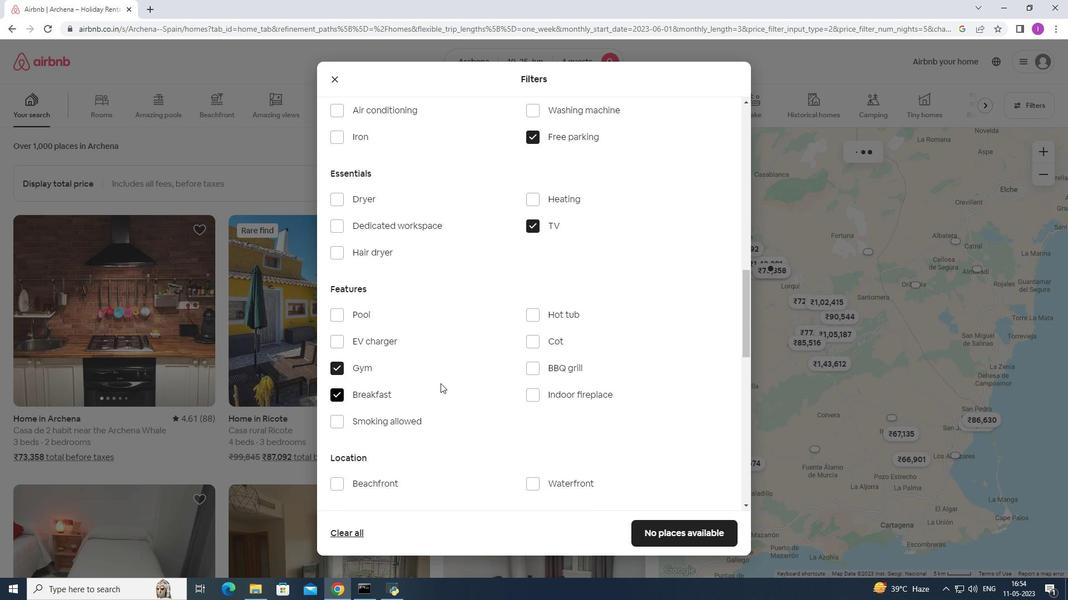 
Action: Mouse scrolled (440, 383) with delta (0, 0)
Screenshot: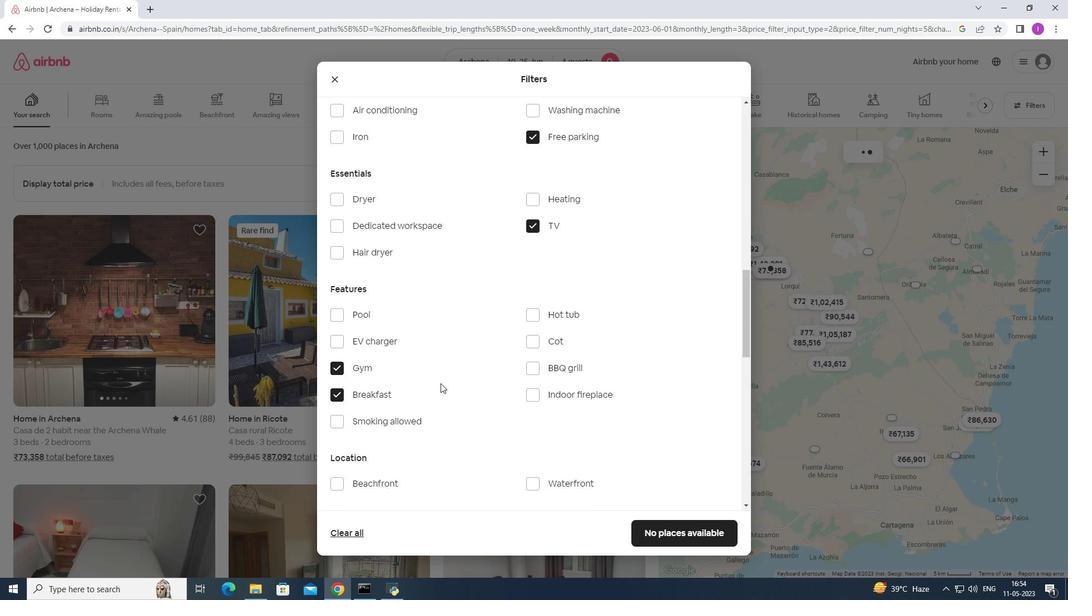 
Action: Mouse moved to (442, 383)
Screenshot: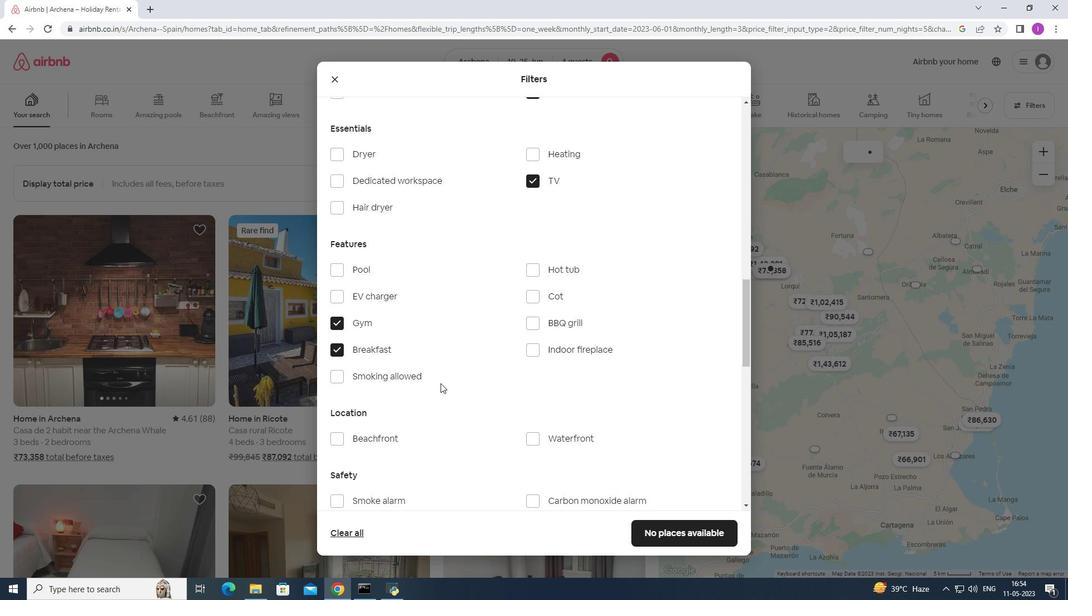 
Action: Mouse scrolled (442, 383) with delta (0, 0)
Screenshot: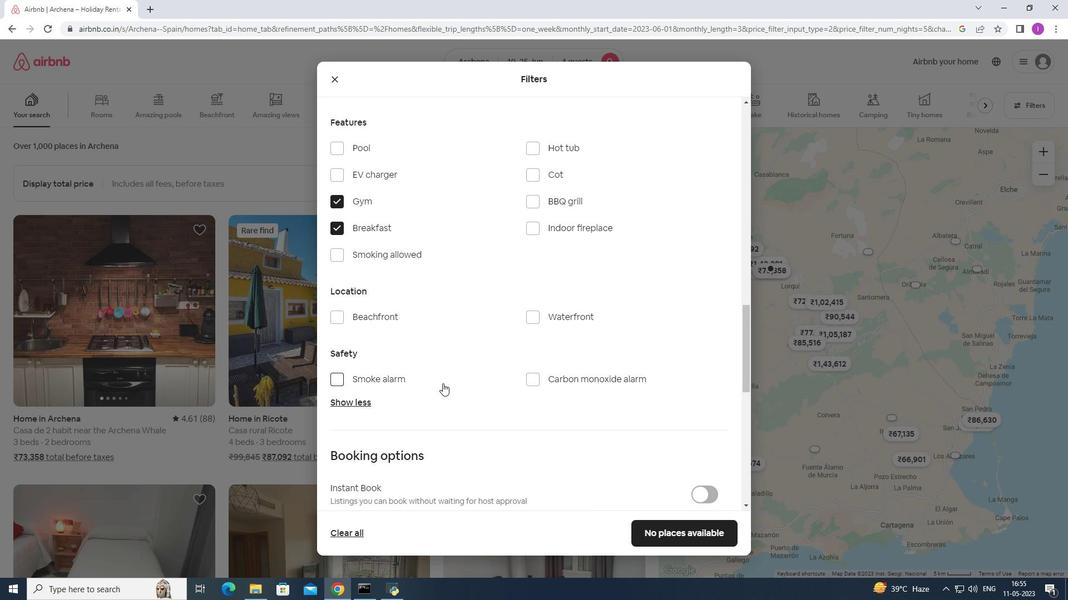 
Action: Mouse scrolled (442, 383) with delta (0, 0)
Screenshot: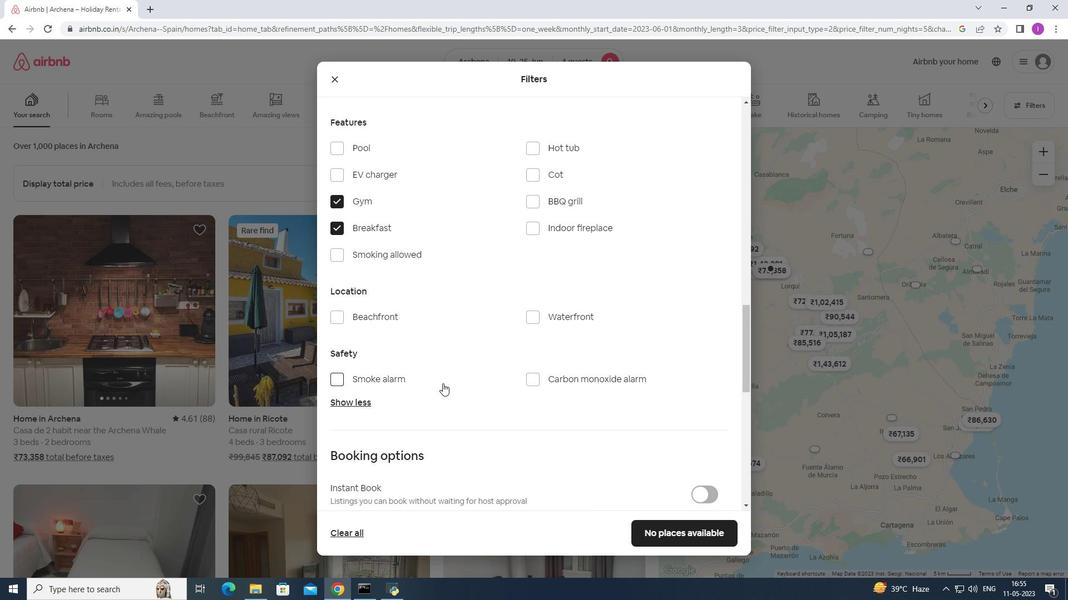 
Action: Mouse moved to (704, 422)
Screenshot: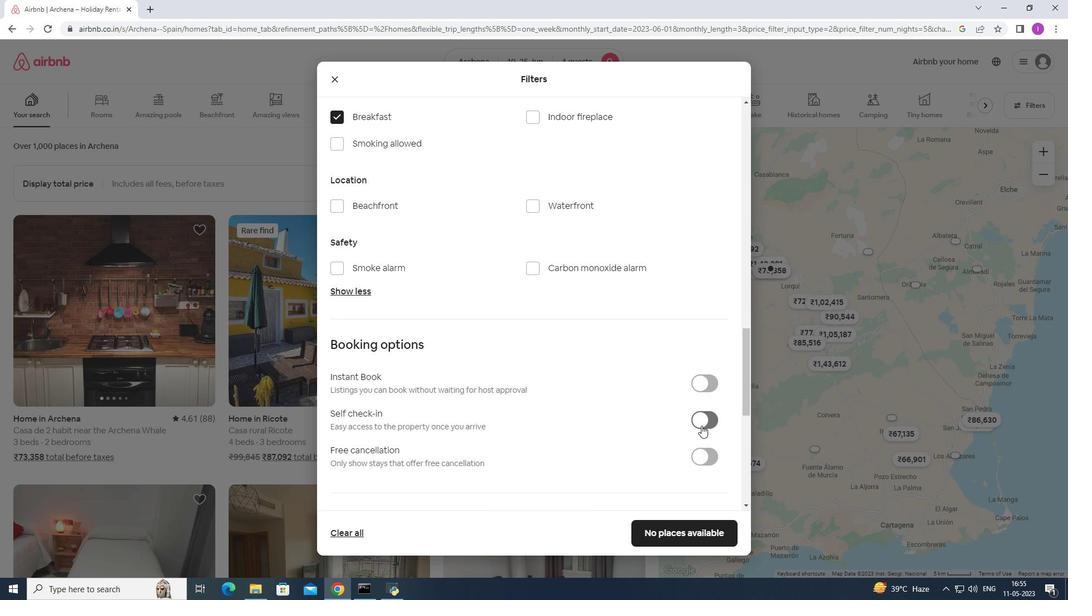 
Action: Mouse pressed left at (704, 422)
Screenshot: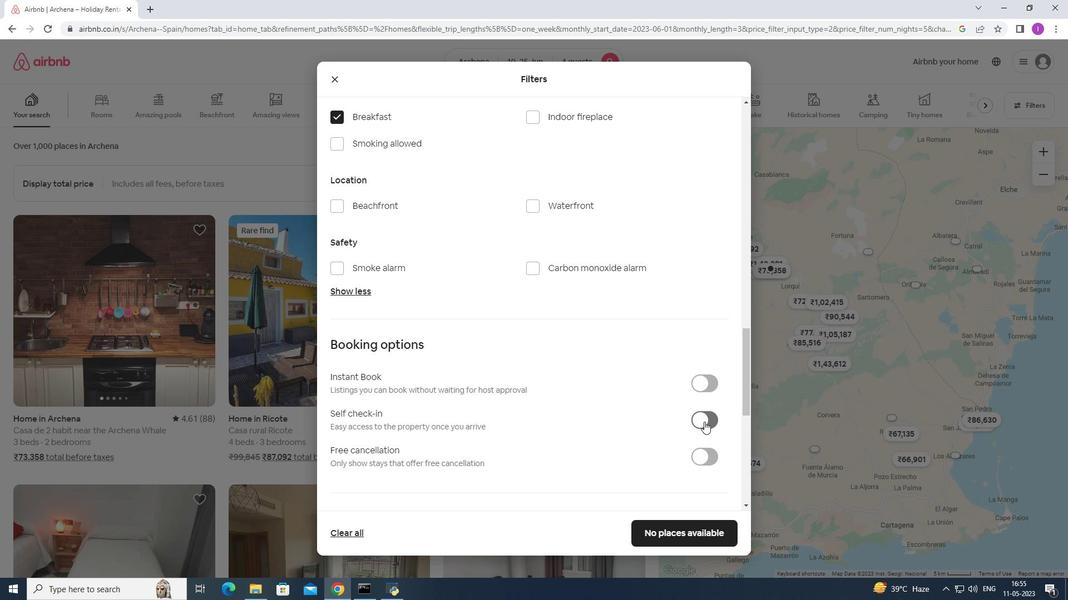 
Action: Mouse moved to (550, 467)
Screenshot: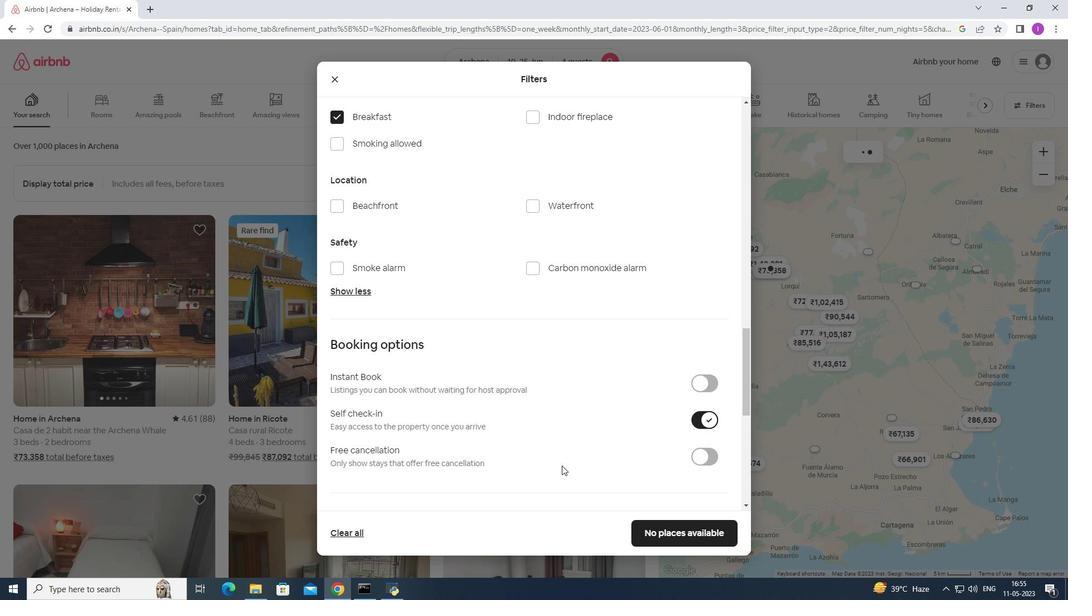 
Action: Mouse scrolled (550, 466) with delta (0, 0)
Screenshot: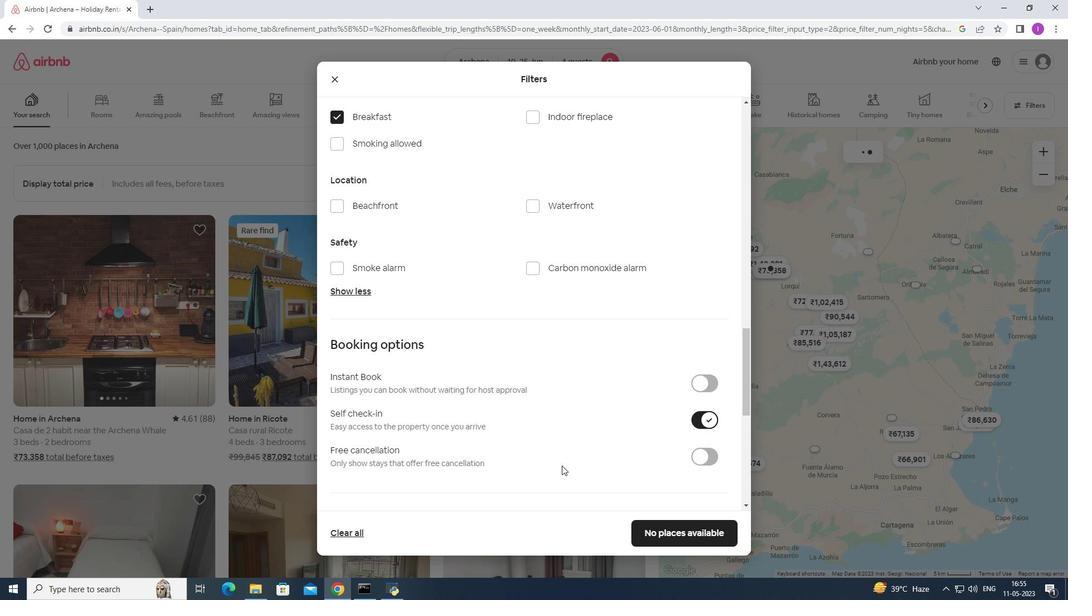
Action: Mouse moved to (549, 467)
Screenshot: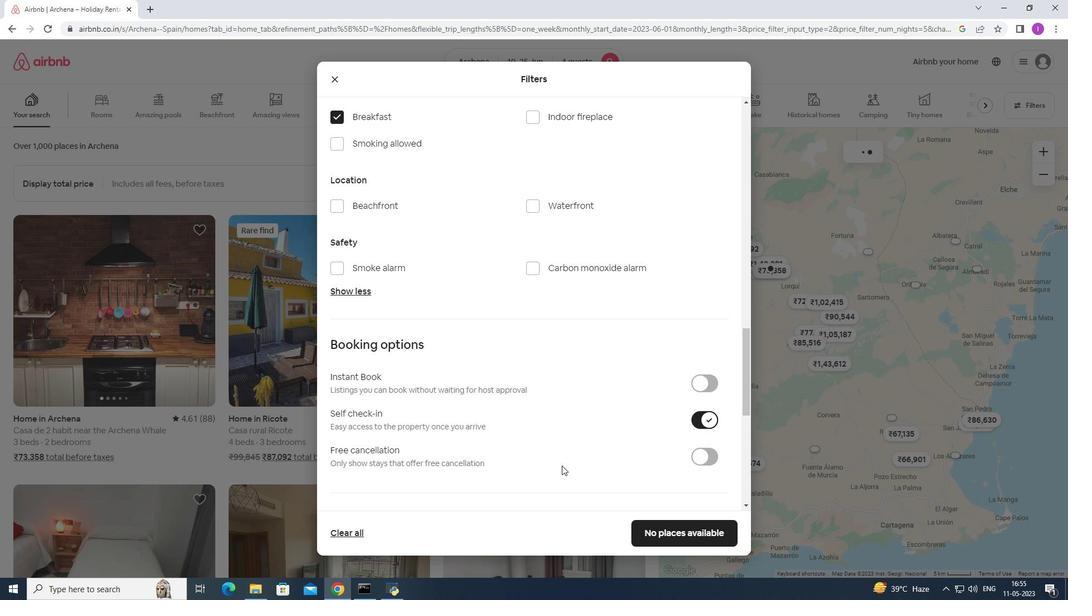 
Action: Mouse scrolled (549, 466) with delta (0, 0)
Screenshot: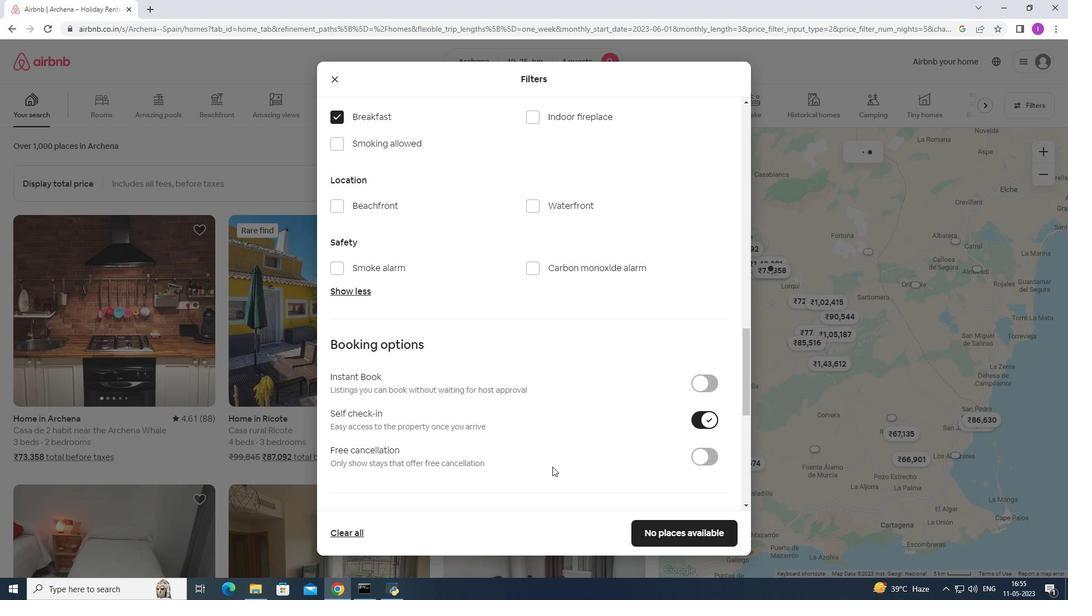 
Action: Mouse moved to (548, 467)
Screenshot: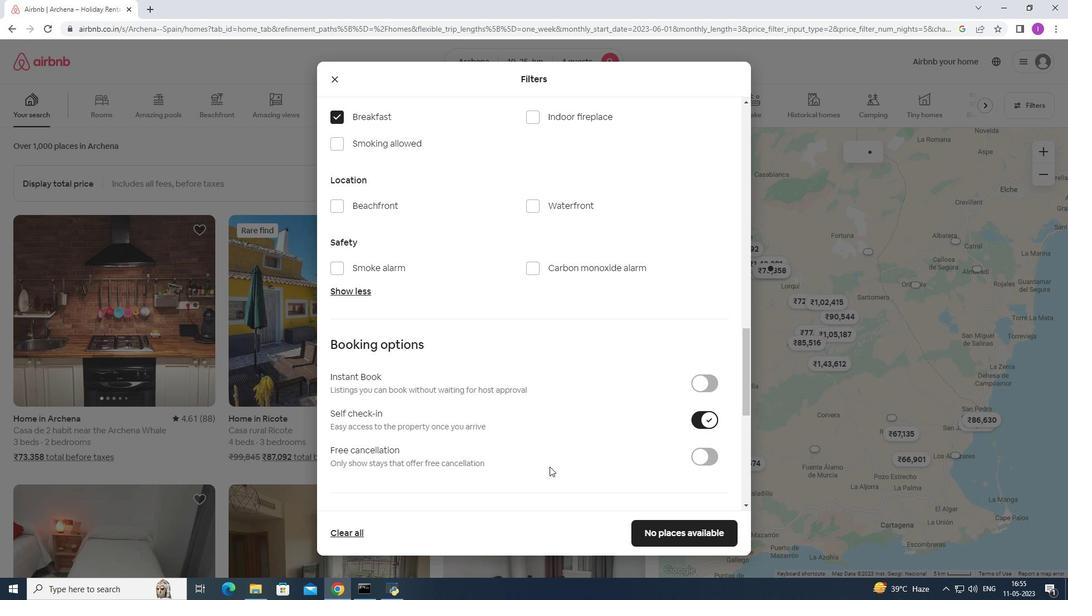 
Action: Mouse scrolled (548, 466) with delta (0, 0)
Screenshot: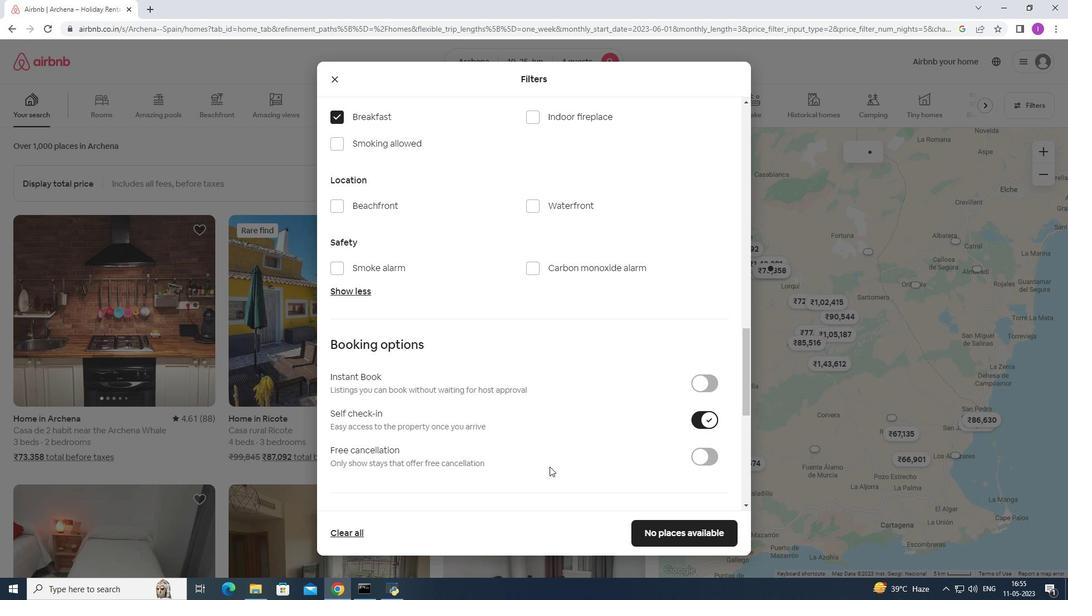 
Action: Mouse moved to (542, 462)
Screenshot: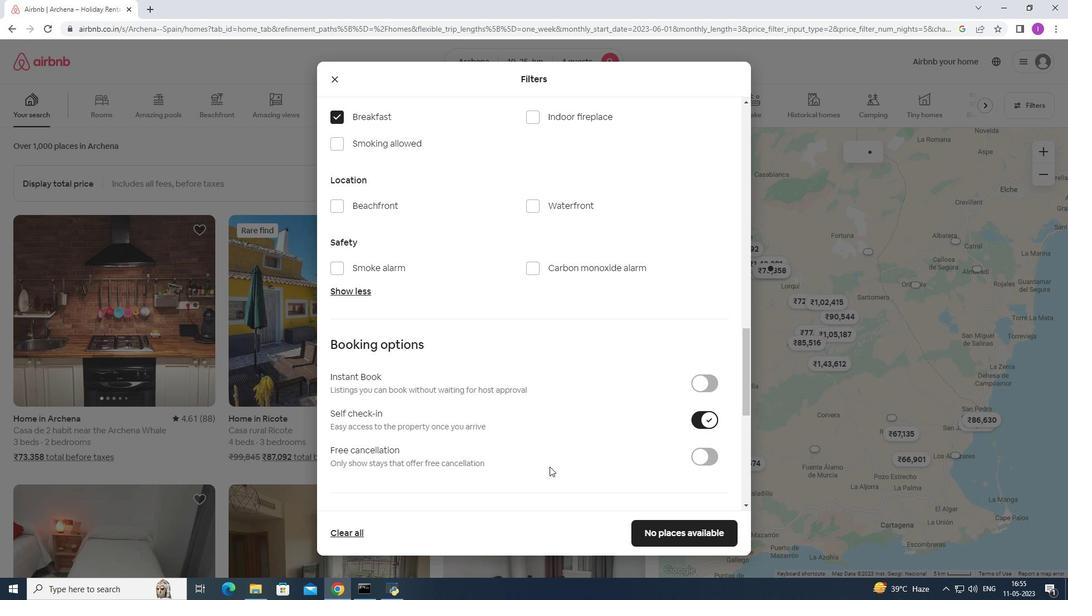
Action: Mouse scrolled (545, 465) with delta (0, 0)
Screenshot: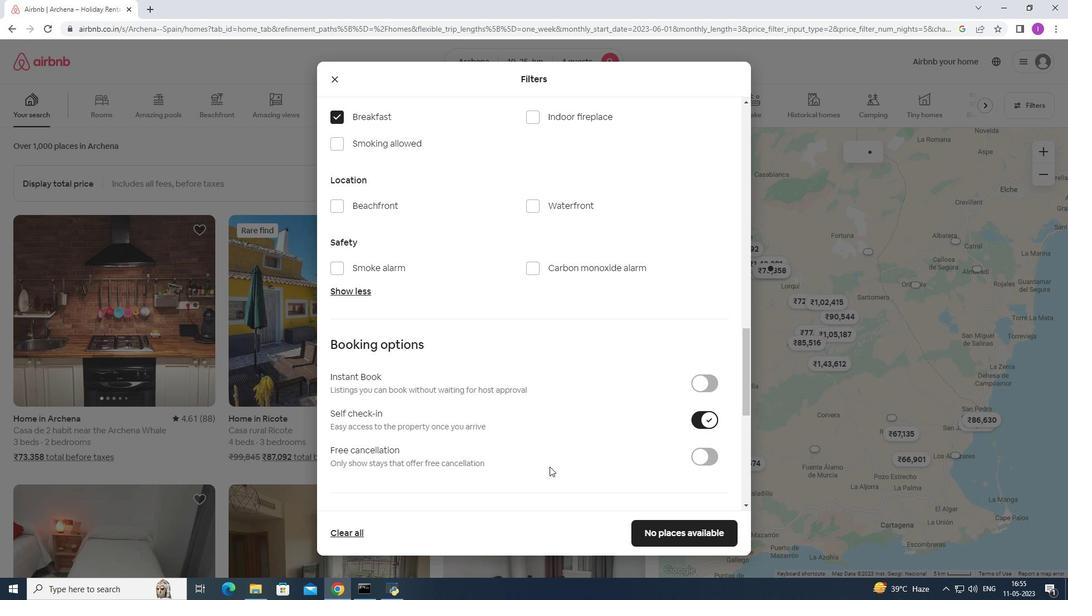 
Action: Mouse moved to (485, 433)
Screenshot: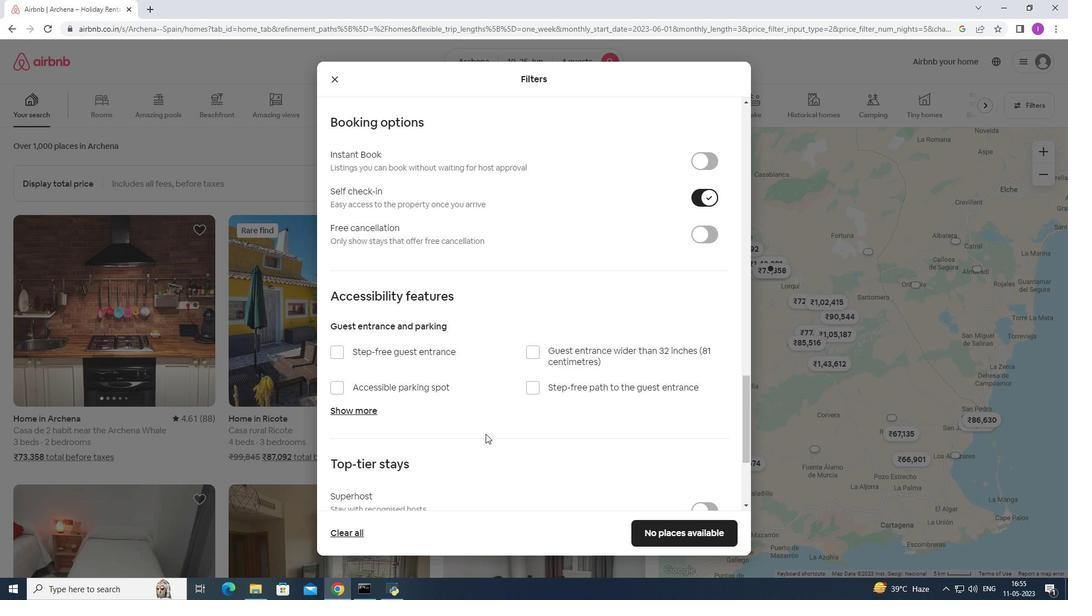 
Action: Mouse scrolled (485, 432) with delta (0, 0)
Screenshot: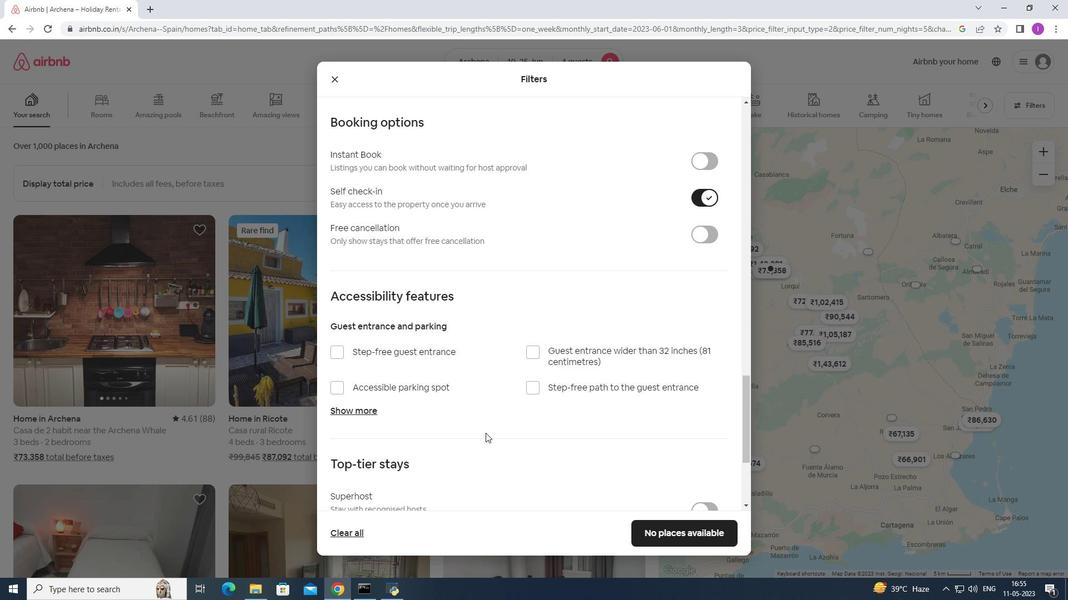 
Action: Mouse scrolled (485, 432) with delta (0, 0)
Screenshot: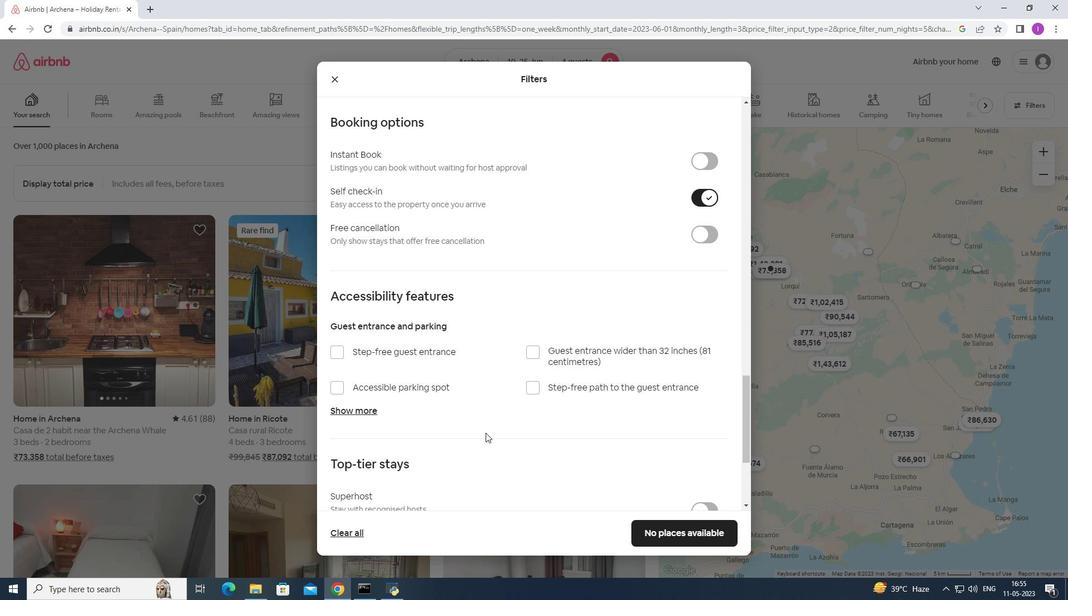 
Action: Mouse scrolled (485, 432) with delta (0, 0)
Screenshot: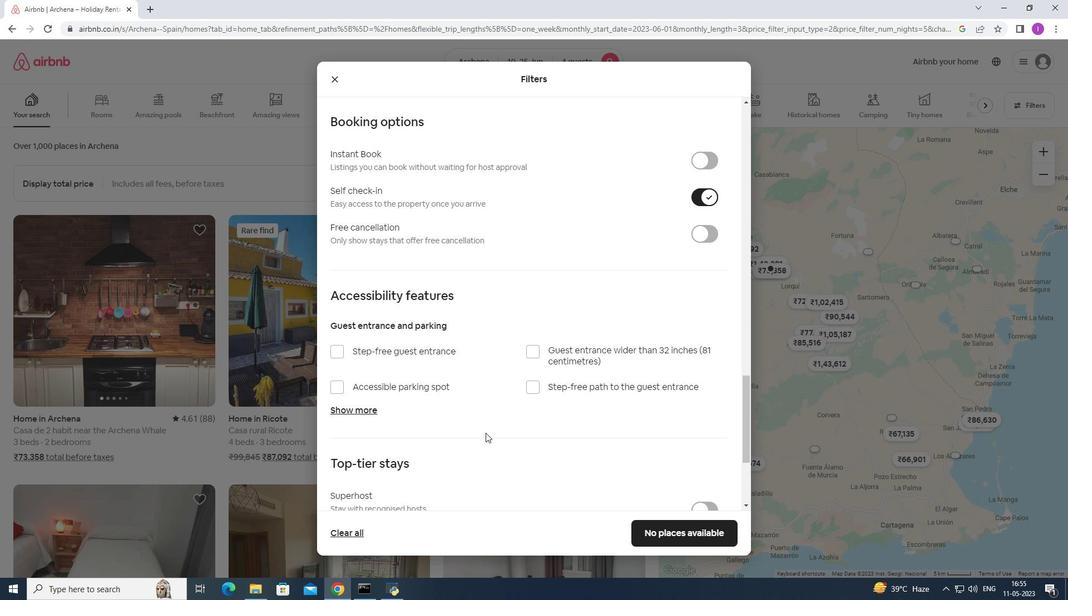 
Action: Mouse moved to (488, 429)
Screenshot: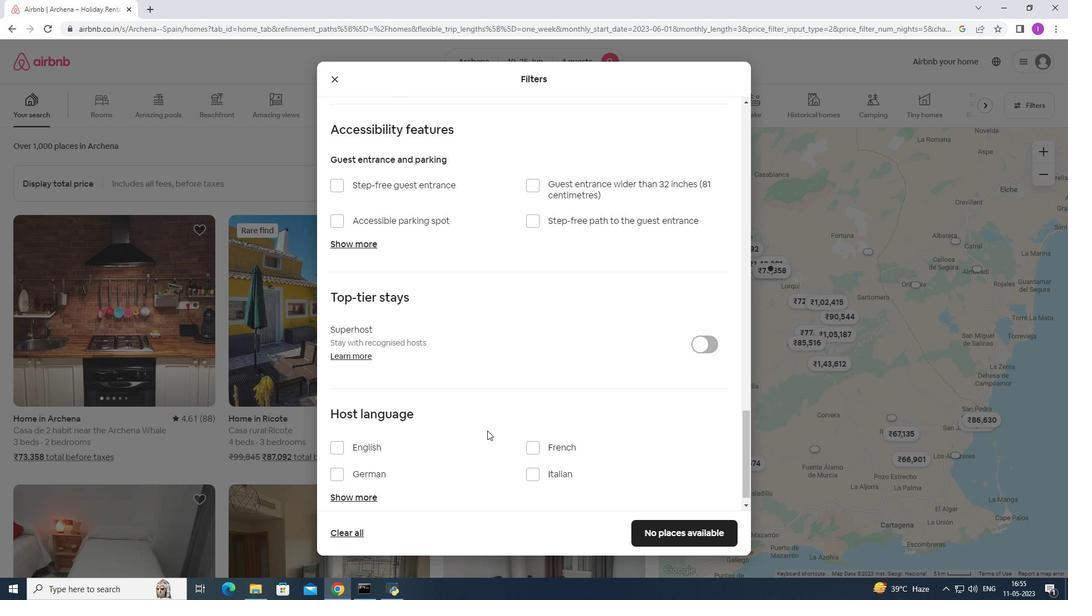 
Action: Mouse scrolled (488, 429) with delta (0, 0)
Screenshot: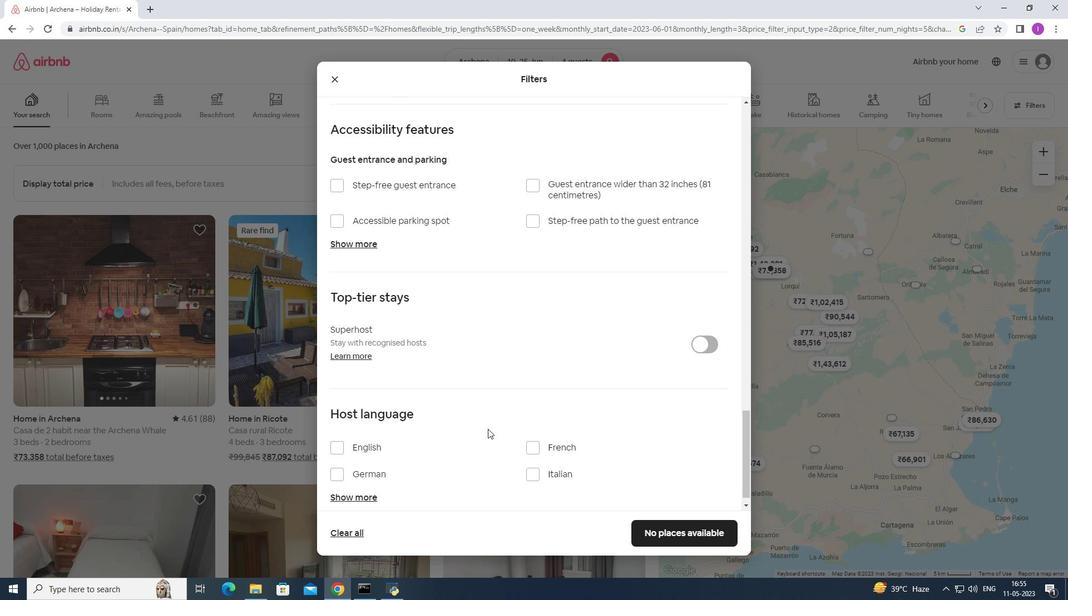 
Action: Mouse scrolled (488, 429) with delta (0, 0)
Screenshot: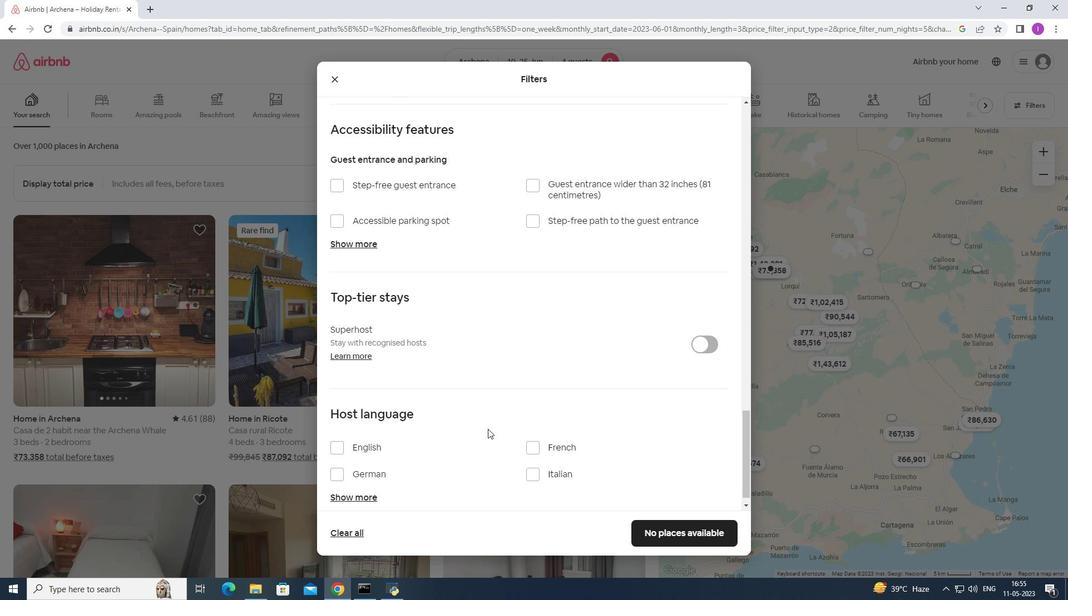 
Action: Mouse scrolled (488, 429) with delta (0, 0)
Screenshot: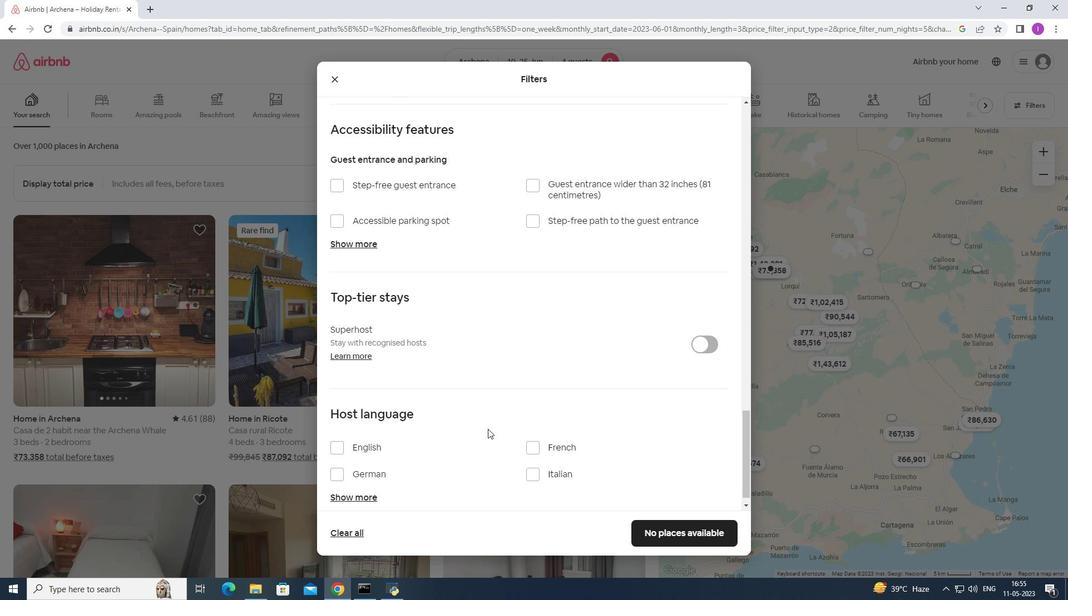 
Action: Mouse scrolled (488, 429) with delta (0, 0)
Screenshot: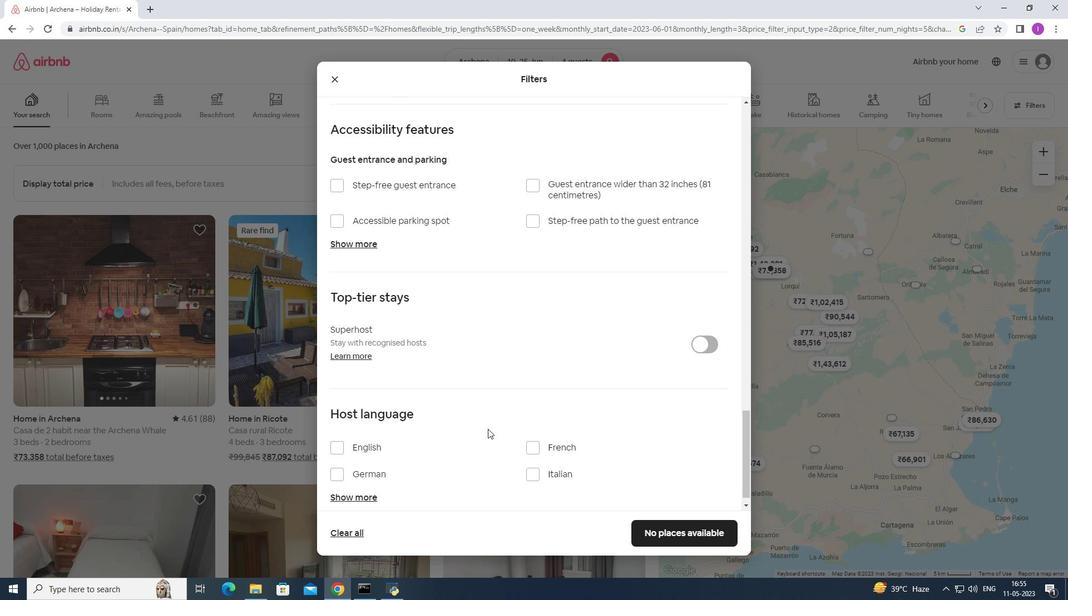 
Action: Mouse moved to (334, 433)
Screenshot: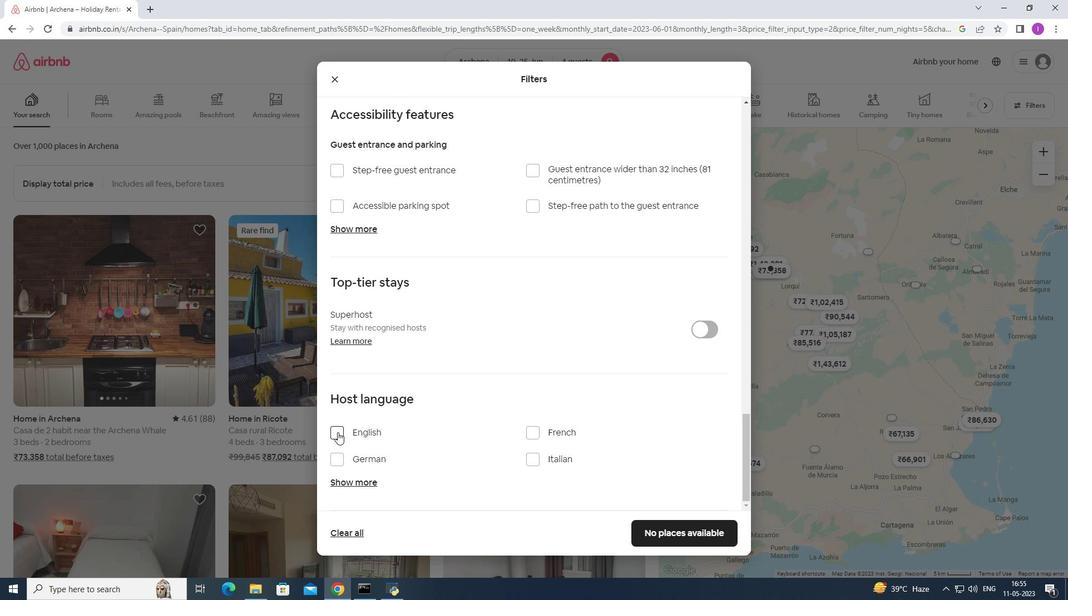 
Action: Mouse pressed left at (334, 433)
Screenshot: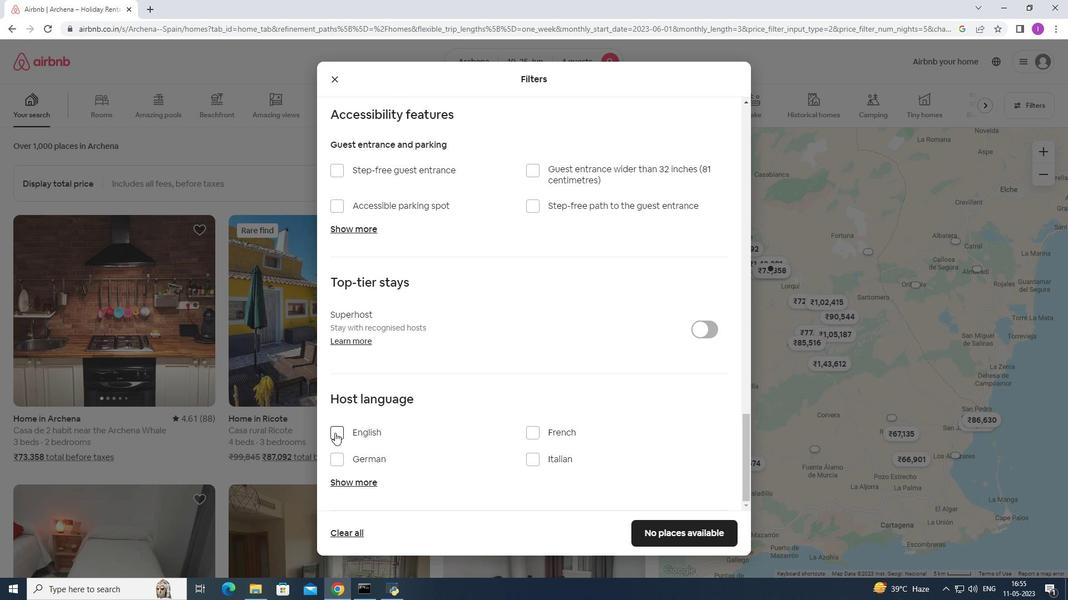 
Action: Mouse moved to (662, 511)
Screenshot: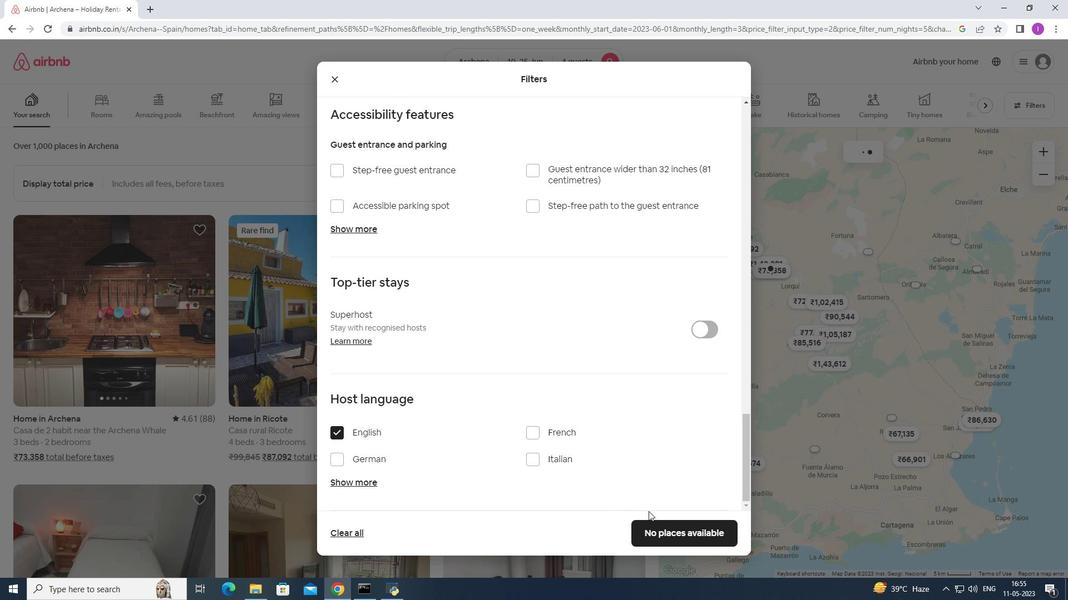 
Action: Mouse scrolled (662, 510) with delta (0, 0)
Screenshot: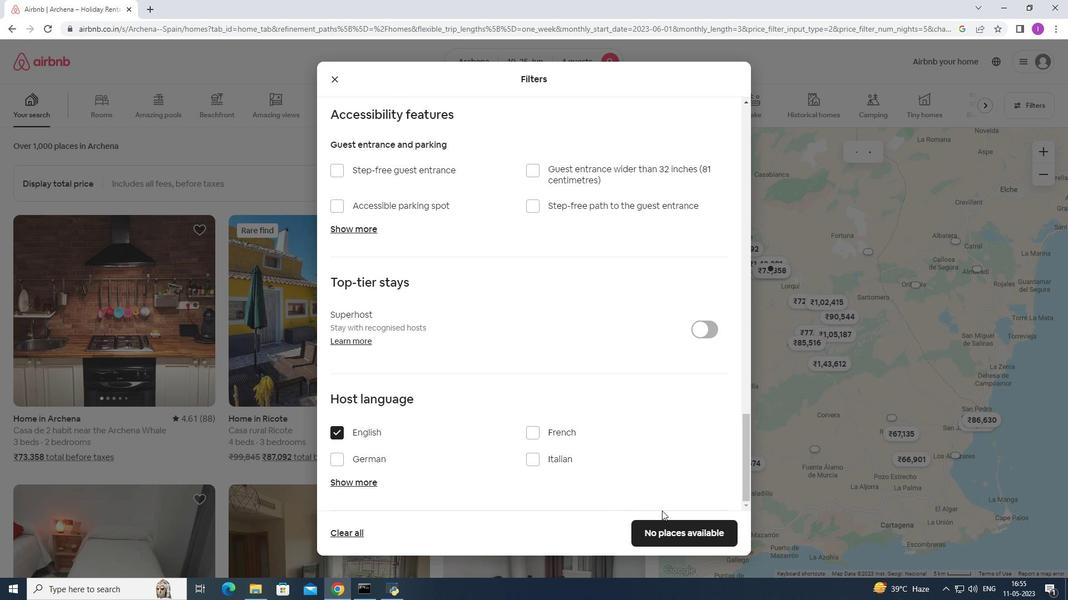 
Action: Mouse scrolled (662, 510) with delta (0, 0)
Screenshot: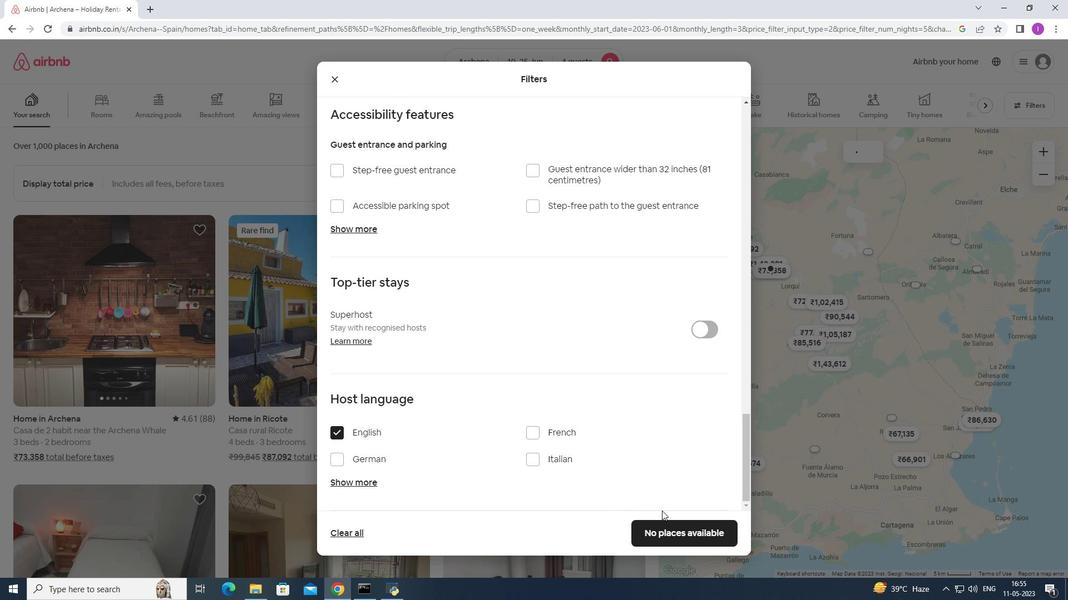 
Action: Mouse moved to (658, 527)
Screenshot: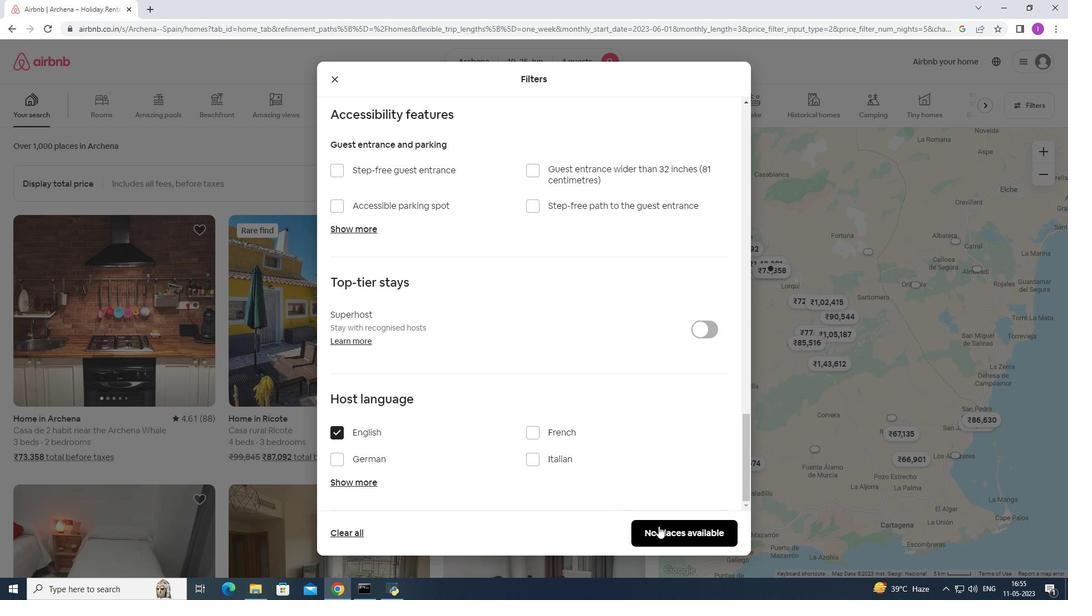 
Action: Mouse pressed left at (658, 527)
Screenshot: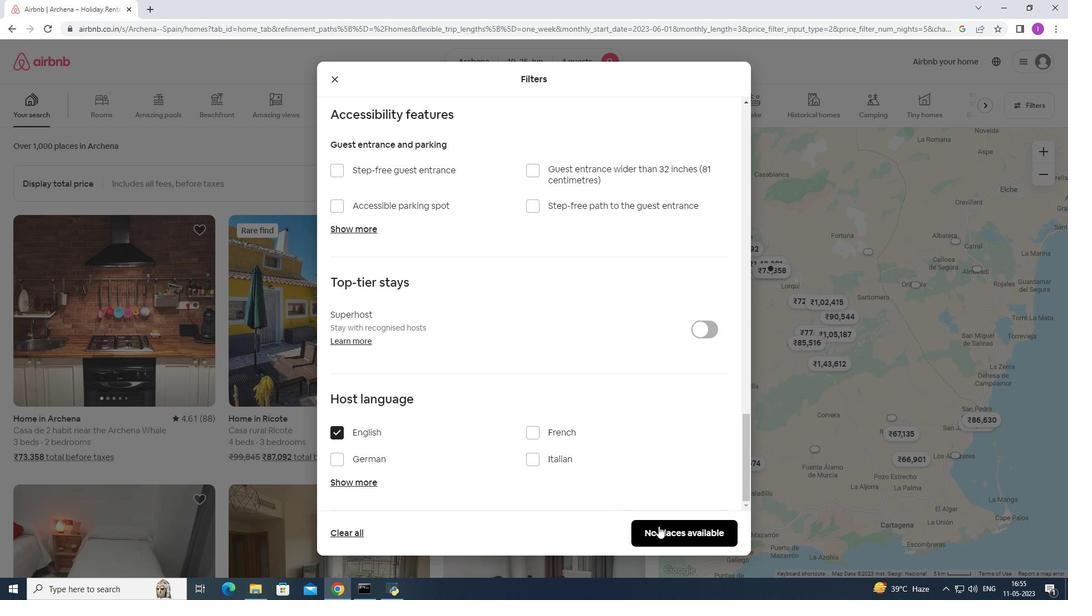
Action: Mouse moved to (607, 442)
Screenshot: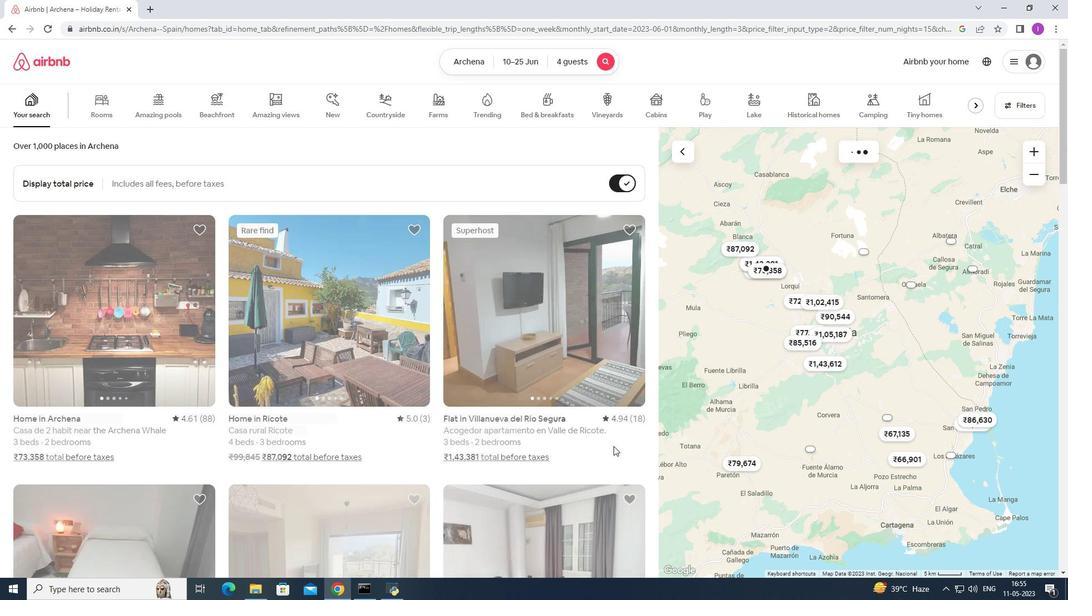 
